 Task: Reply to email with the signature Edwin Parker with the subject Request for a promotion from softage.1@softage.net with the message I would like to schedule a meeting to discuss the projects risk mitigation plan. Undo the message and rewrite the message as Could you please provide an estimate for the project? Send the email
Action: Mouse moved to (434, 552)
Screenshot: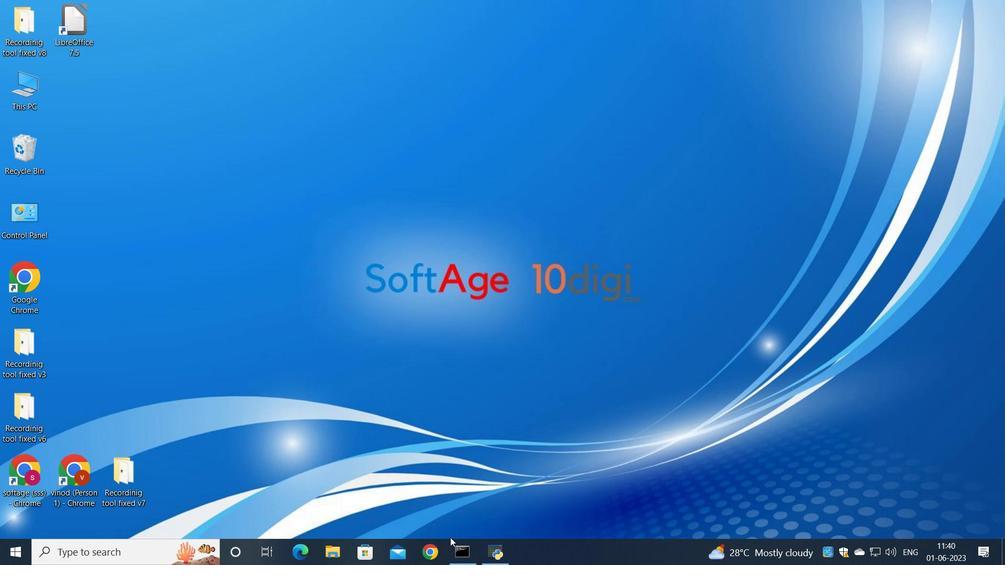 
Action: Mouse pressed left at (434, 552)
Screenshot: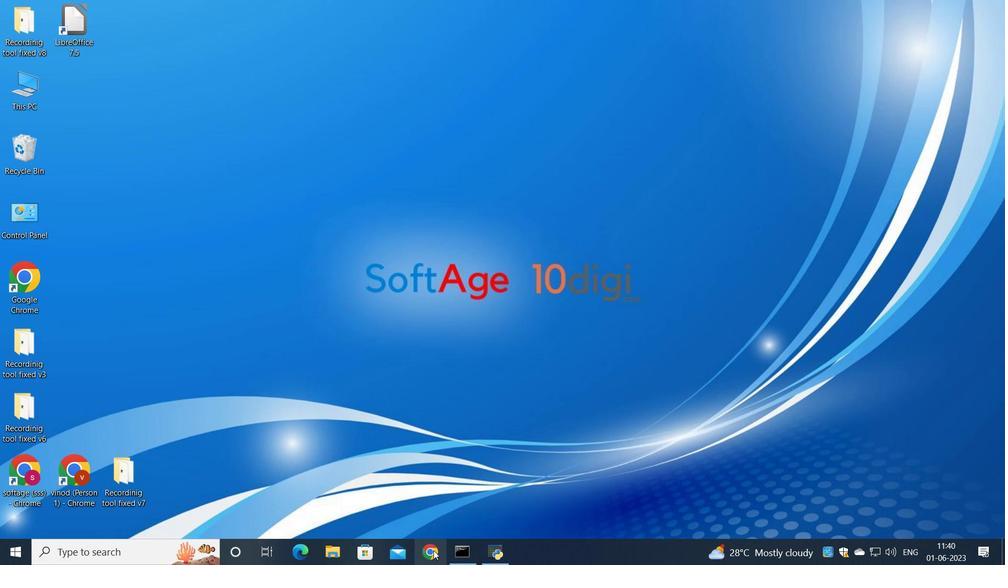 
Action: Mouse moved to (454, 345)
Screenshot: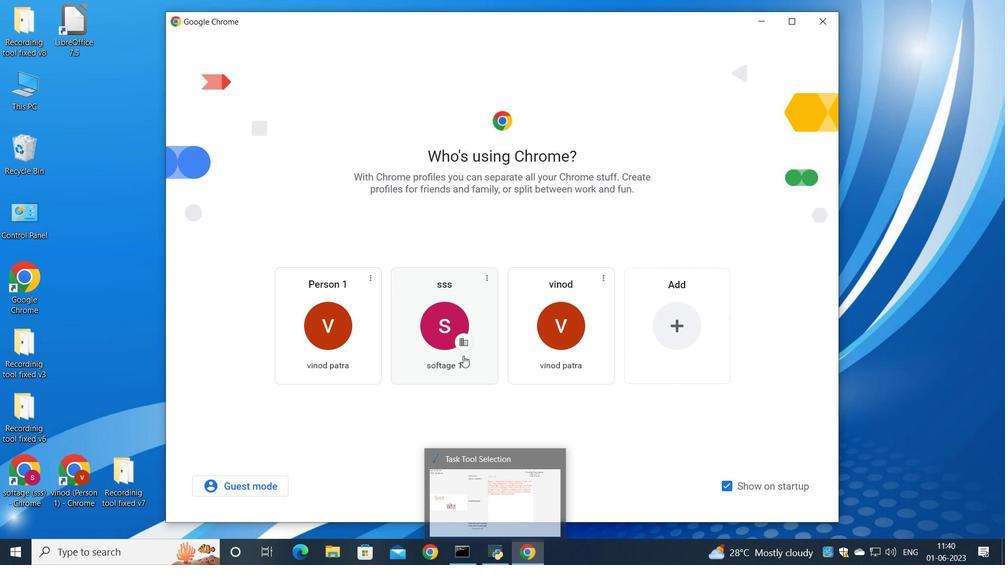 
Action: Mouse pressed left at (454, 345)
Screenshot: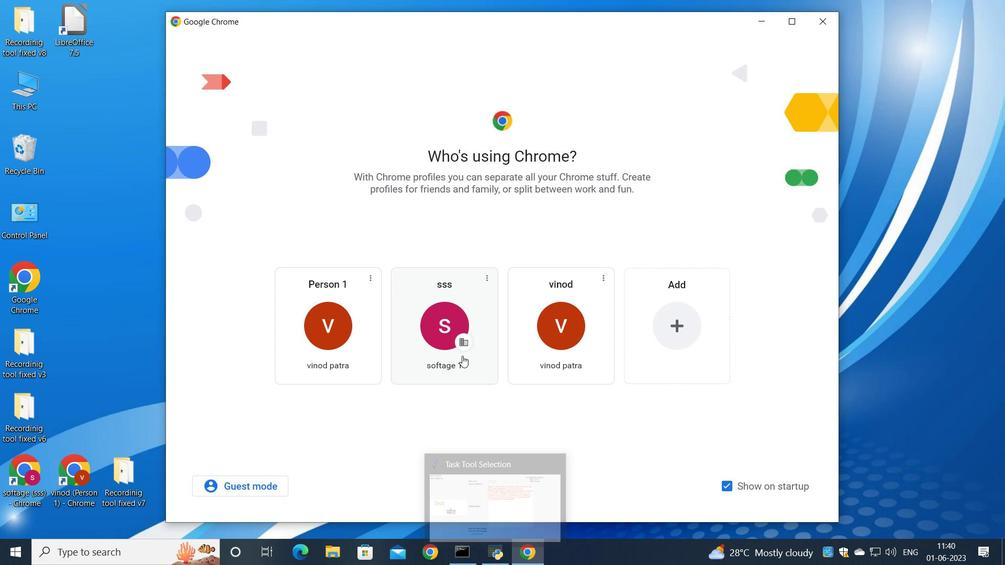 
Action: Mouse moved to (879, 87)
Screenshot: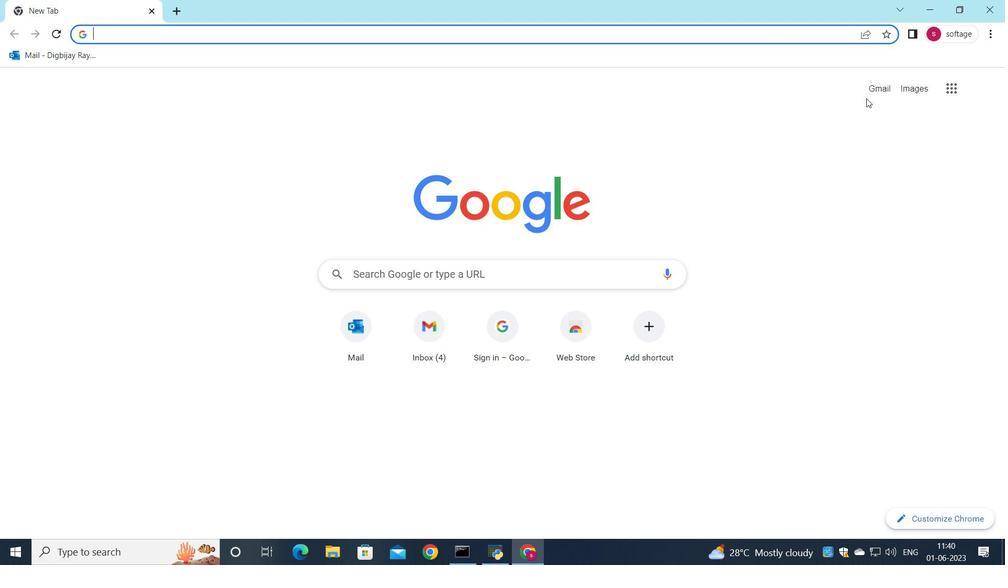 
Action: Mouse pressed left at (879, 87)
Screenshot: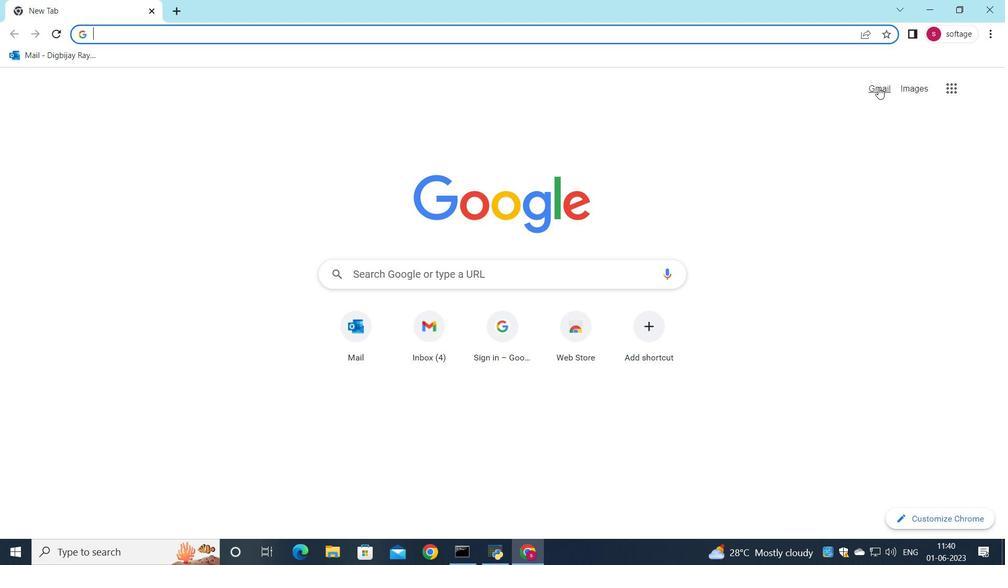 
Action: Mouse moved to (856, 91)
Screenshot: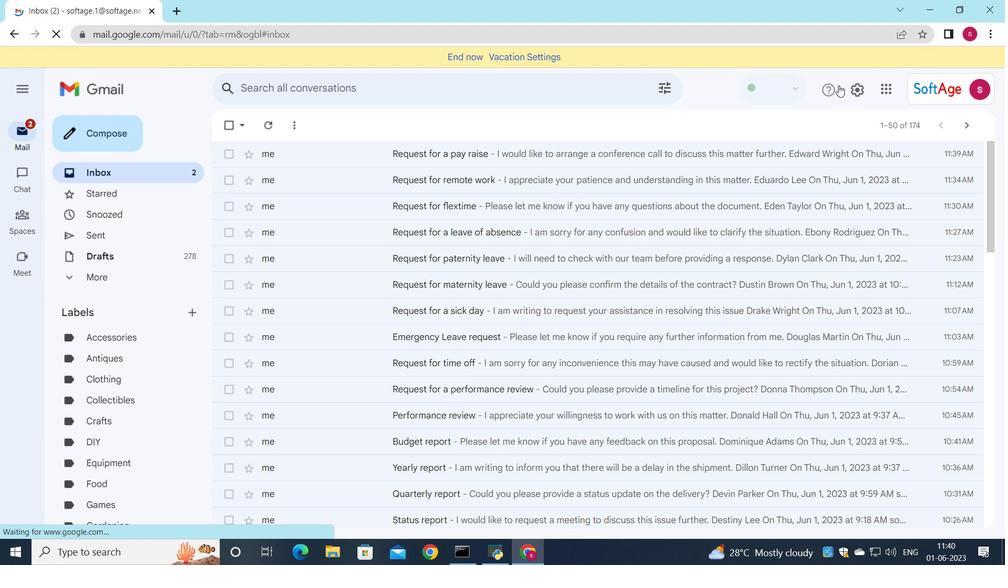 
Action: Mouse pressed left at (856, 91)
Screenshot: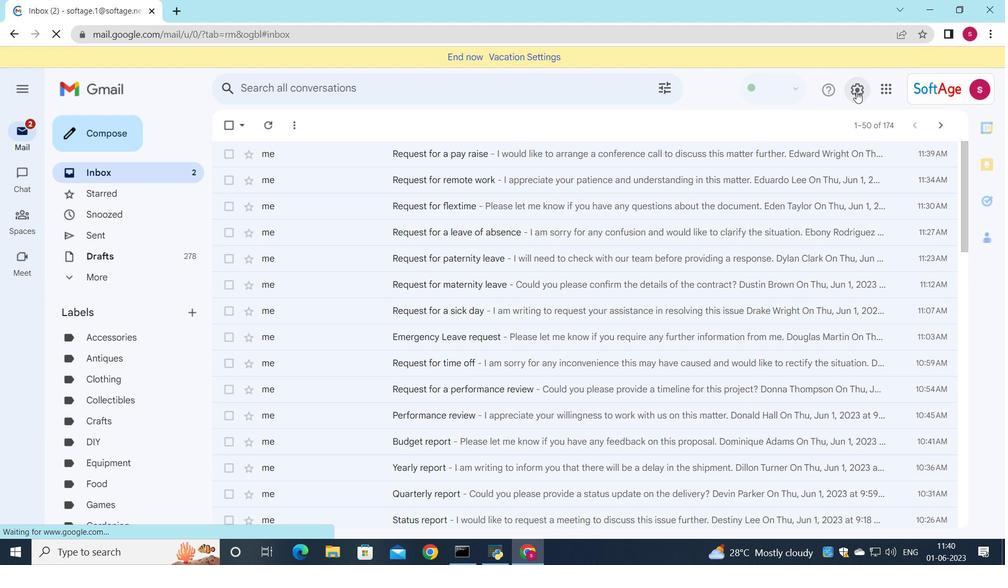 
Action: Mouse moved to (869, 147)
Screenshot: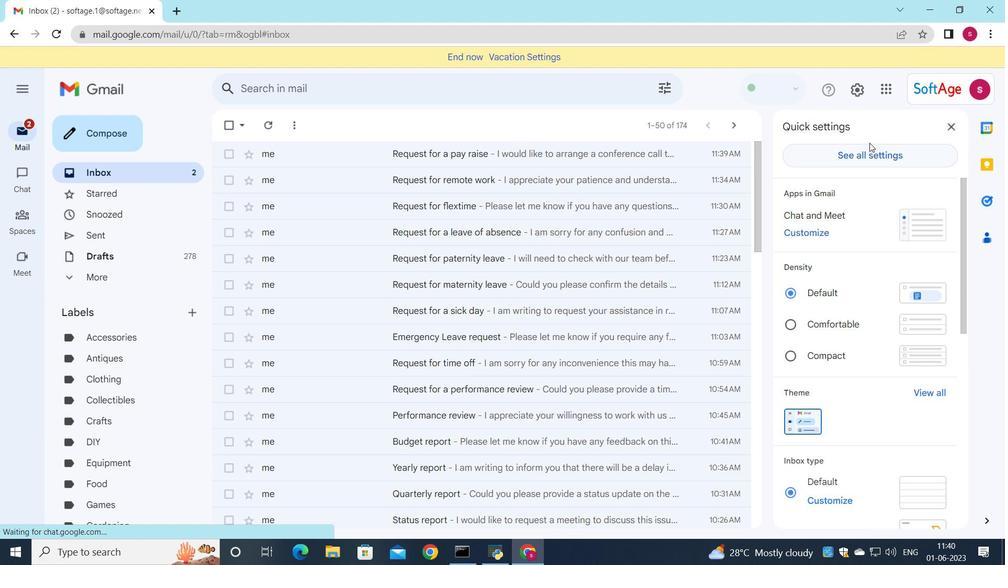 
Action: Mouse pressed left at (869, 147)
Screenshot: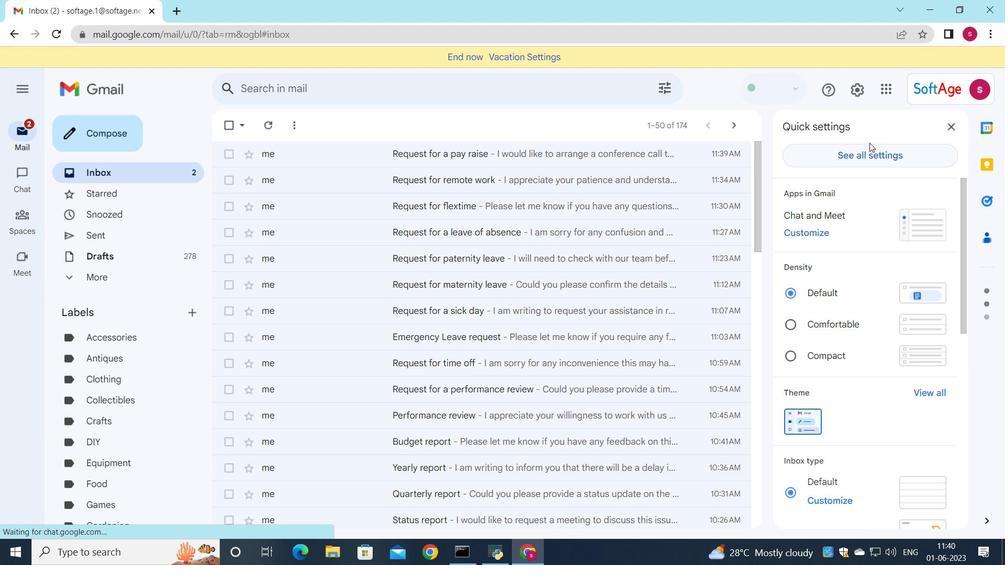 
Action: Mouse moved to (574, 188)
Screenshot: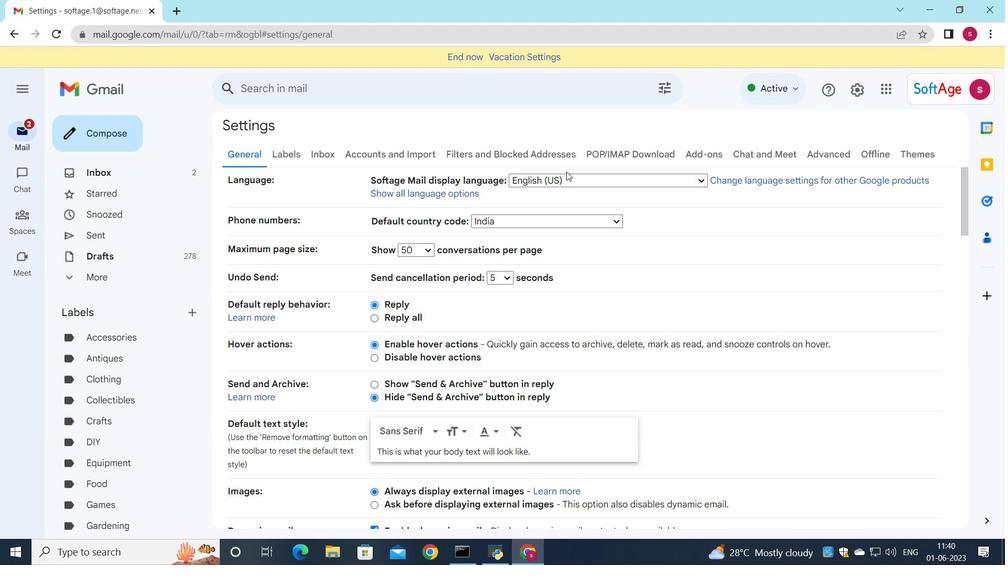 
Action: Mouse scrolled (574, 188) with delta (0, 0)
Screenshot: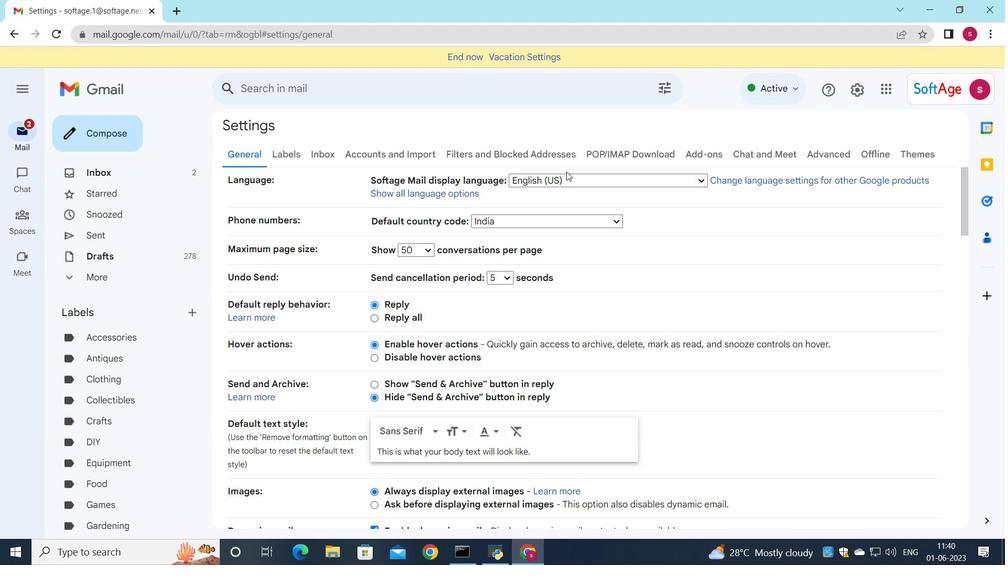 
Action: Mouse moved to (578, 203)
Screenshot: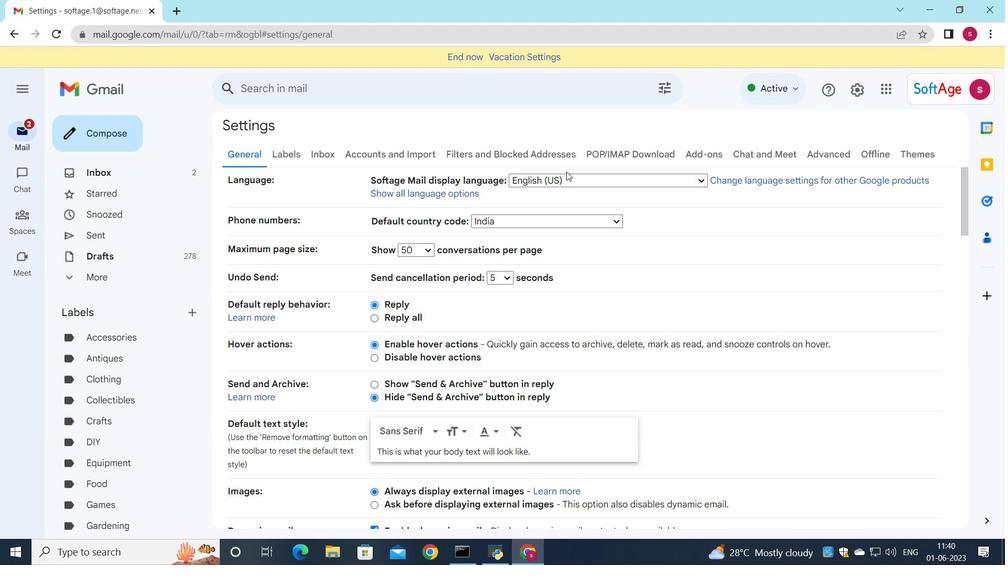 
Action: Mouse scrolled (578, 203) with delta (0, 0)
Screenshot: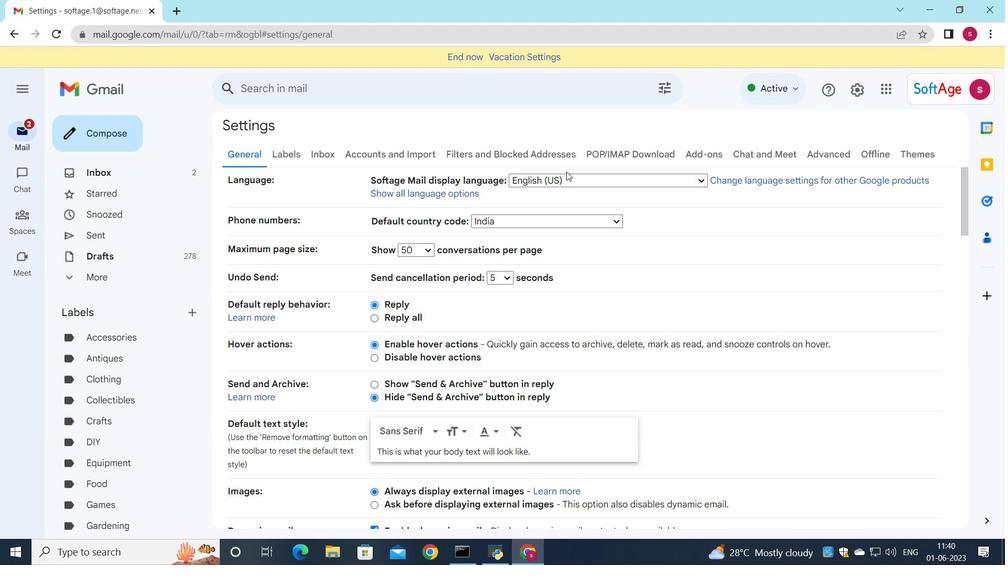 
Action: Mouse moved to (579, 208)
Screenshot: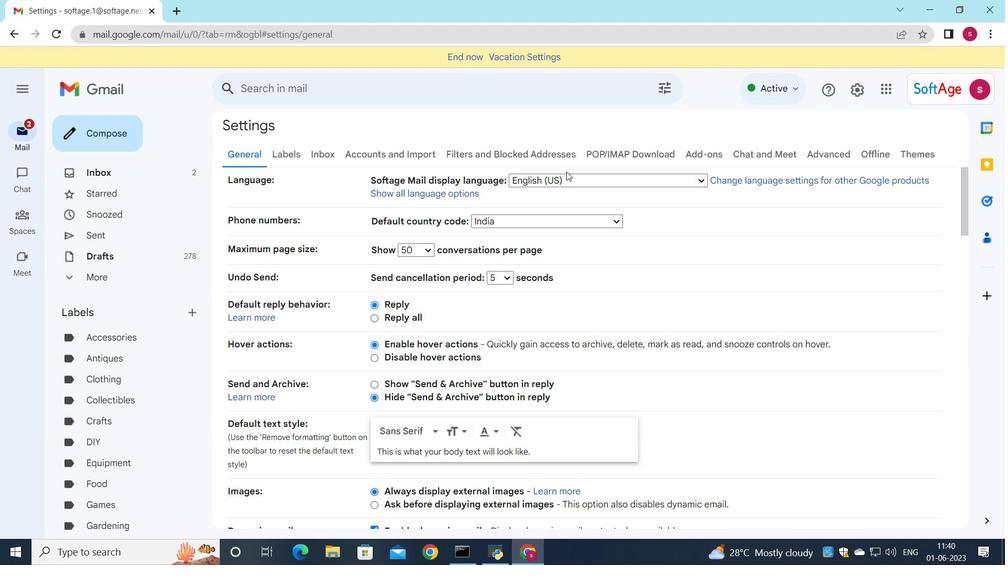 
Action: Mouse scrolled (579, 207) with delta (0, 0)
Screenshot: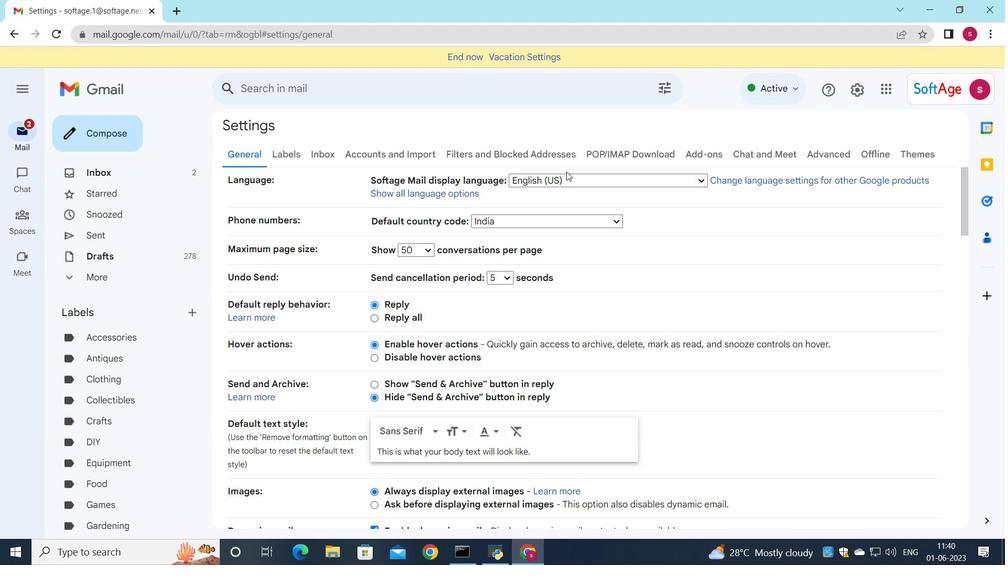 
Action: Mouse moved to (708, 330)
Screenshot: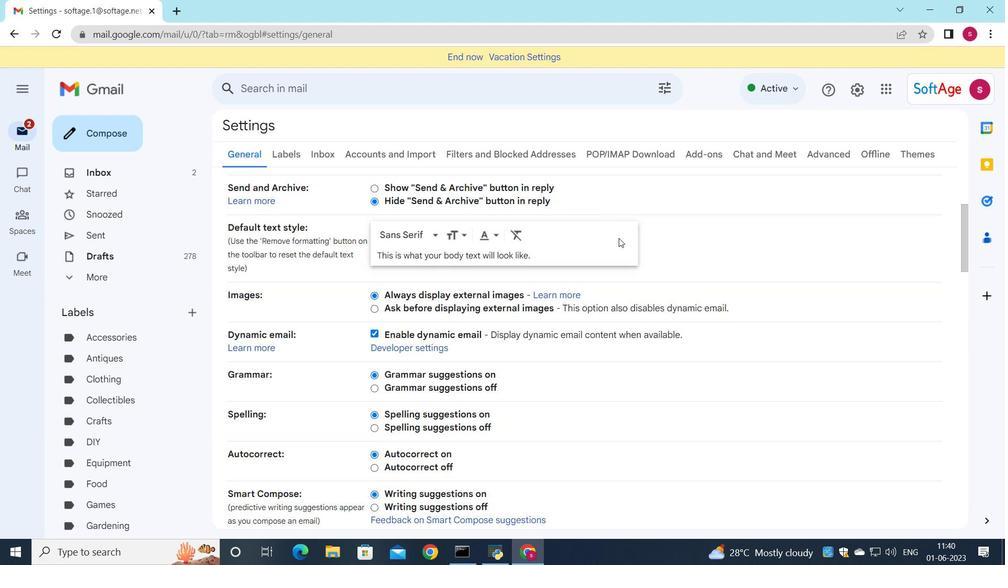 
Action: Mouse scrolled (706, 324) with delta (0, 0)
Screenshot: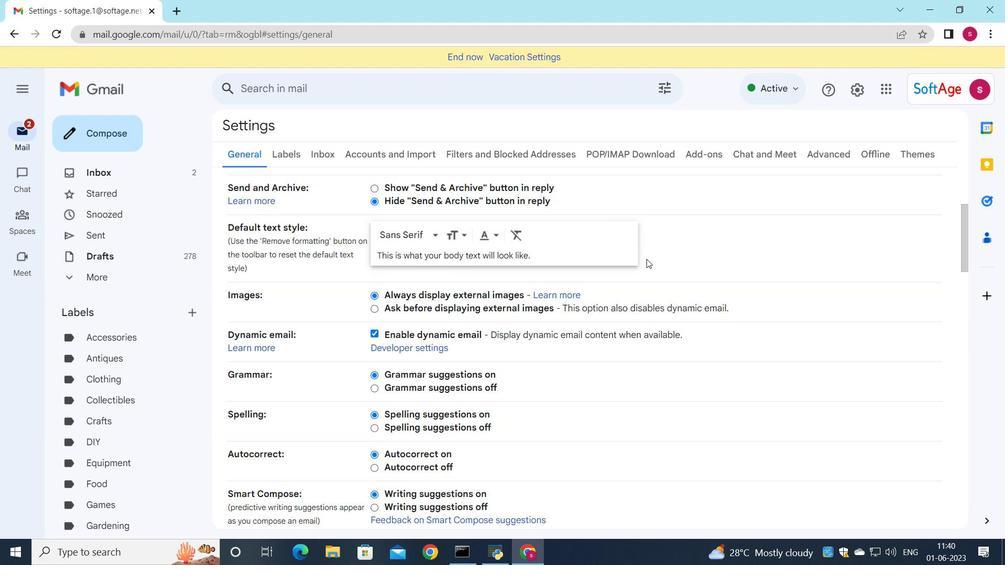 
Action: Mouse moved to (709, 332)
Screenshot: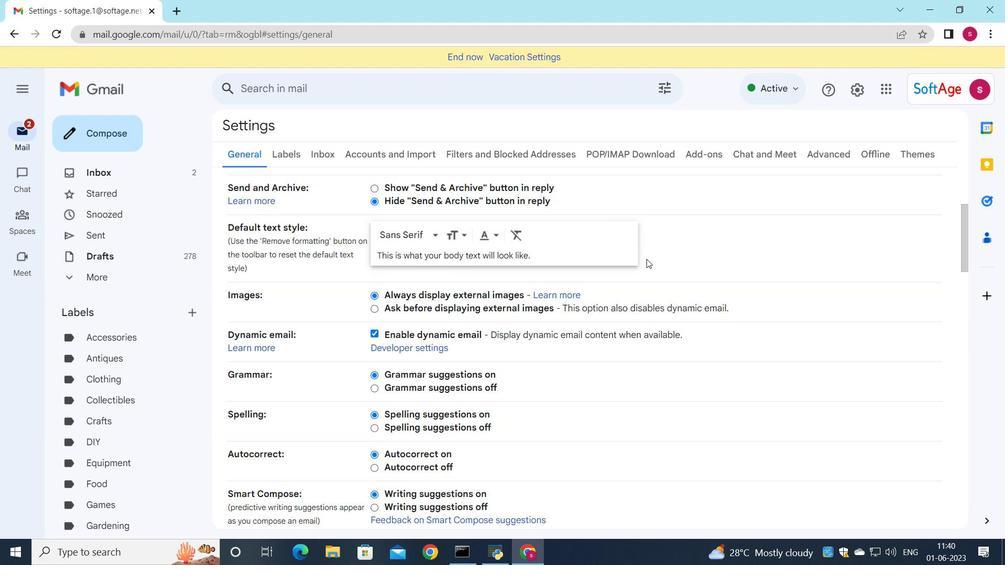 
Action: Mouse scrolled (709, 331) with delta (0, 0)
Screenshot: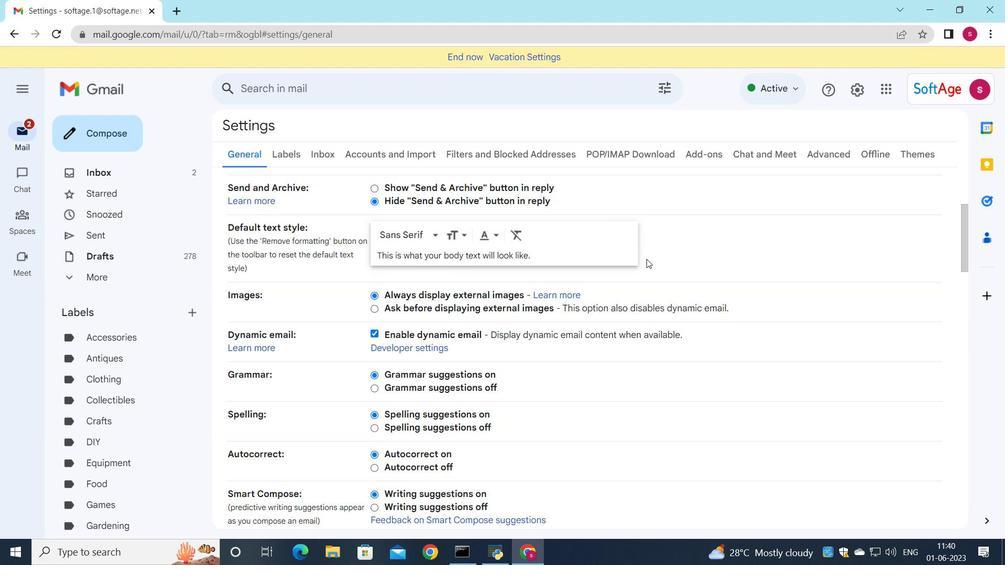 
Action: Mouse moved to (711, 335)
Screenshot: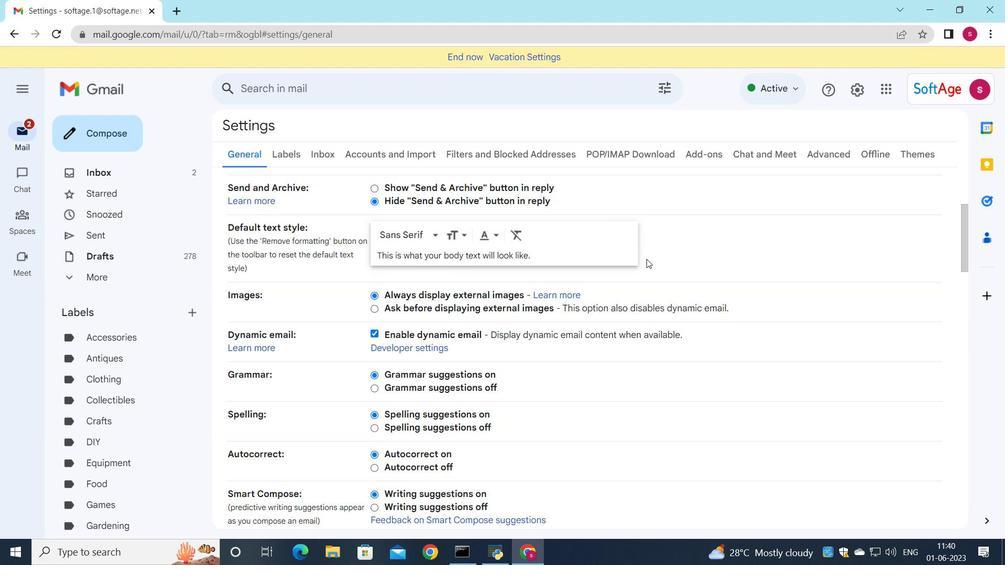 
Action: Mouse scrolled (711, 334) with delta (0, 0)
Screenshot: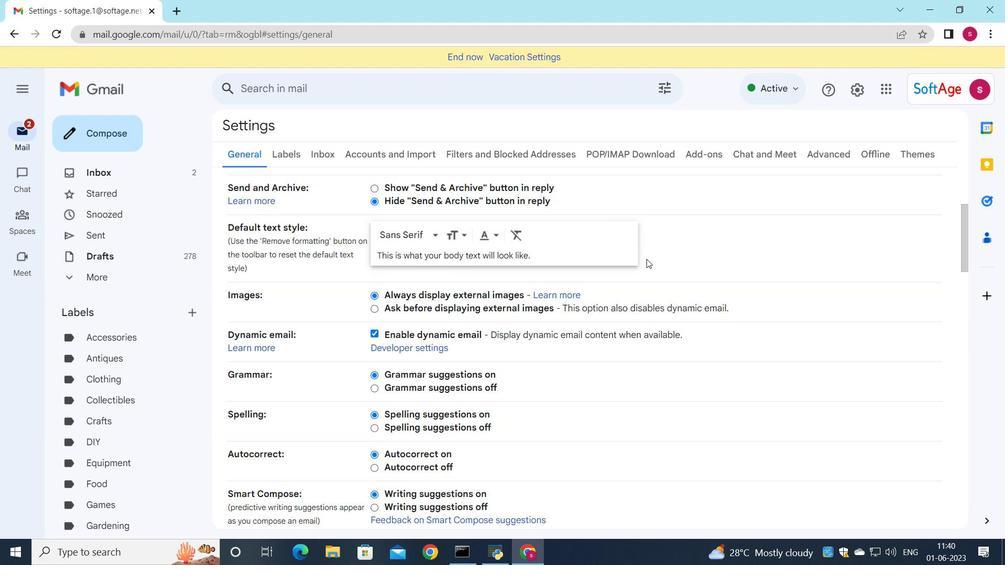 
Action: Mouse moved to (712, 336)
Screenshot: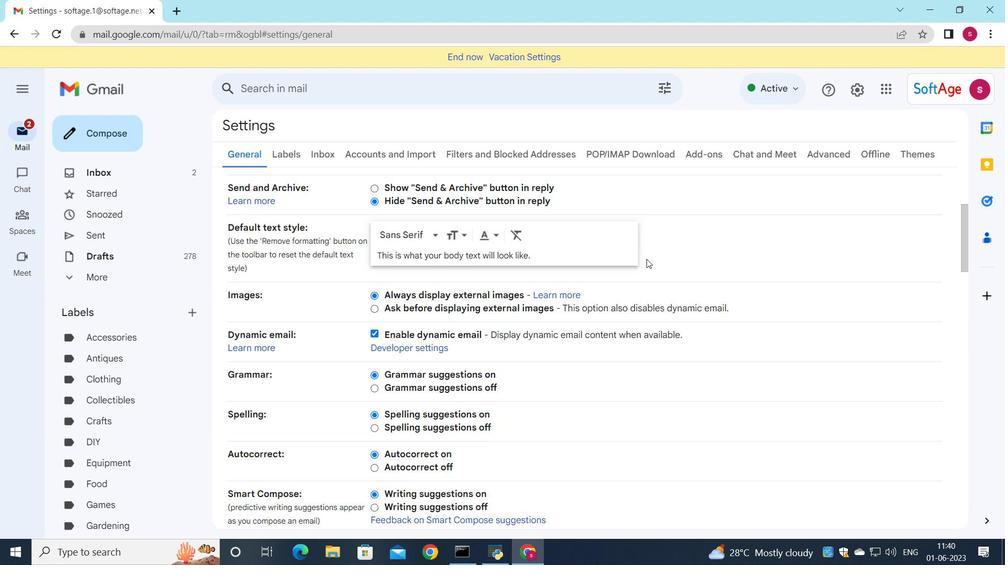 
Action: Mouse scrolled (712, 336) with delta (0, 0)
Screenshot: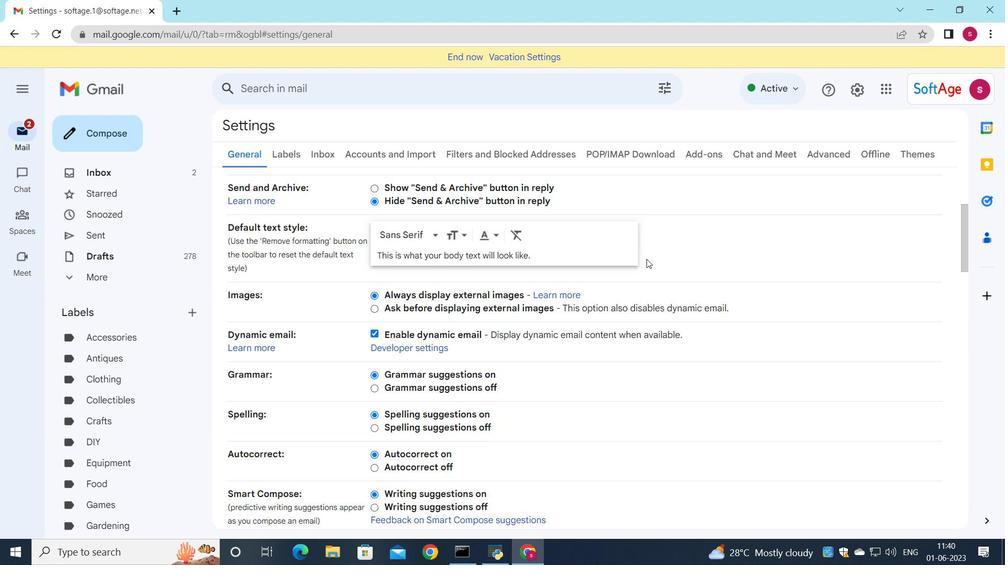 
Action: Mouse moved to (705, 335)
Screenshot: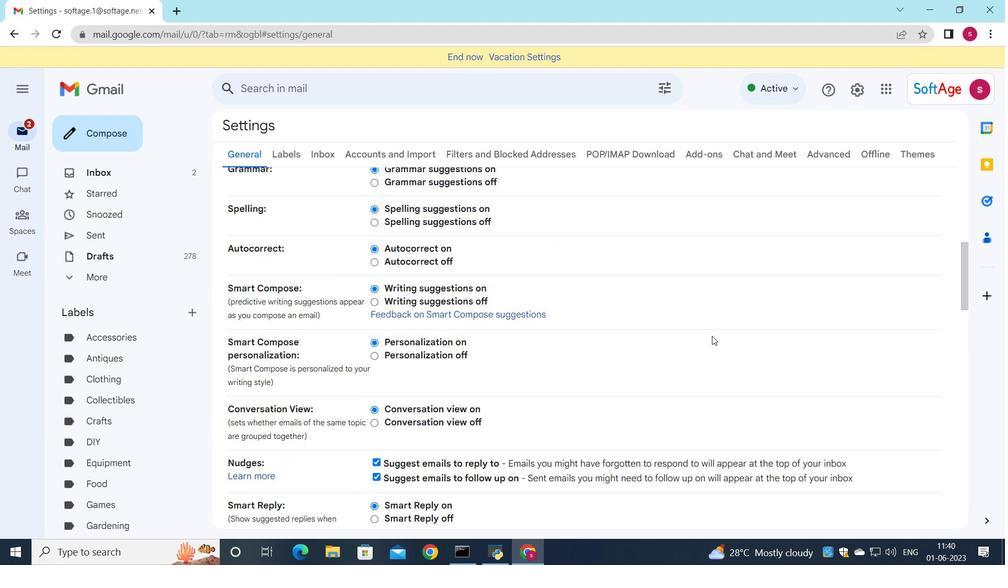 
Action: Mouse scrolled (705, 334) with delta (0, 0)
Screenshot: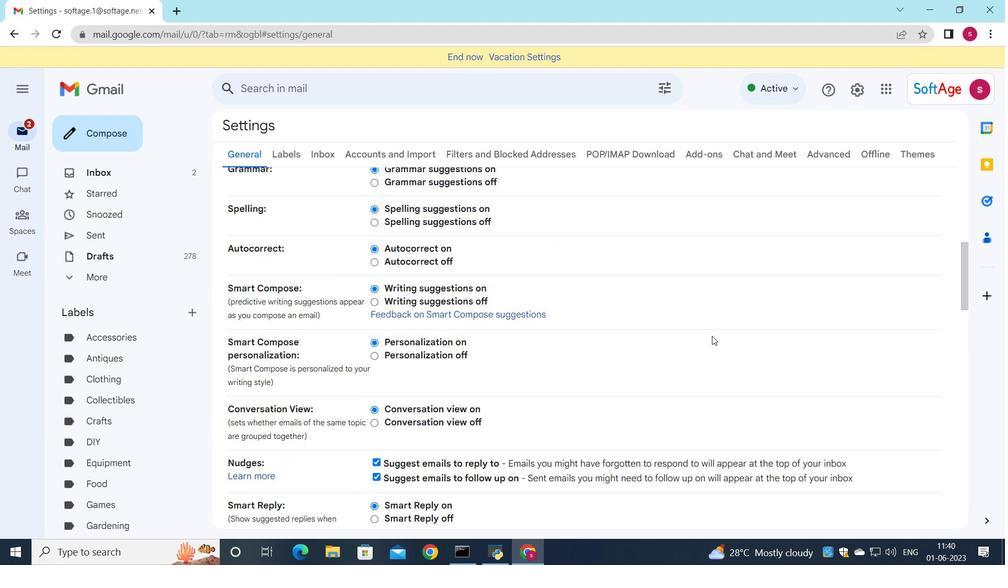 
Action: Mouse moved to (687, 336)
Screenshot: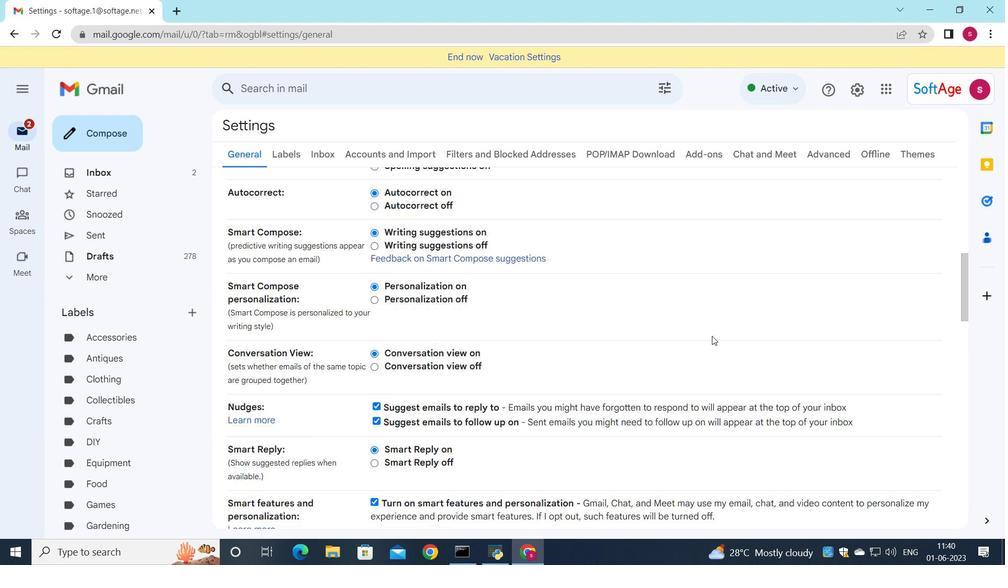 
Action: Mouse scrolled (687, 336) with delta (0, 0)
Screenshot: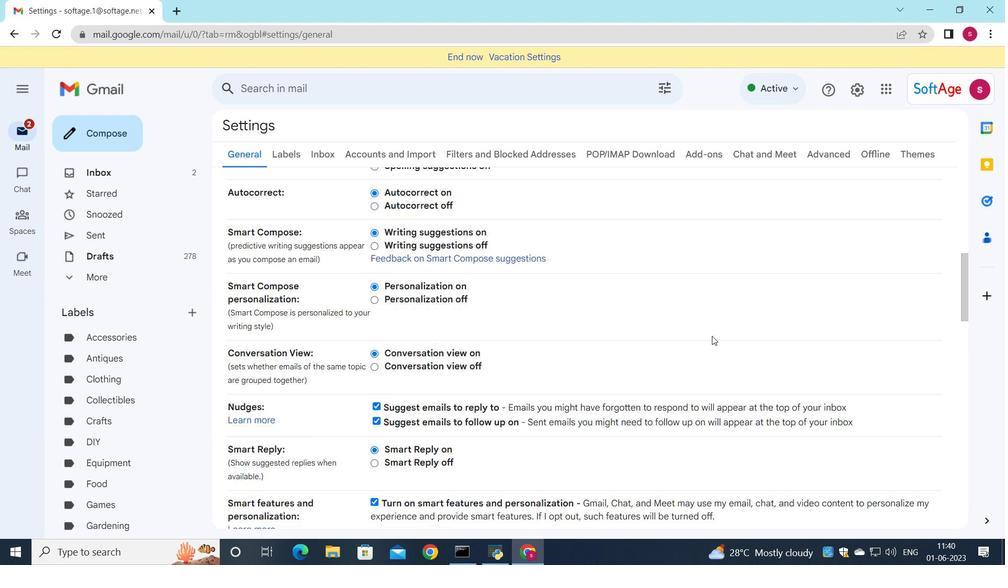 
Action: Mouse moved to (674, 336)
Screenshot: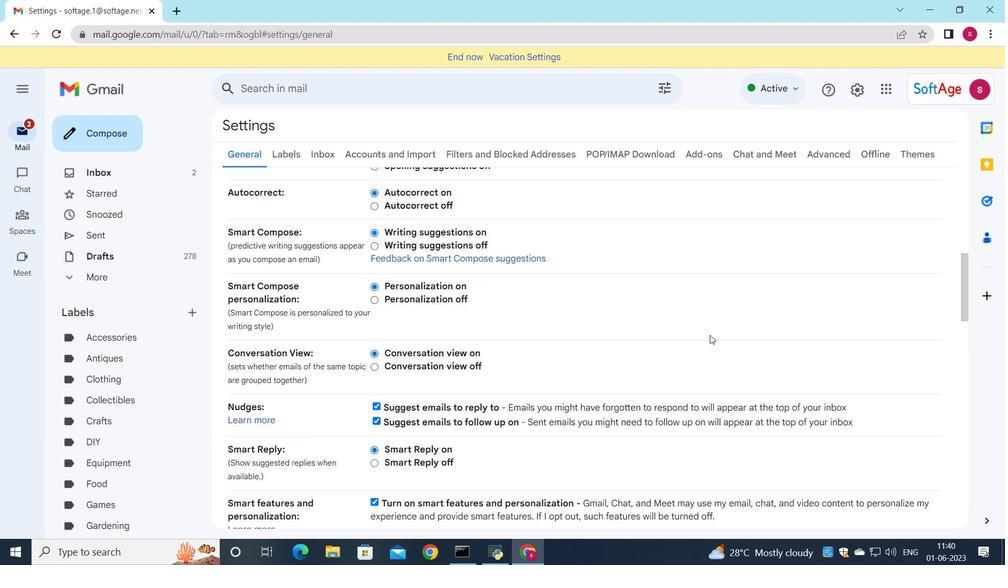 
Action: Mouse scrolled (674, 336) with delta (0, 0)
Screenshot: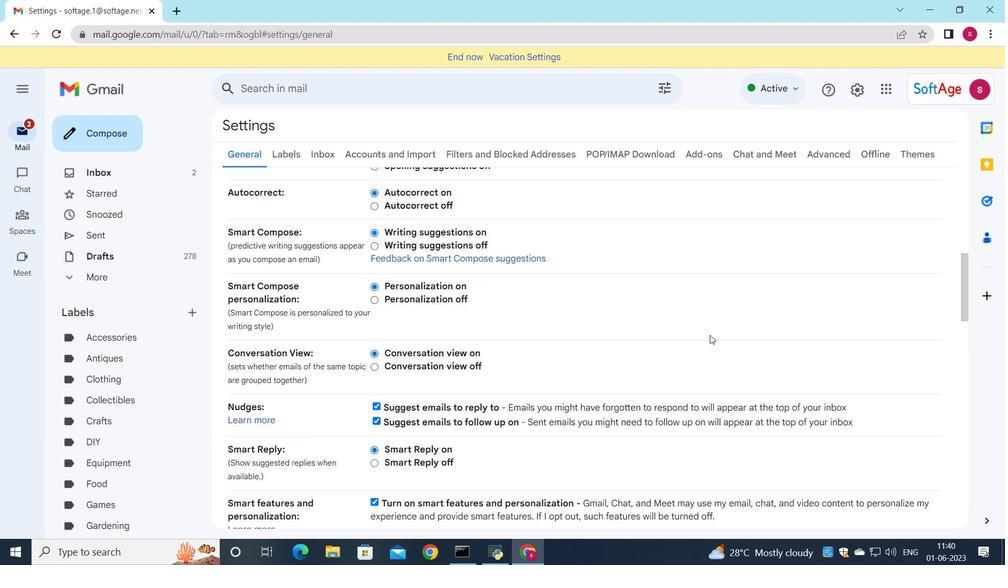 
Action: Mouse moved to (655, 336)
Screenshot: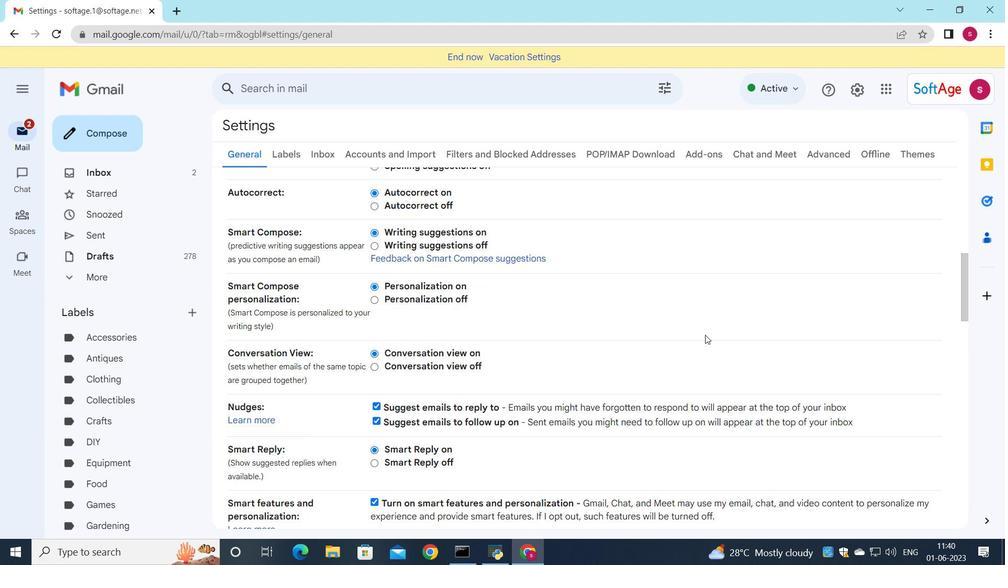 
Action: Mouse scrolled (655, 336) with delta (0, 0)
Screenshot: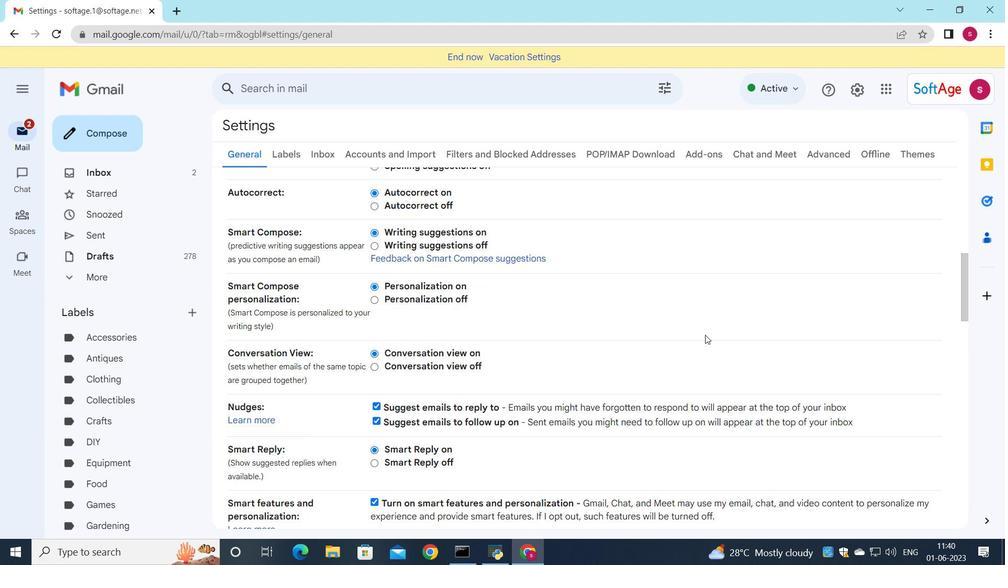 
Action: Mouse moved to (623, 428)
Screenshot: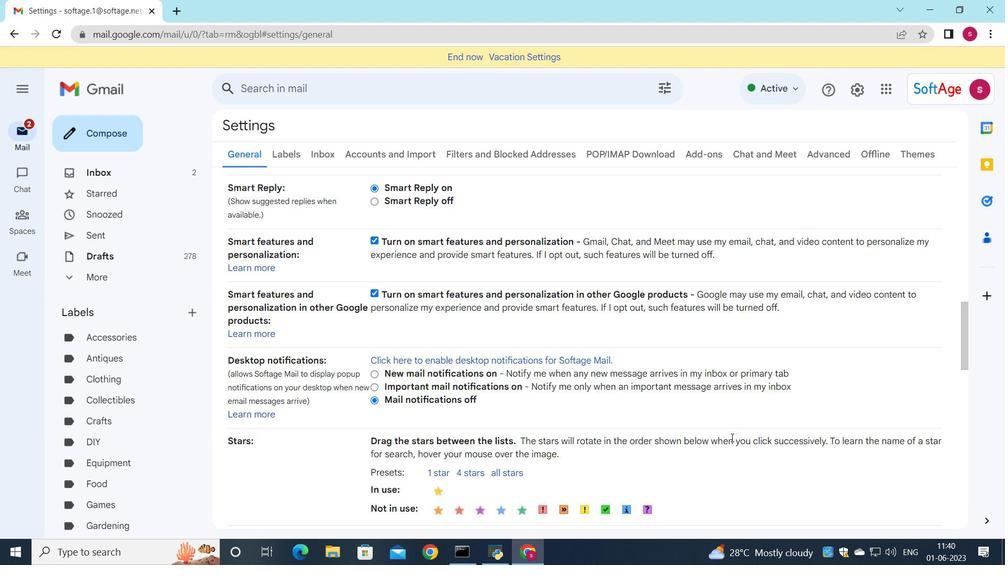 
Action: Mouse scrolled (730, 437) with delta (0, 0)
Screenshot: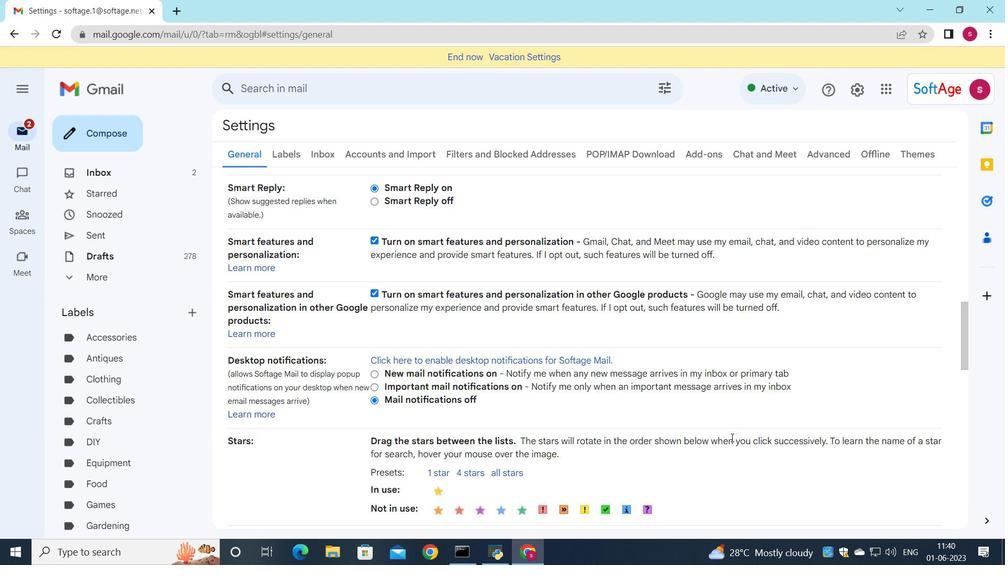
Action: Mouse moved to (619, 427)
Screenshot: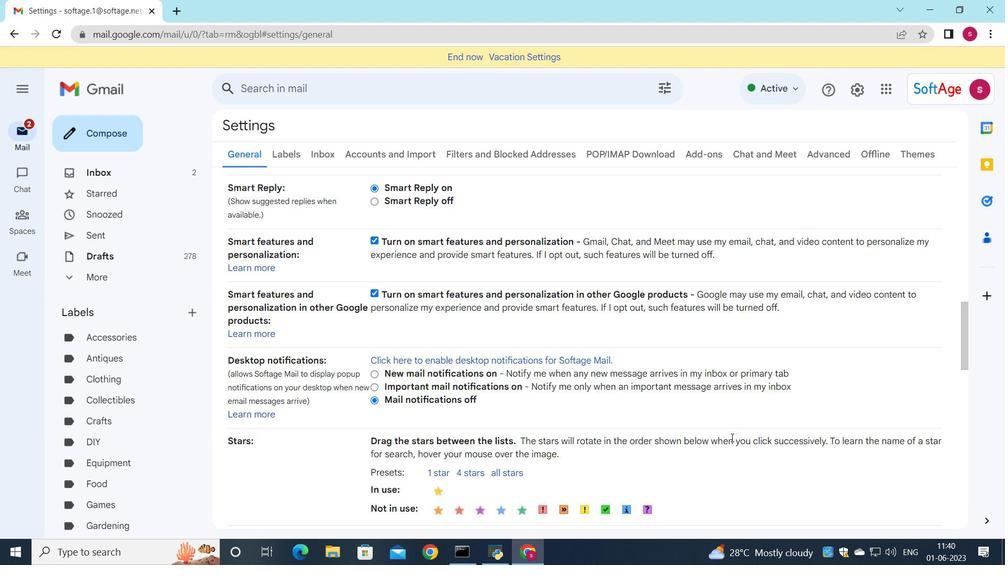 
Action: Mouse scrolled (727, 438) with delta (0, 0)
Screenshot: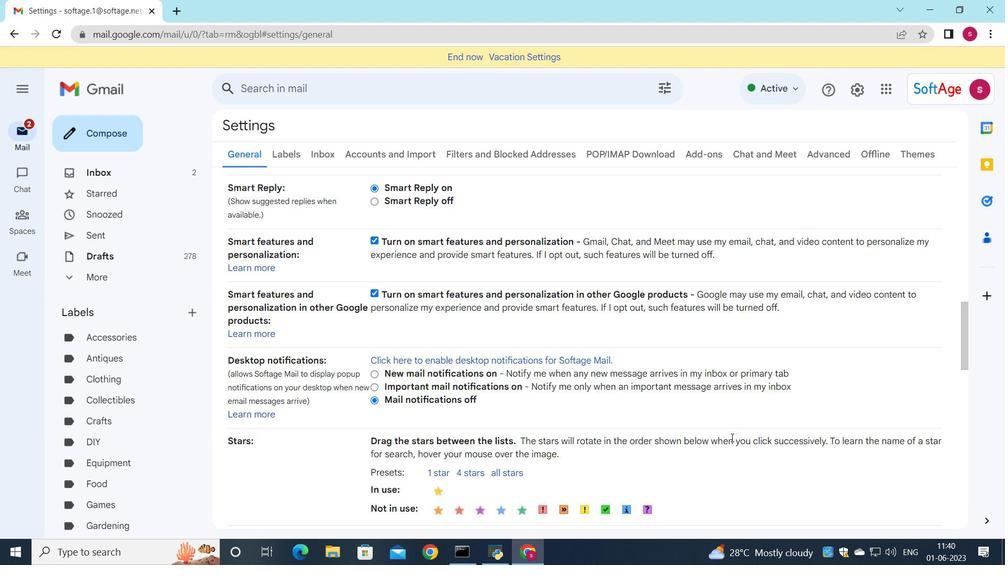 
Action: Mouse moved to (616, 426)
Screenshot: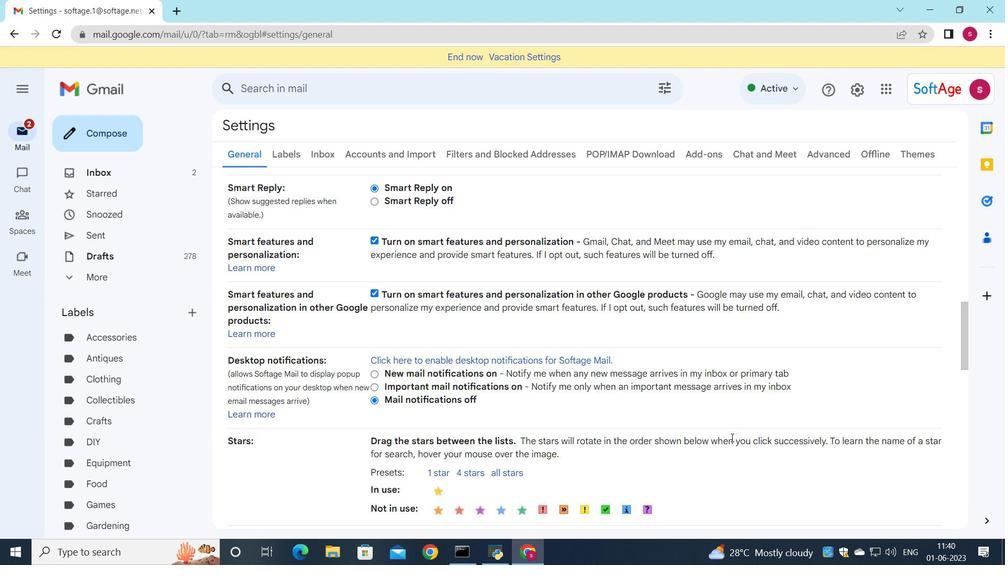 
Action: Mouse scrolled (722, 439) with delta (0, 0)
Screenshot: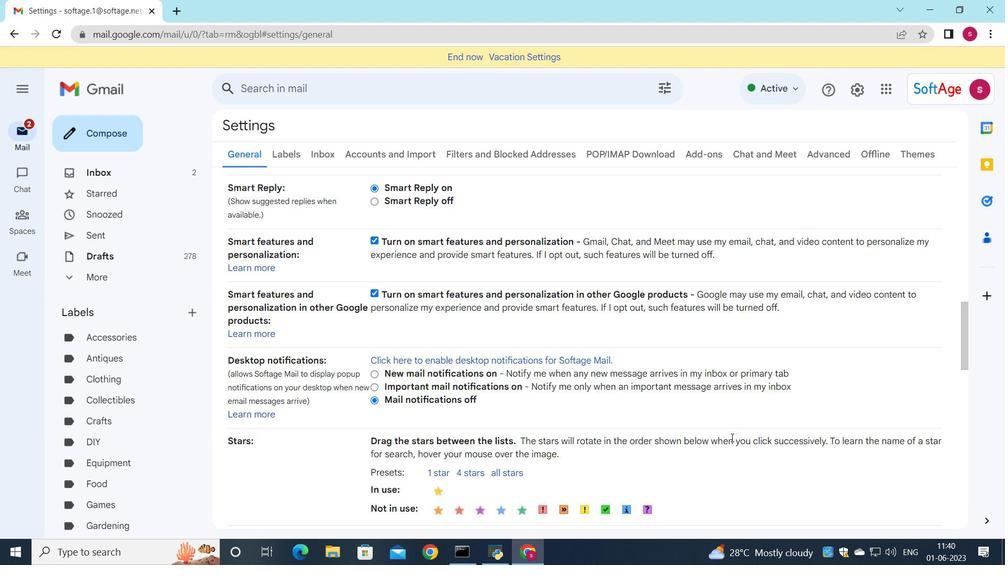 
Action: Mouse moved to (612, 420)
Screenshot: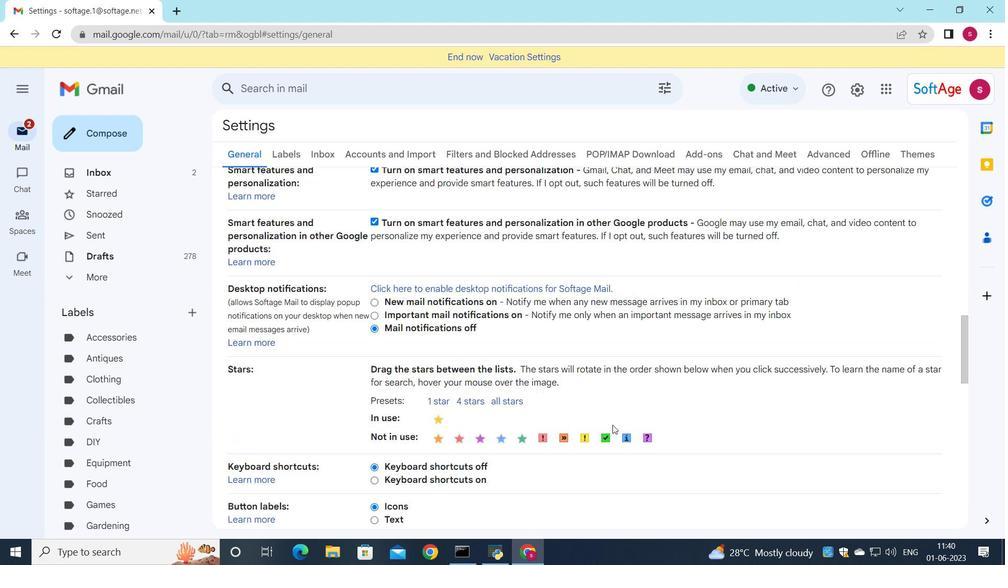 
Action: Mouse scrolled (612, 419) with delta (0, 0)
Screenshot: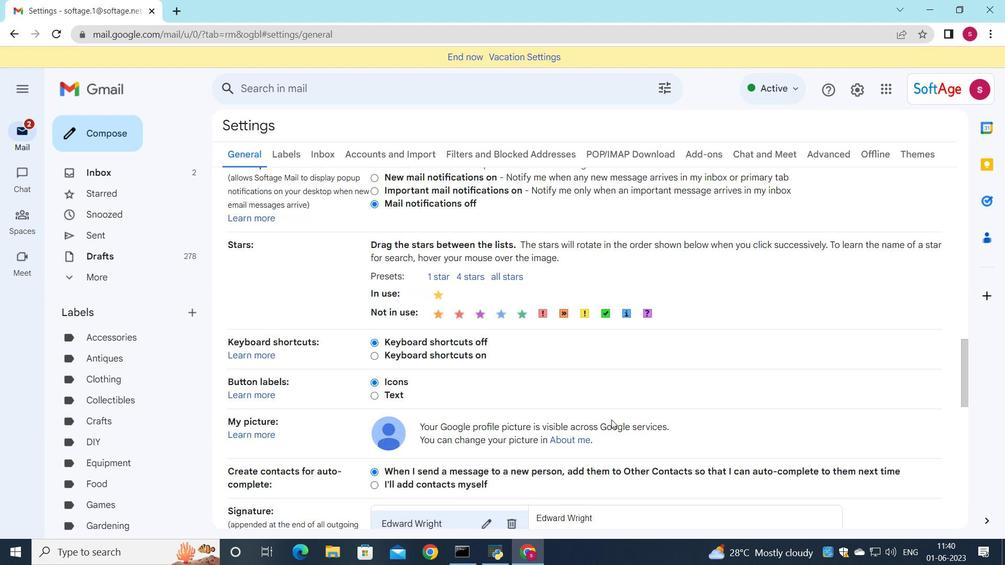 
Action: Mouse scrolled (612, 419) with delta (0, 0)
Screenshot: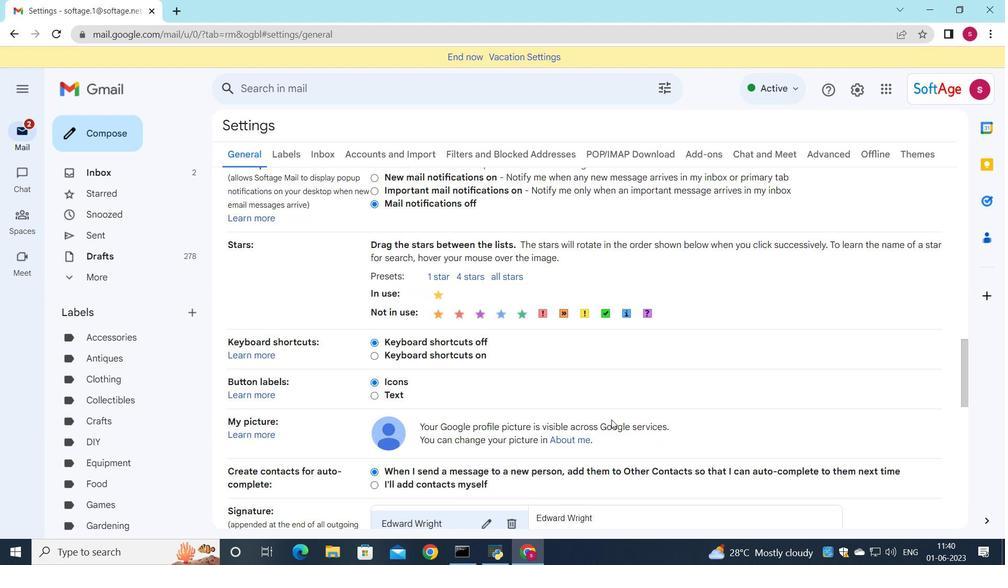 
Action: Mouse scrolled (612, 419) with delta (0, 0)
Screenshot: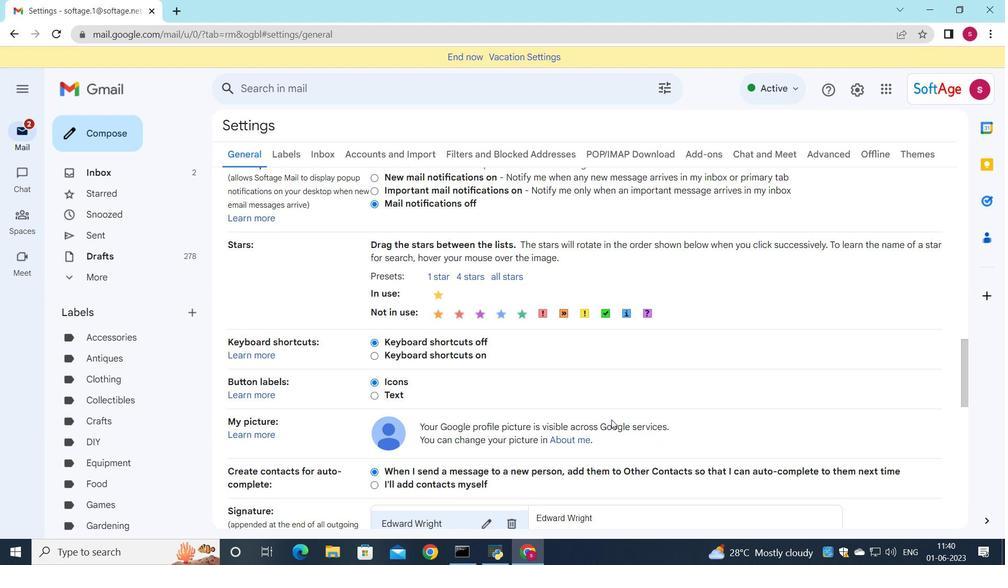 
Action: Mouse moved to (512, 328)
Screenshot: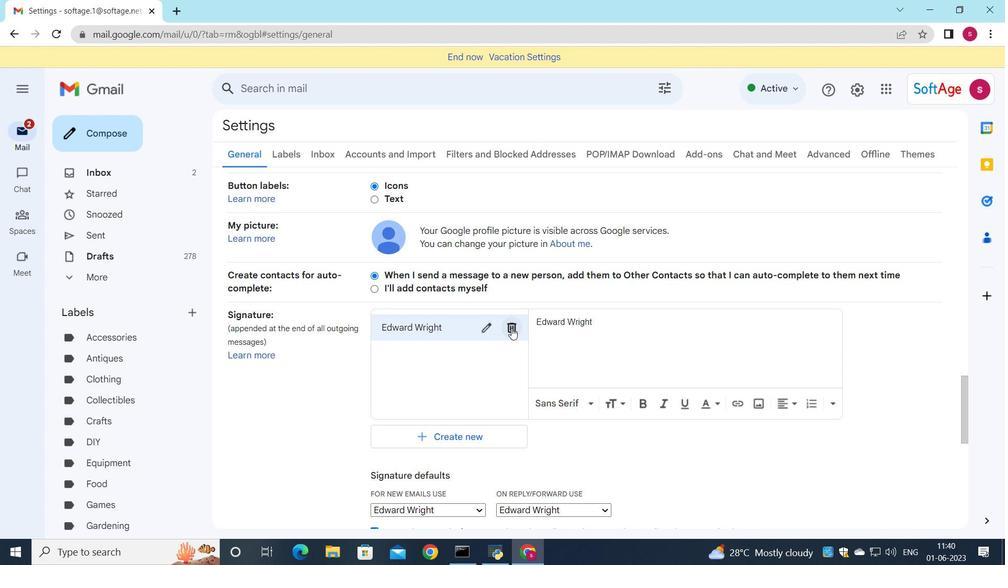 
Action: Mouse pressed left at (512, 328)
Screenshot: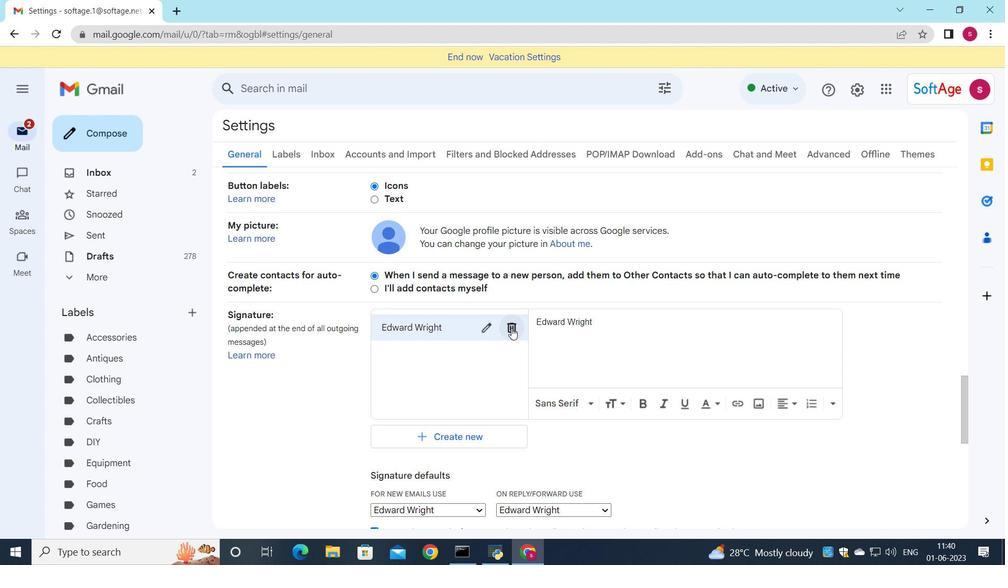 
Action: Mouse moved to (627, 326)
Screenshot: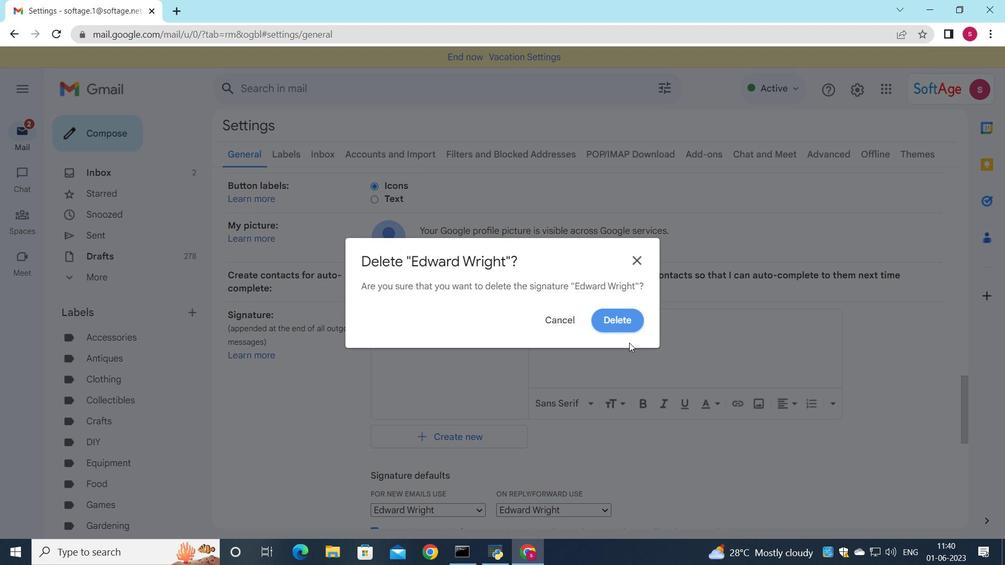 
Action: Mouse pressed left at (627, 326)
Screenshot: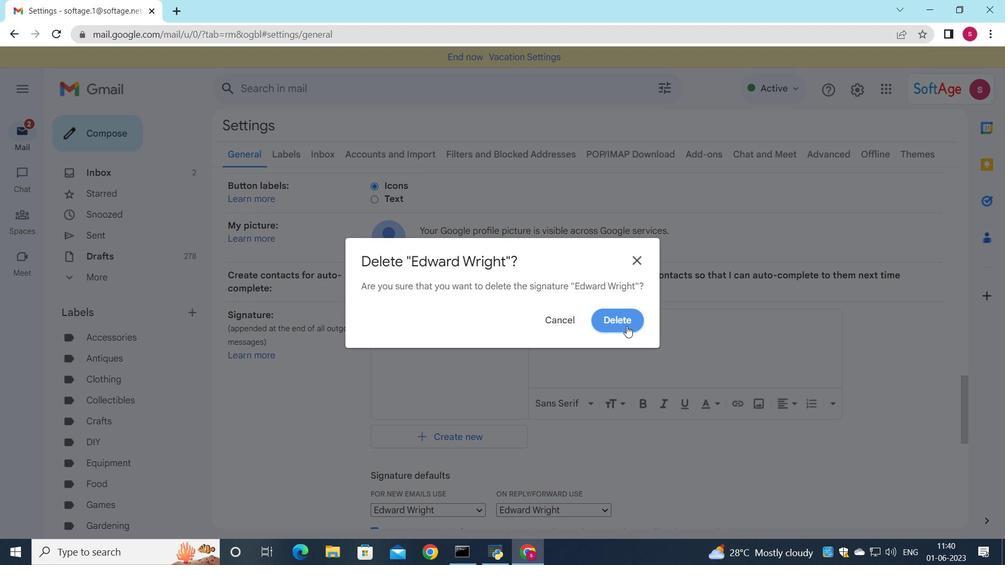 
Action: Mouse moved to (617, 321)
Screenshot: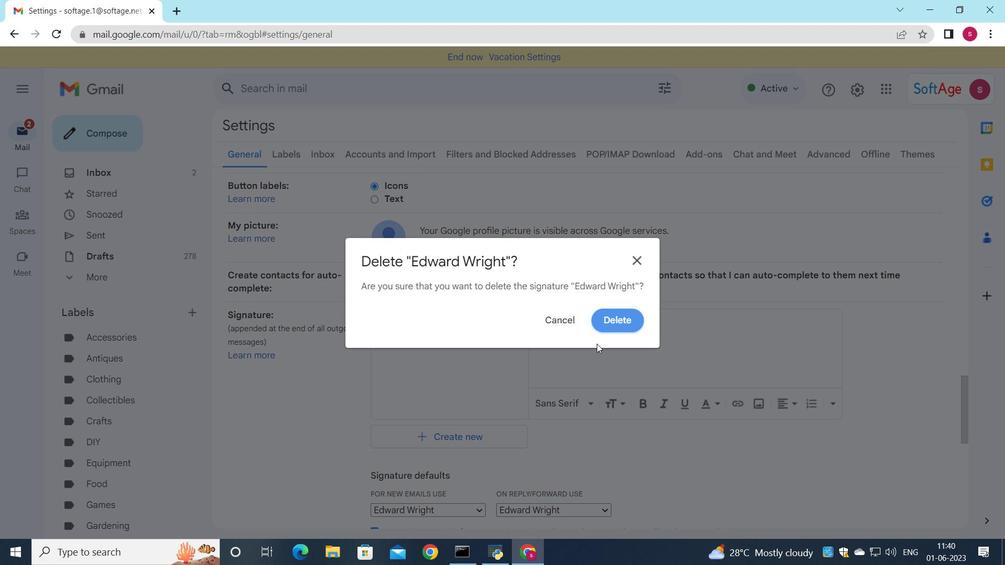 
Action: Mouse pressed left at (617, 321)
Screenshot: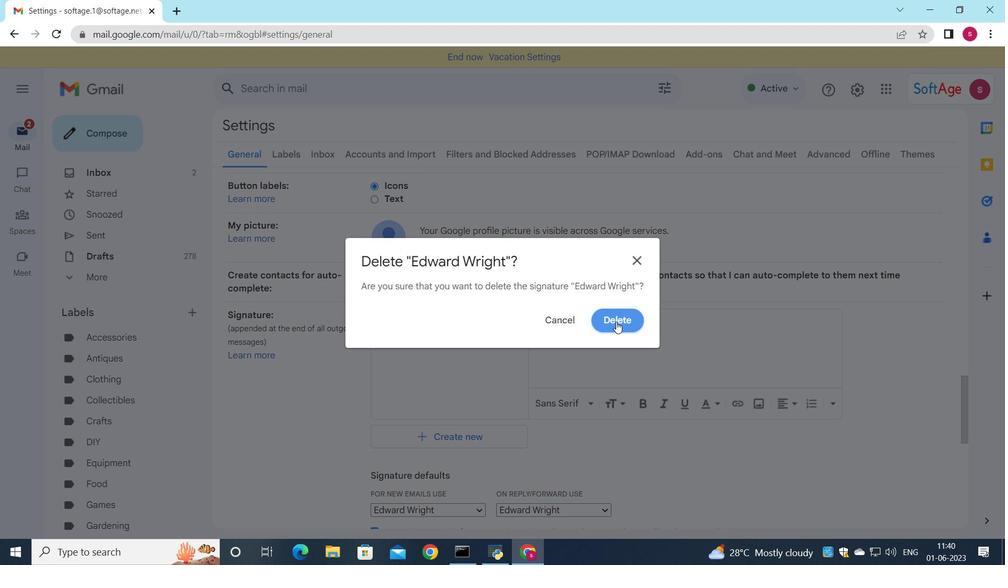
Action: Mouse moved to (415, 341)
Screenshot: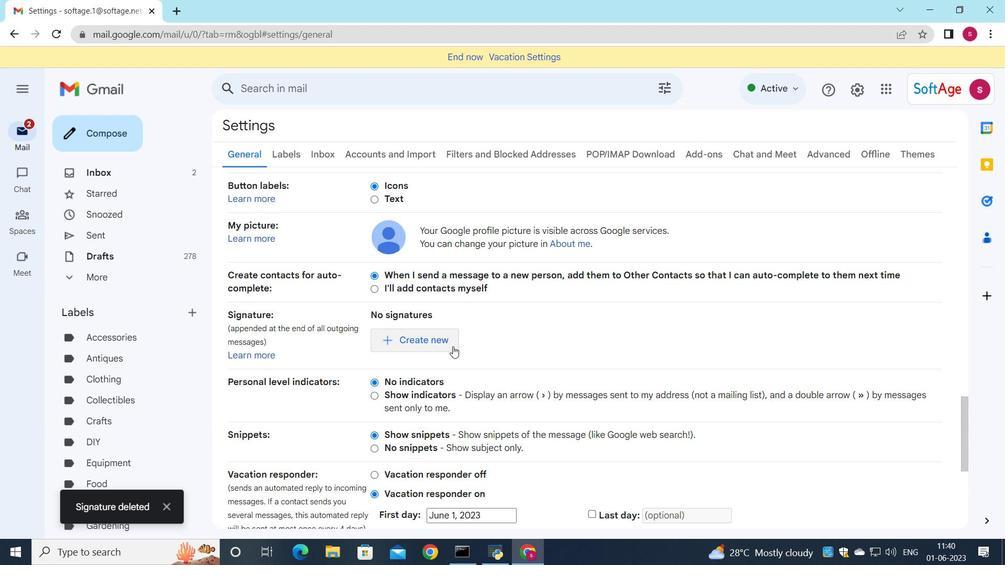 
Action: Mouse pressed left at (415, 341)
Screenshot: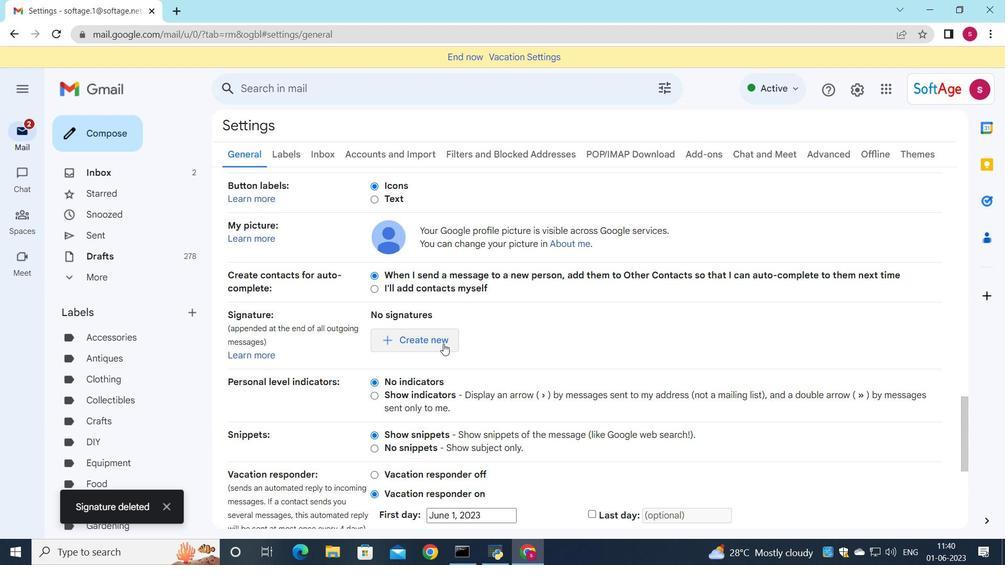 
Action: Mouse moved to (629, 350)
Screenshot: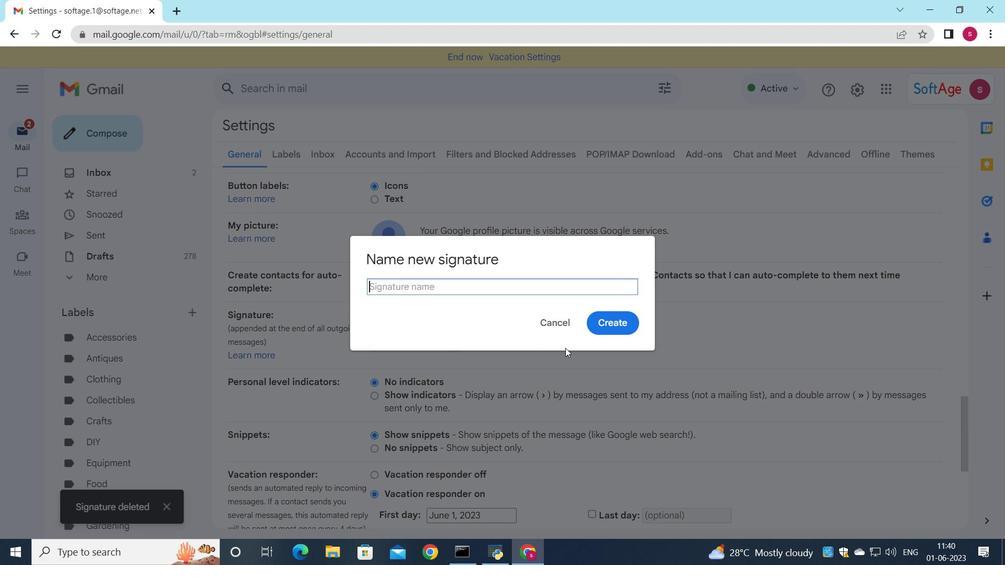 
Action: Key pressed <Key.shift>edwin<Key.space><Key.shift>parker
Screenshot: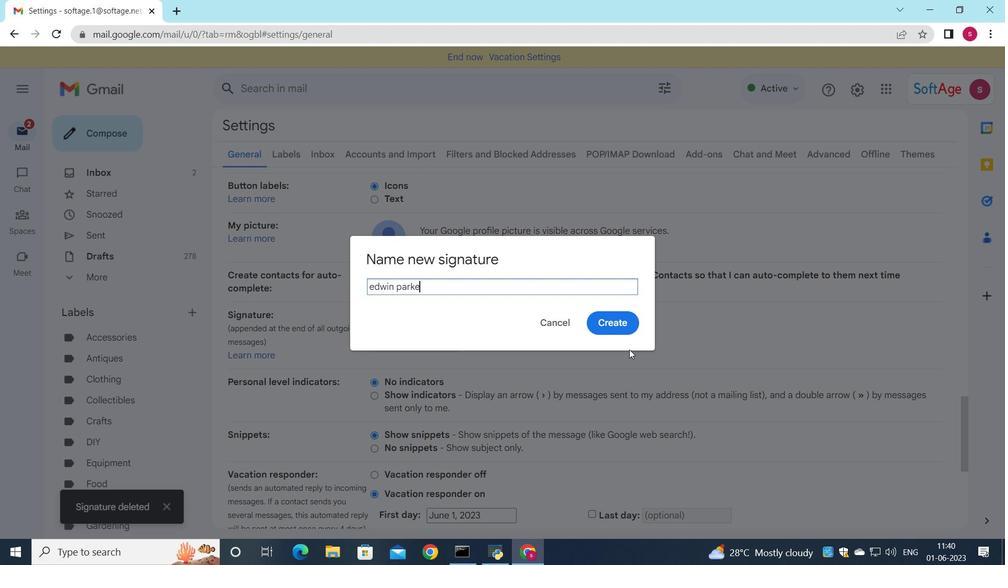 
Action: Mouse moved to (491, 316)
Screenshot: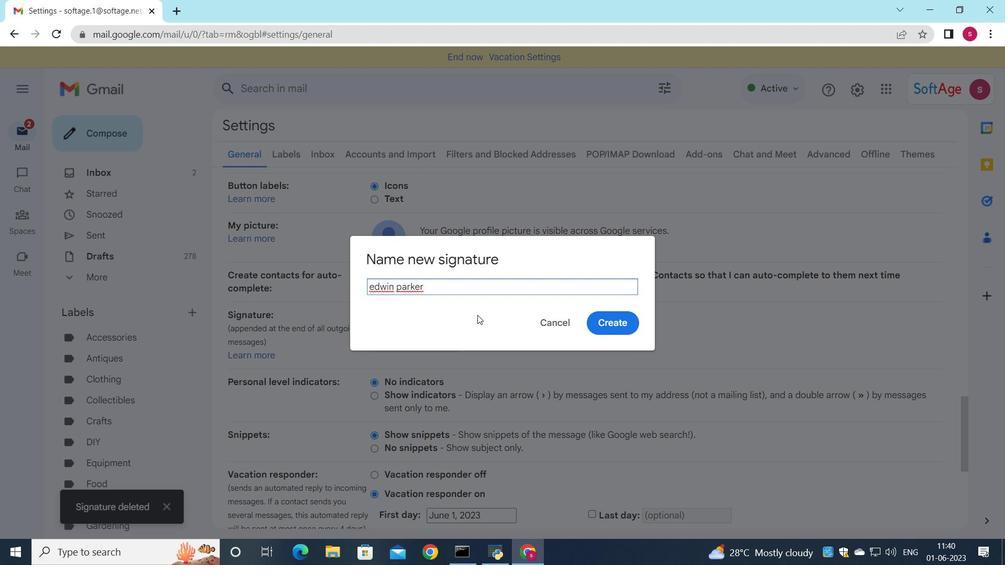 
Action: Key pressed <Key.backspace><Key.backspace><Key.backspace><Key.backspace><Key.backspace><Key.backspace><Key.backspace><Key.backspace><Key.backspace><Key.backspace><Key.backspace><Key.backspace><Key.backspace><Key.backspace><Key.backspace><Key.backspace><Key.backspace><Key.backspace><Key.backspace><Key.backspace><Key.backspace><Key.backspace><Key.backspace><Key.backspace><Key.backspace><Key.shift>Edwin<Key.shift>Parker
Screenshot: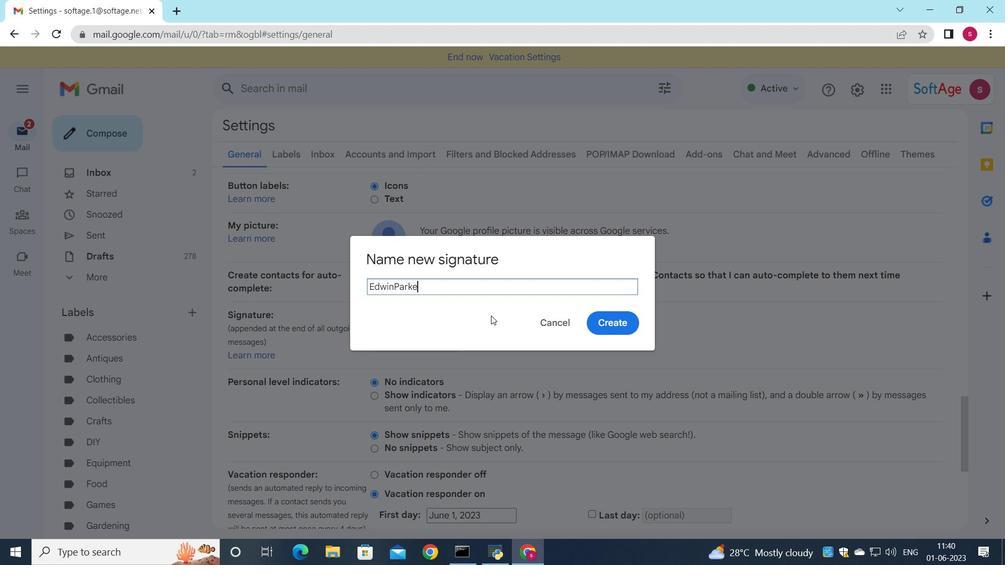 
Action: Mouse moved to (391, 286)
Screenshot: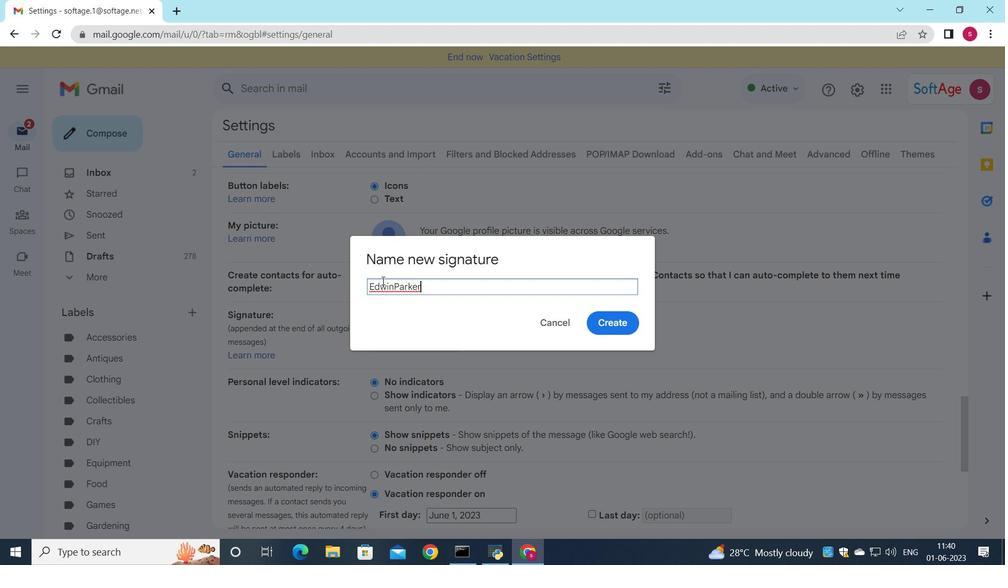 
Action: Mouse pressed left at (391, 286)
Screenshot: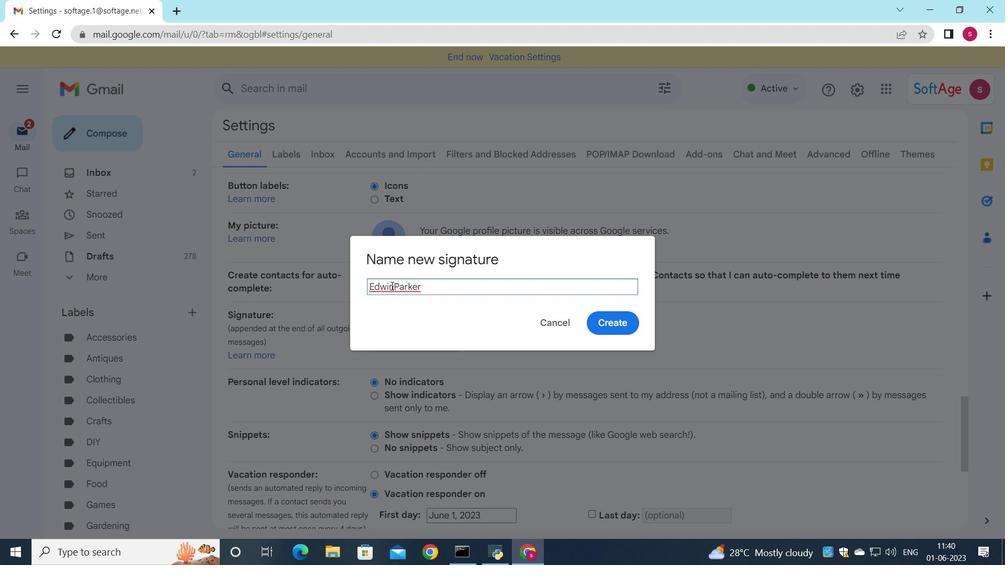
Action: Mouse moved to (393, 287)
Screenshot: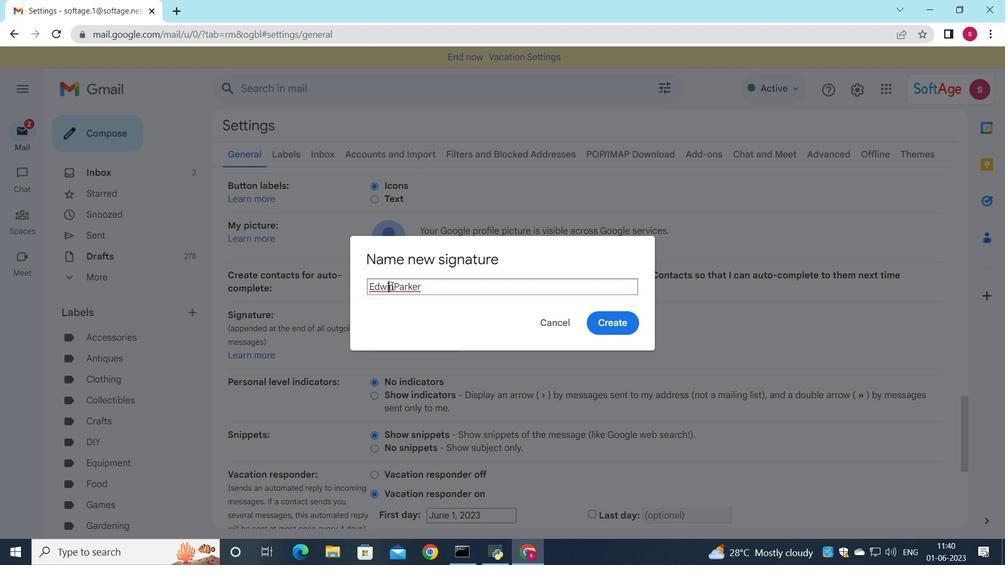 
Action: Mouse pressed left at (393, 287)
Screenshot: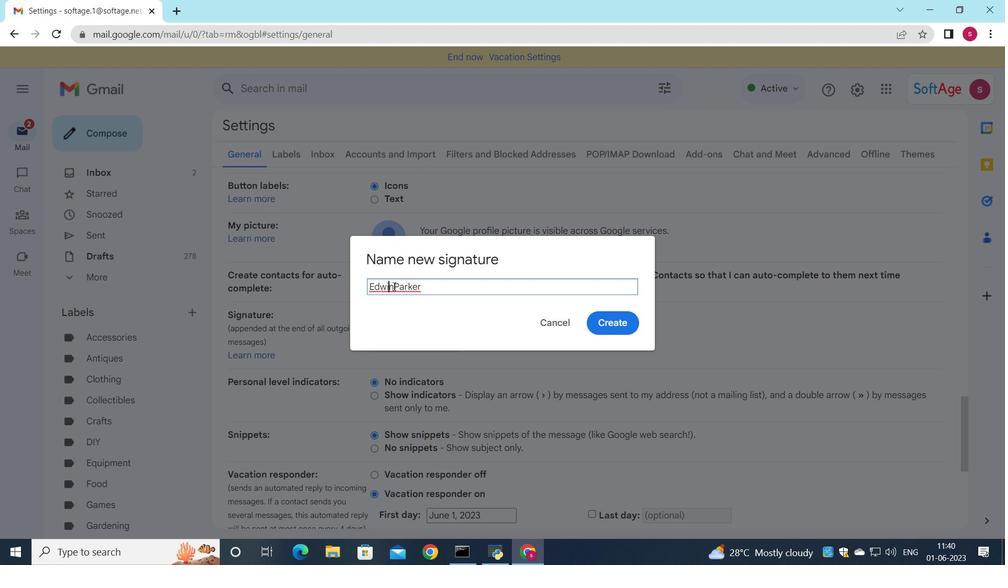 
Action: Key pressed <Key.space>
Screenshot: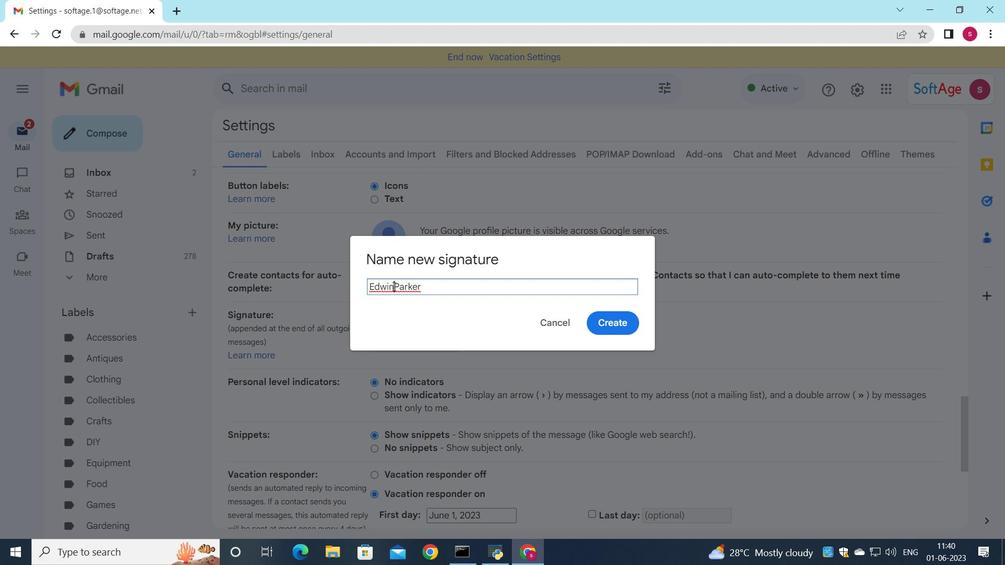 
Action: Mouse moved to (617, 325)
Screenshot: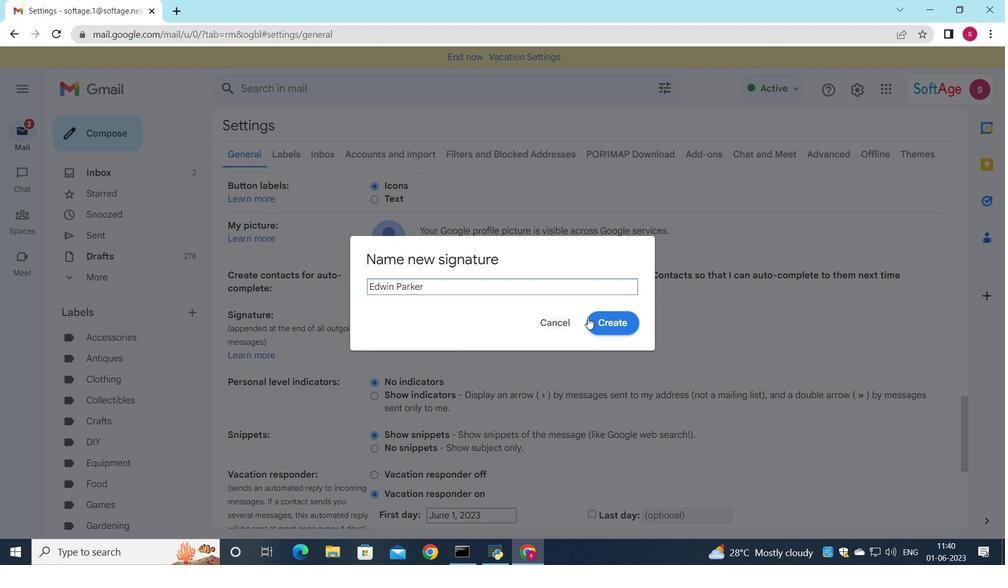 
Action: Mouse pressed left at (617, 325)
Screenshot: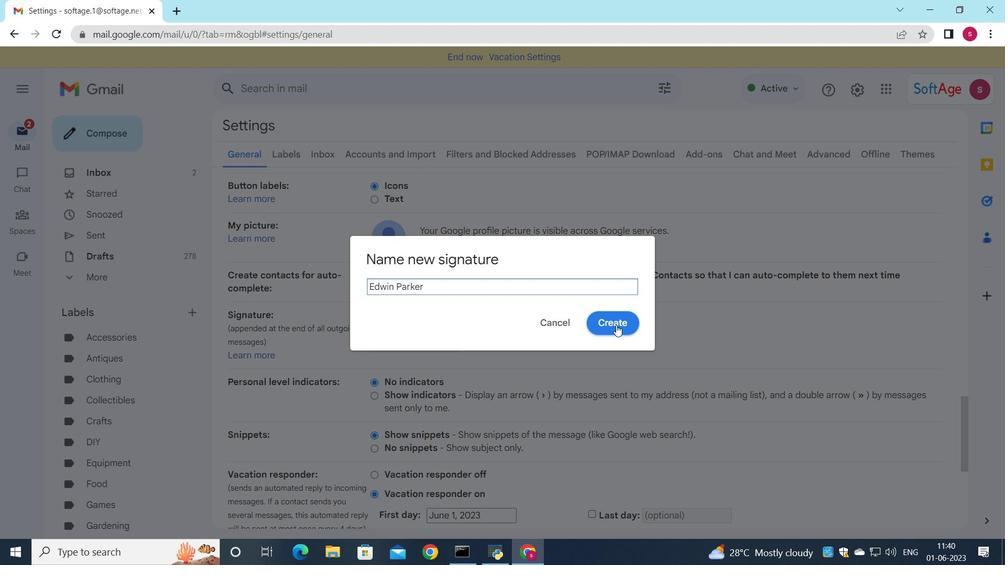 
Action: Mouse moved to (599, 327)
Screenshot: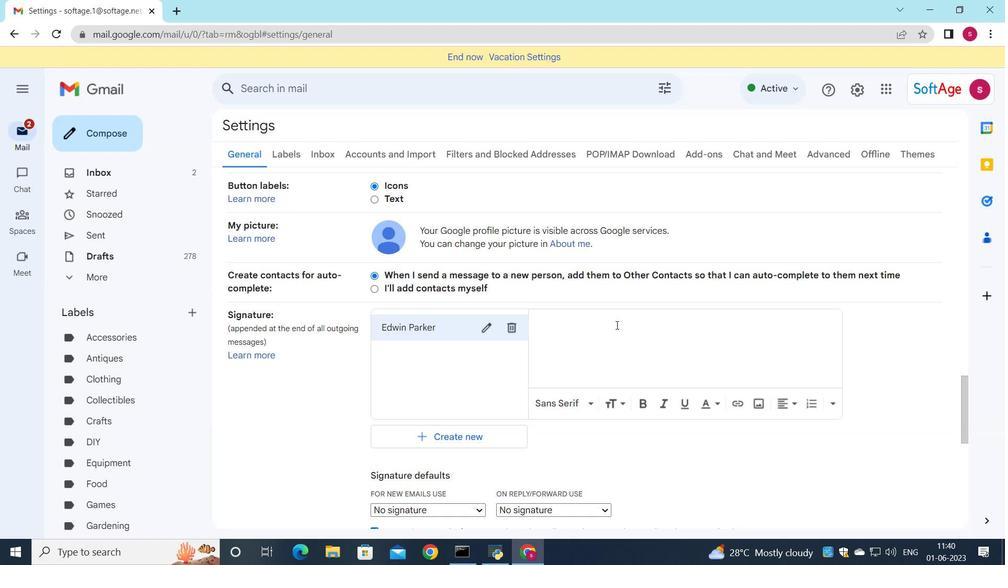 
Action: Mouse pressed left at (599, 327)
Screenshot: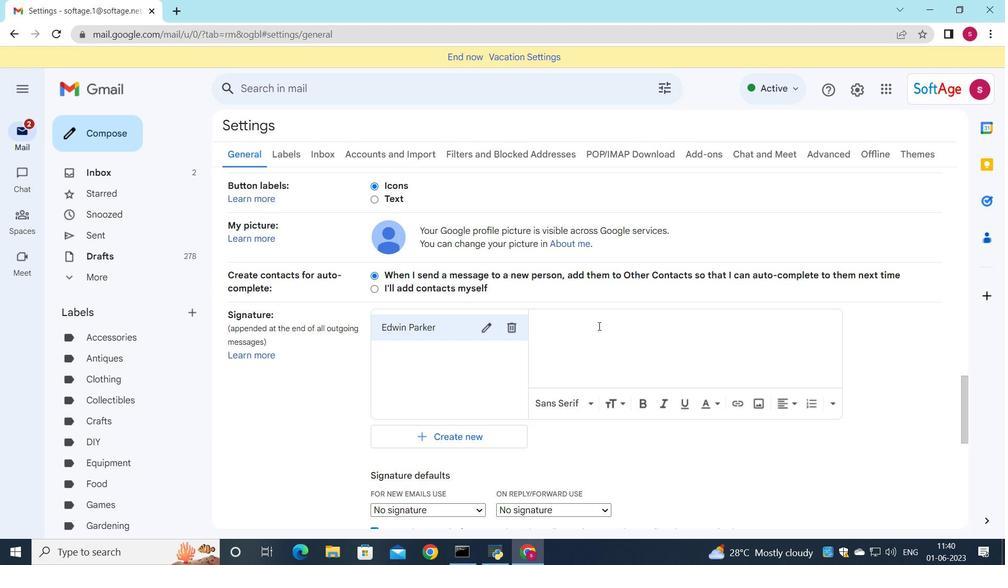 
Action: Key pressed <Key.shift>Edwin<Key.space><Key.shift>Parj<Key.backspace>ker
Screenshot: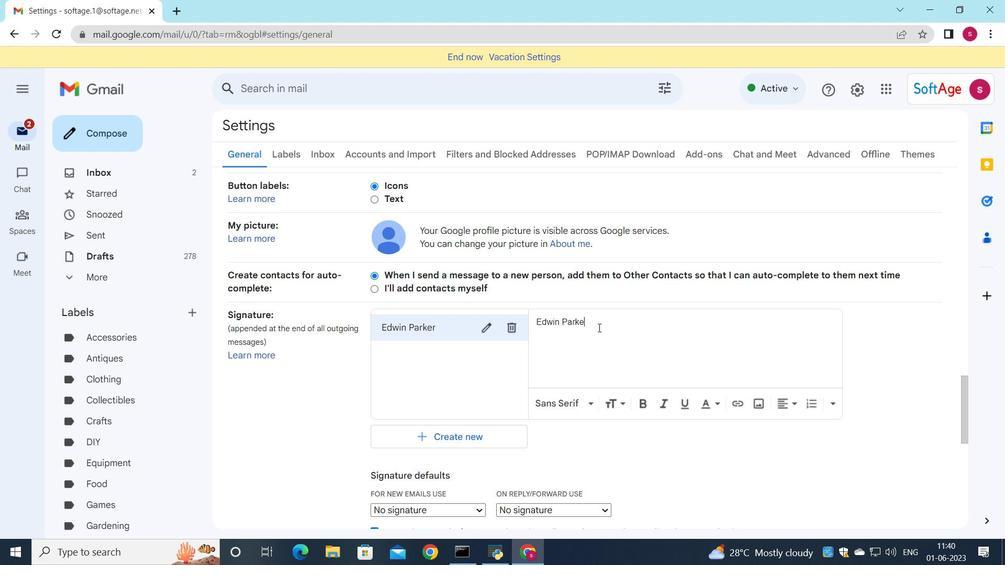 
Action: Mouse moved to (599, 330)
Screenshot: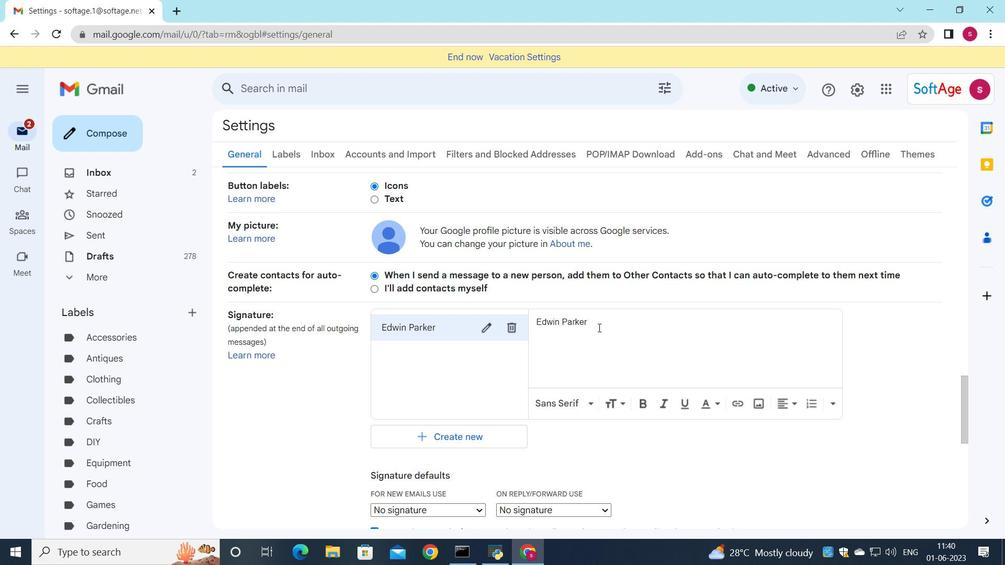 
Action: Mouse scrolled (599, 329) with delta (0, 0)
Screenshot: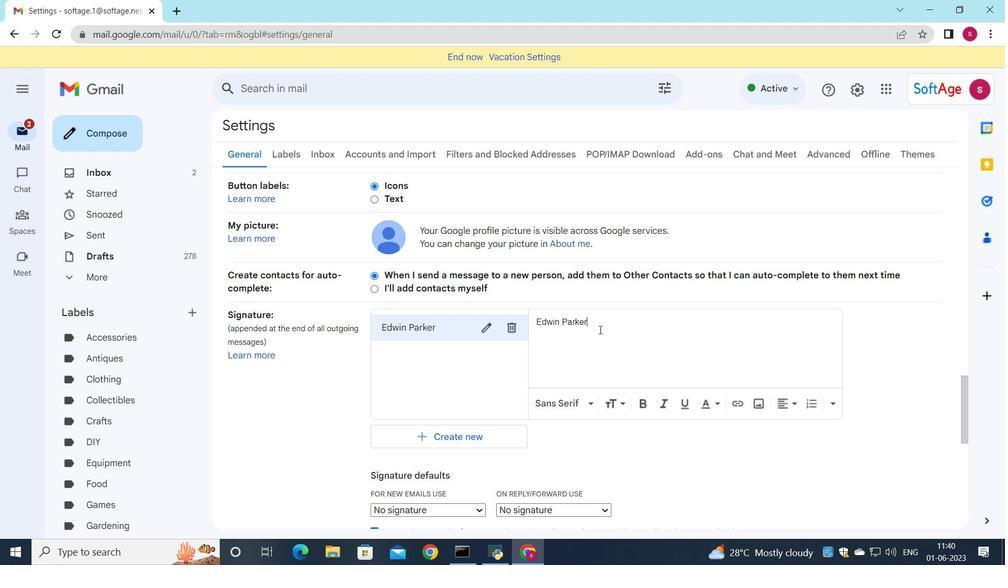 
Action: Mouse moved to (457, 438)
Screenshot: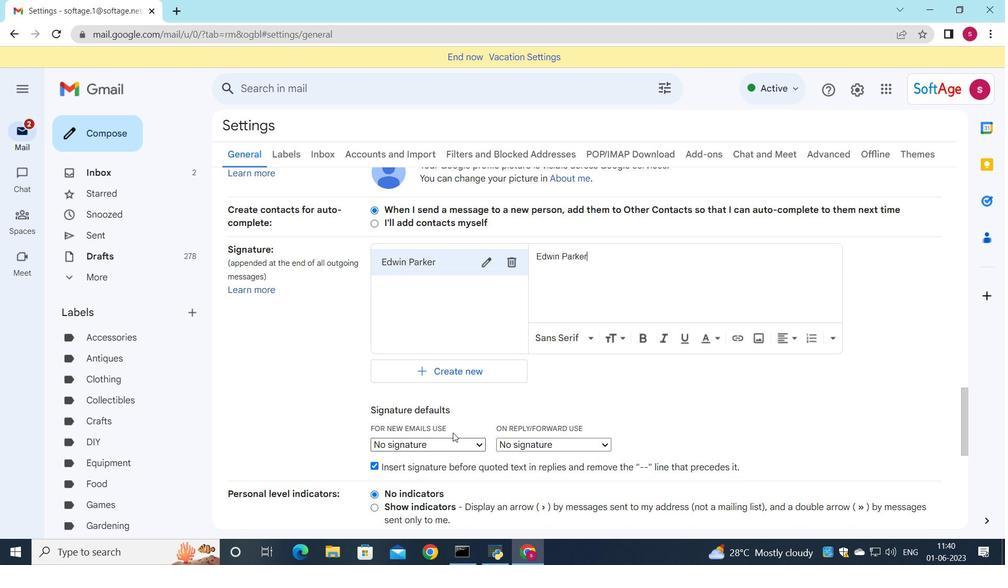 
Action: Mouse pressed left at (457, 438)
Screenshot: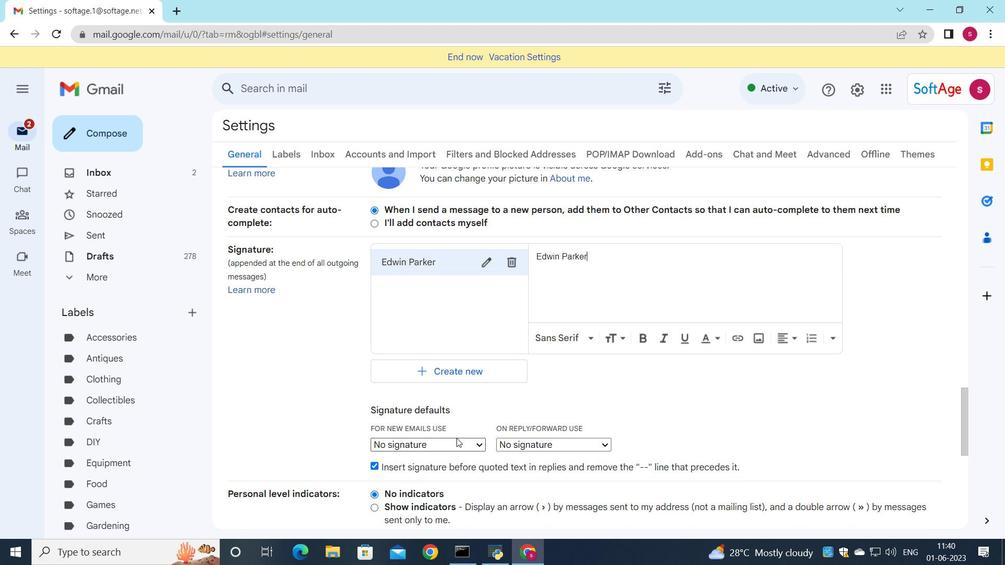 
Action: Mouse moved to (438, 475)
Screenshot: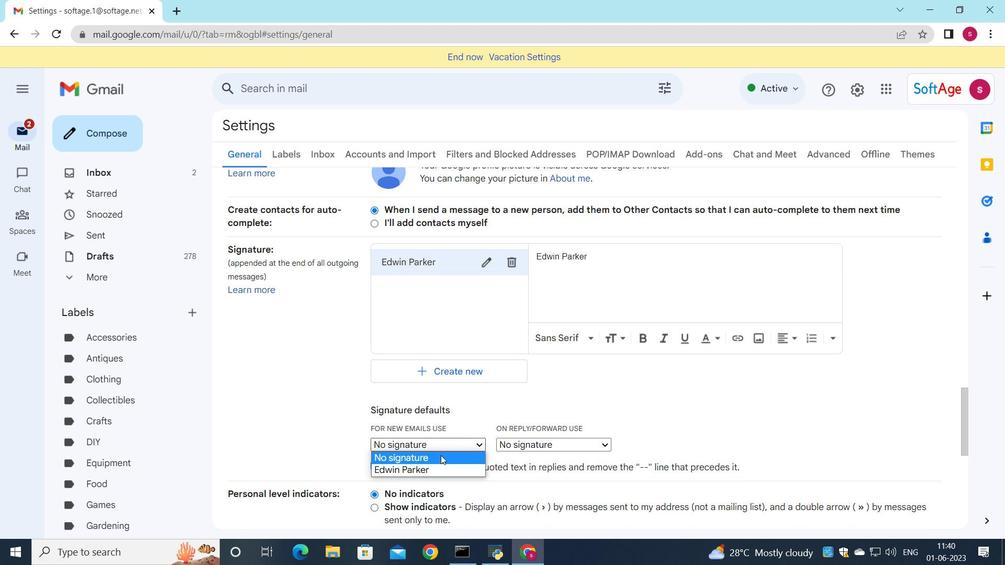 
Action: Mouse pressed left at (438, 475)
Screenshot: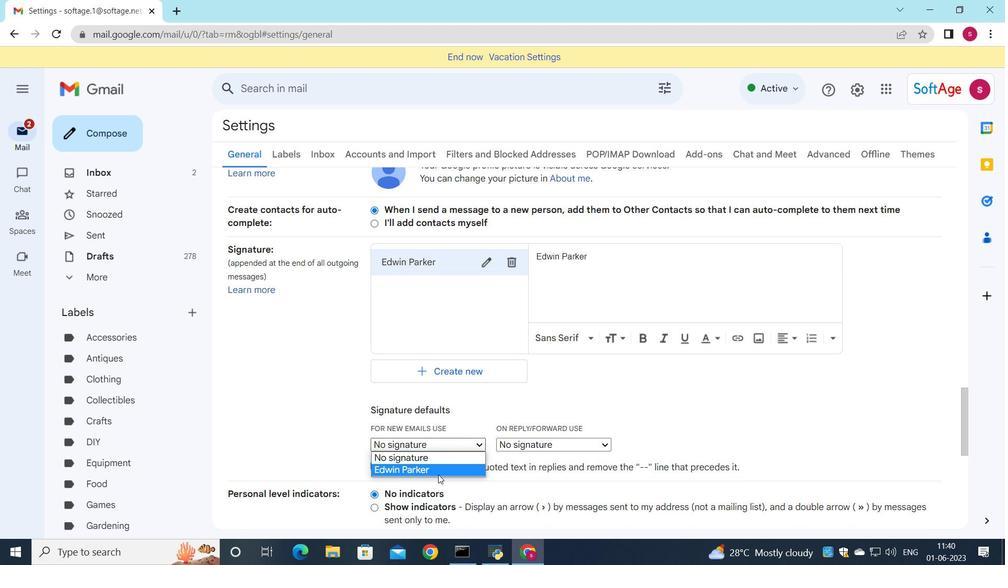
Action: Mouse moved to (496, 443)
Screenshot: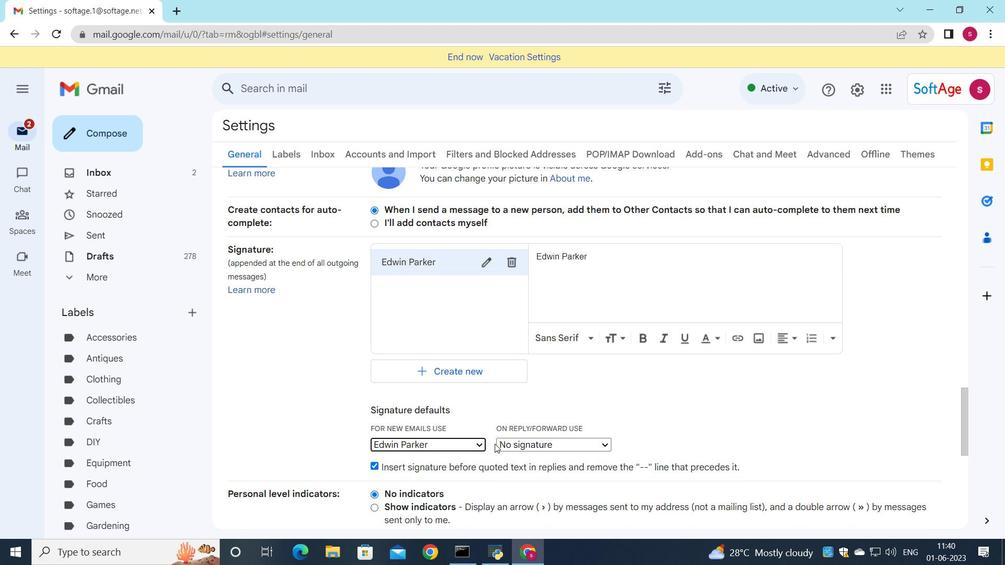 
Action: Mouse pressed left at (496, 443)
Screenshot: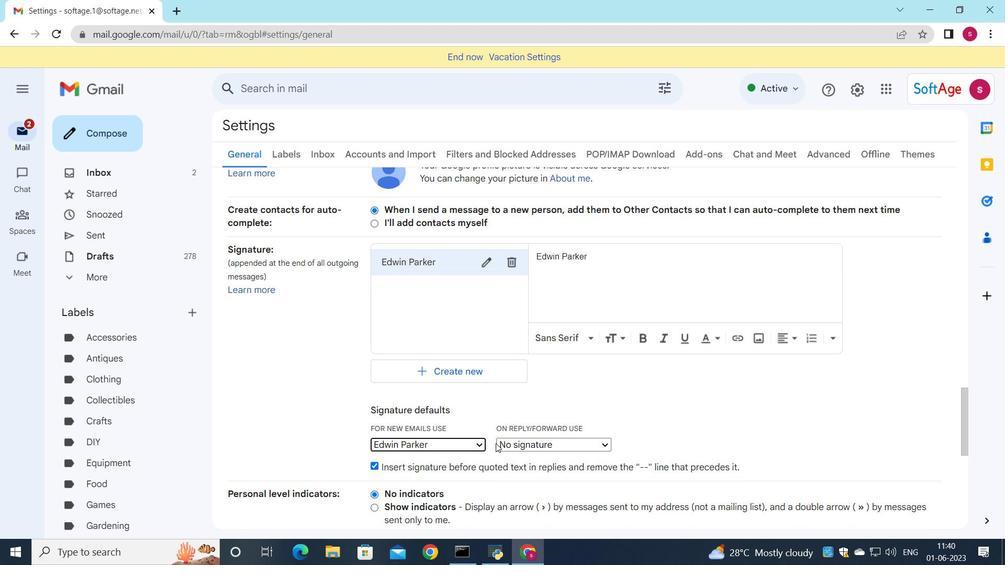 
Action: Mouse moved to (525, 443)
Screenshot: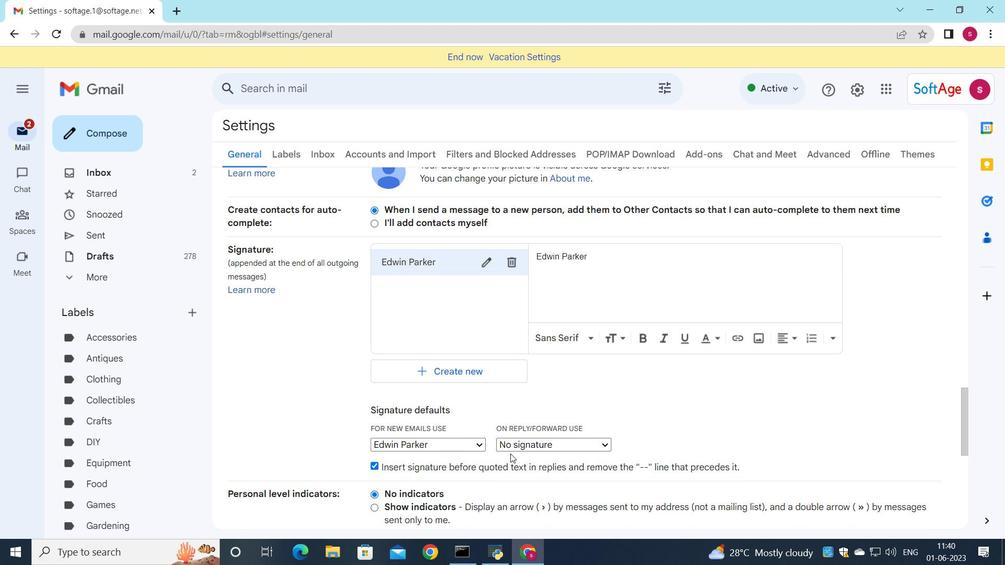 
Action: Mouse pressed left at (525, 443)
Screenshot: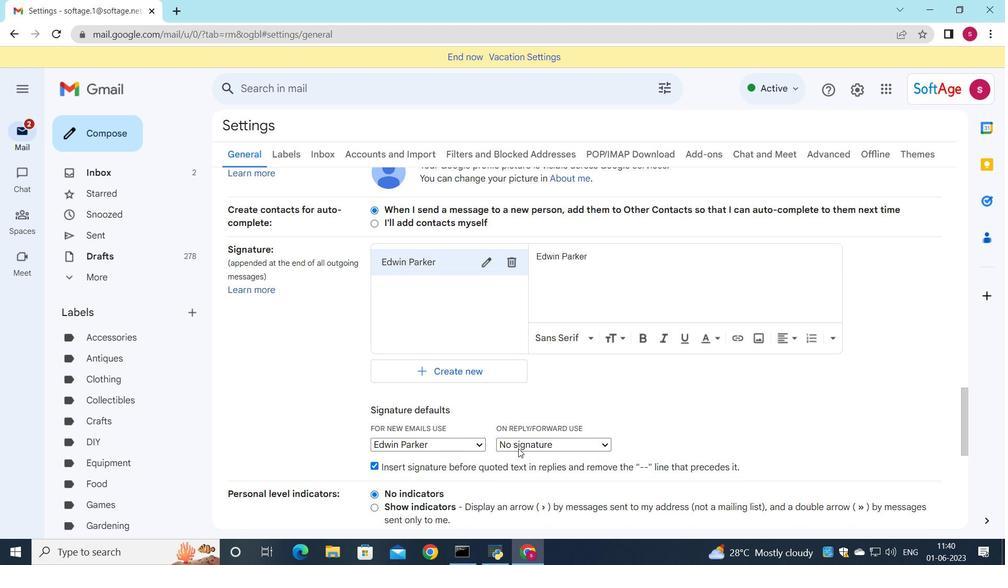 
Action: Mouse moved to (518, 477)
Screenshot: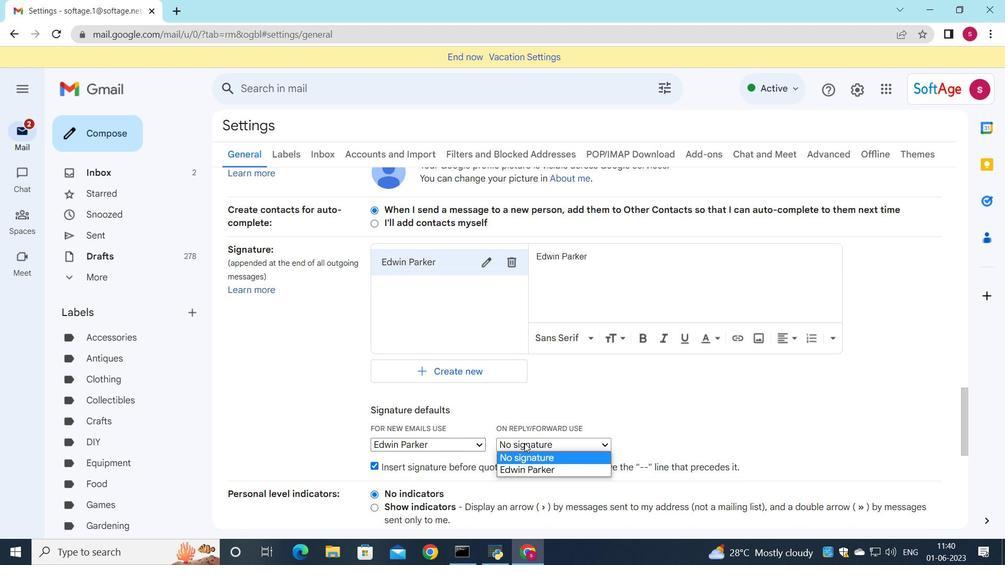 
Action: Mouse pressed left at (518, 477)
Screenshot: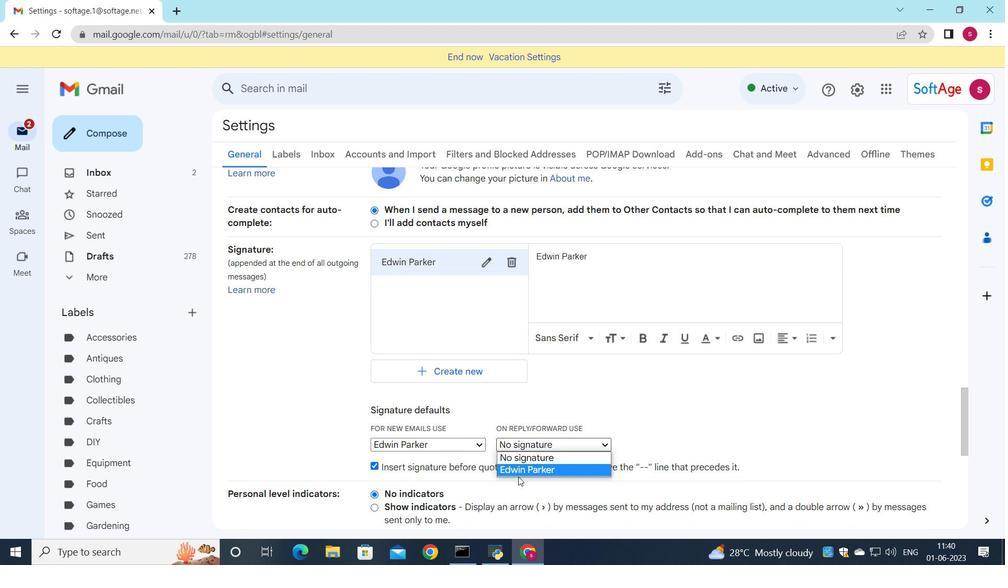 
Action: Mouse moved to (522, 470)
Screenshot: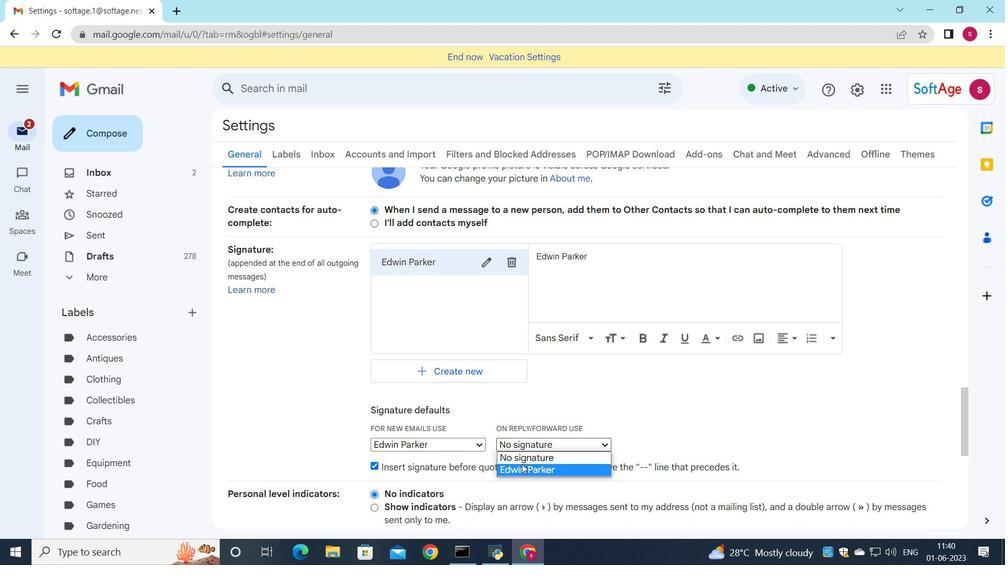 
Action: Mouse pressed left at (522, 470)
Screenshot: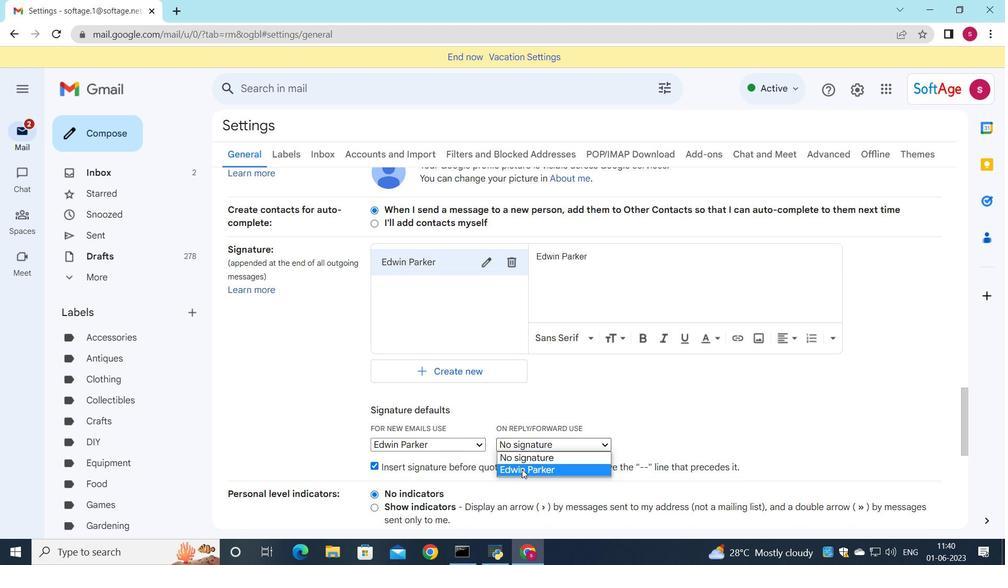 
Action: Mouse moved to (482, 389)
Screenshot: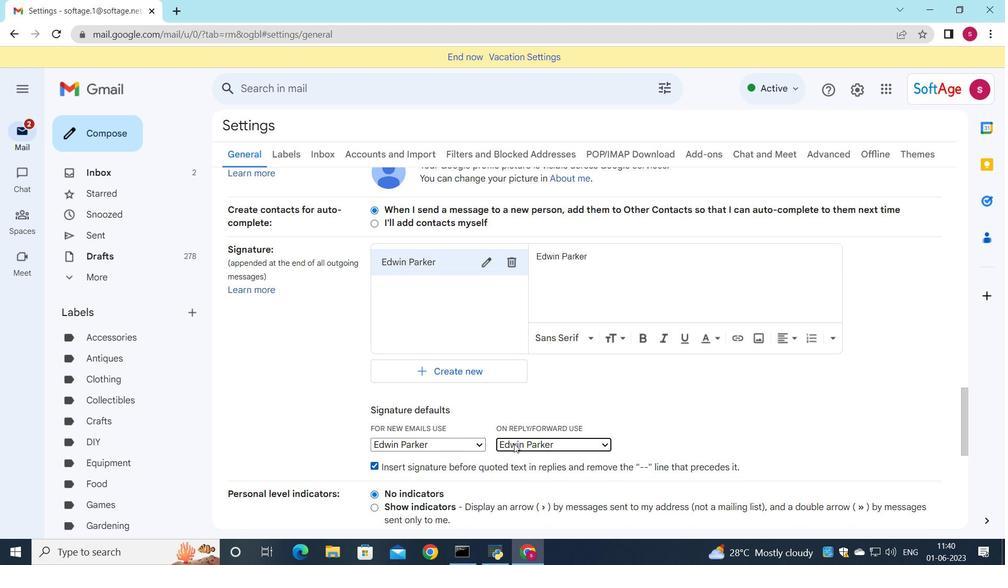 
Action: Mouse scrolled (482, 389) with delta (0, 0)
Screenshot: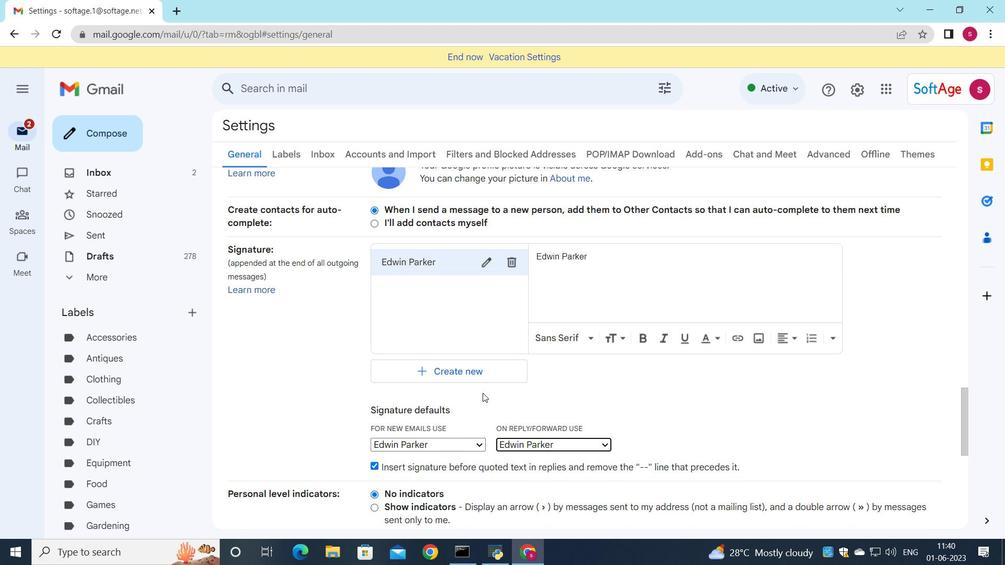 
Action: Mouse scrolled (482, 389) with delta (0, 0)
Screenshot: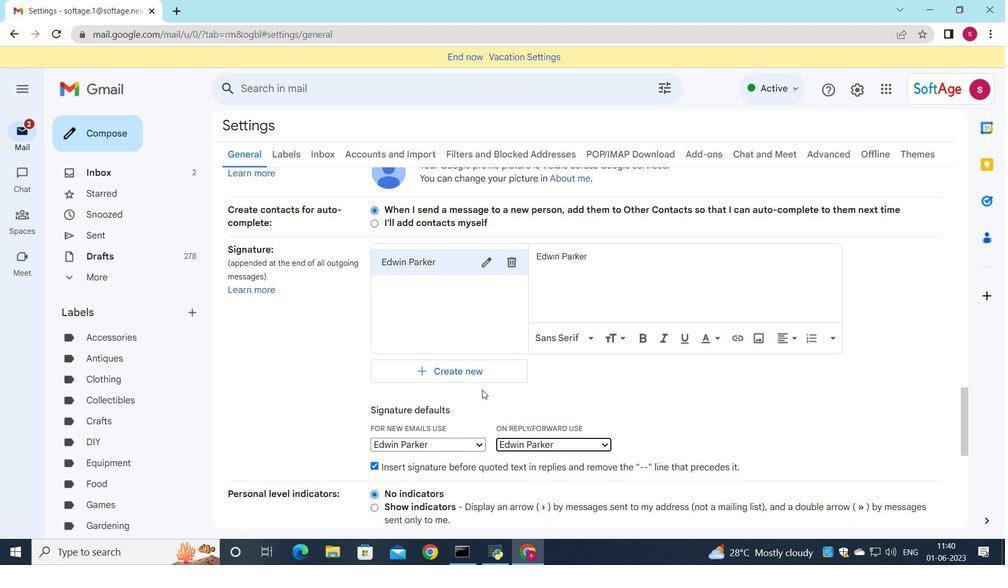 
Action: Mouse scrolled (482, 389) with delta (0, 0)
Screenshot: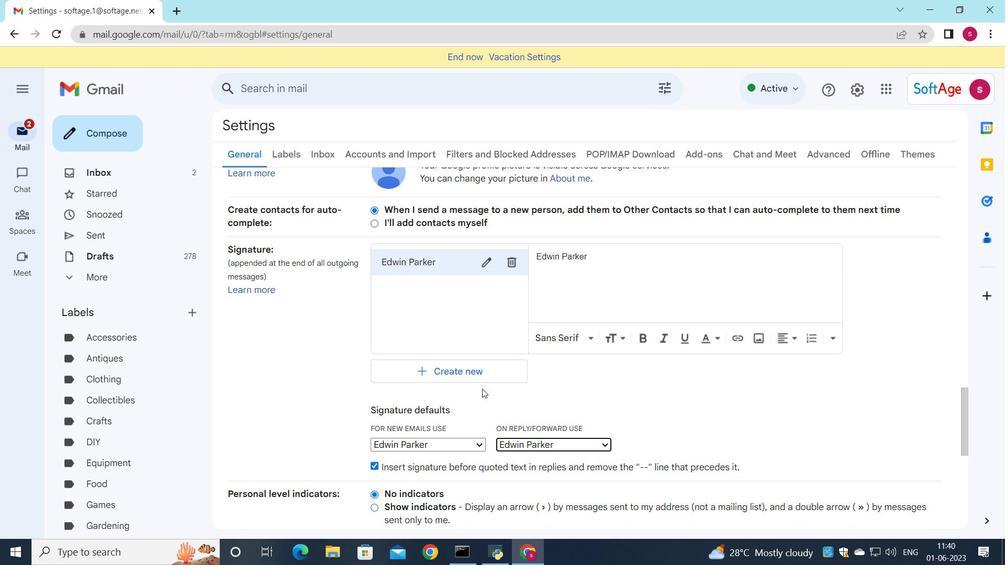 
Action: Mouse scrolled (482, 389) with delta (0, 0)
Screenshot: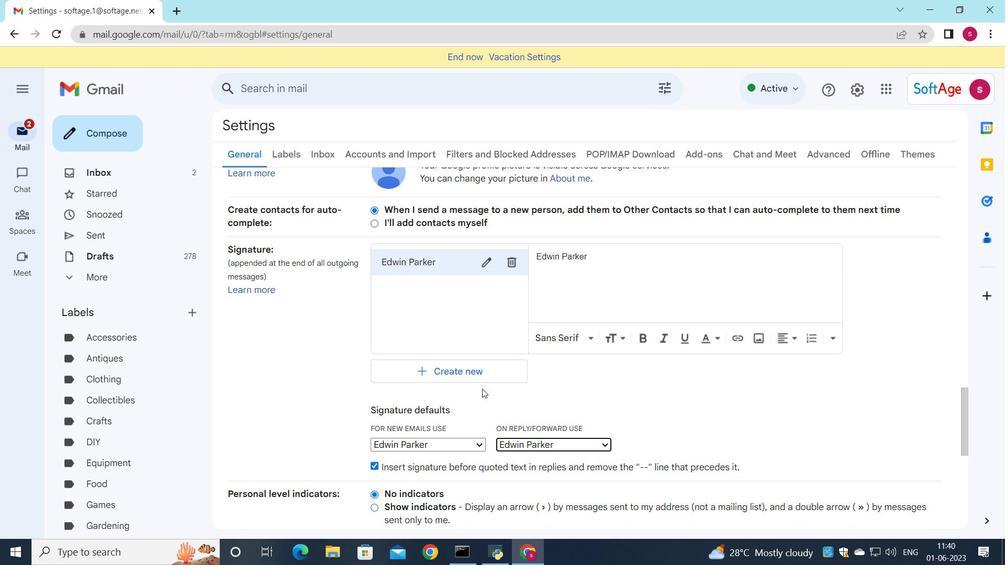 
Action: Mouse moved to (481, 393)
Screenshot: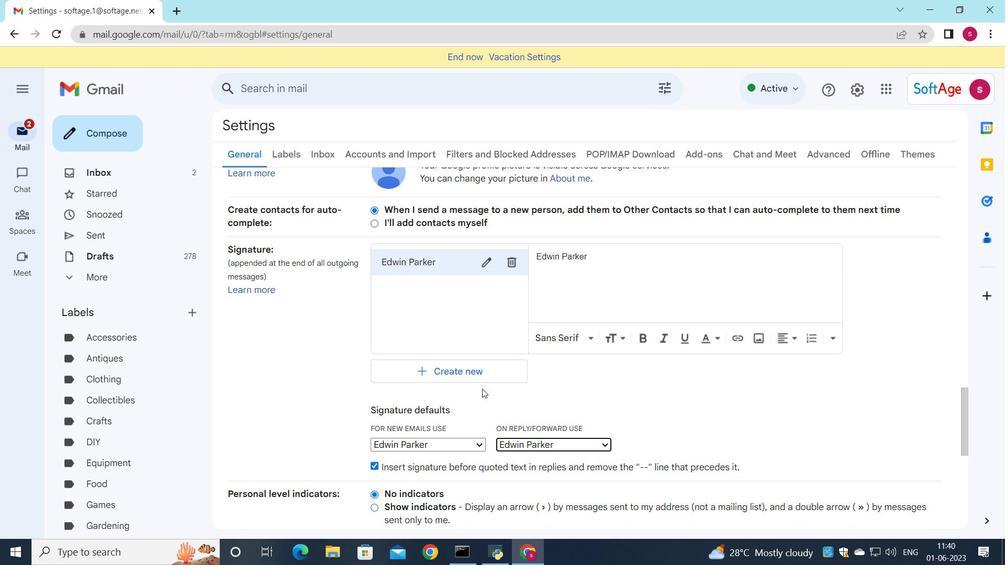 
Action: Mouse scrolled (481, 393) with delta (0, 0)
Screenshot: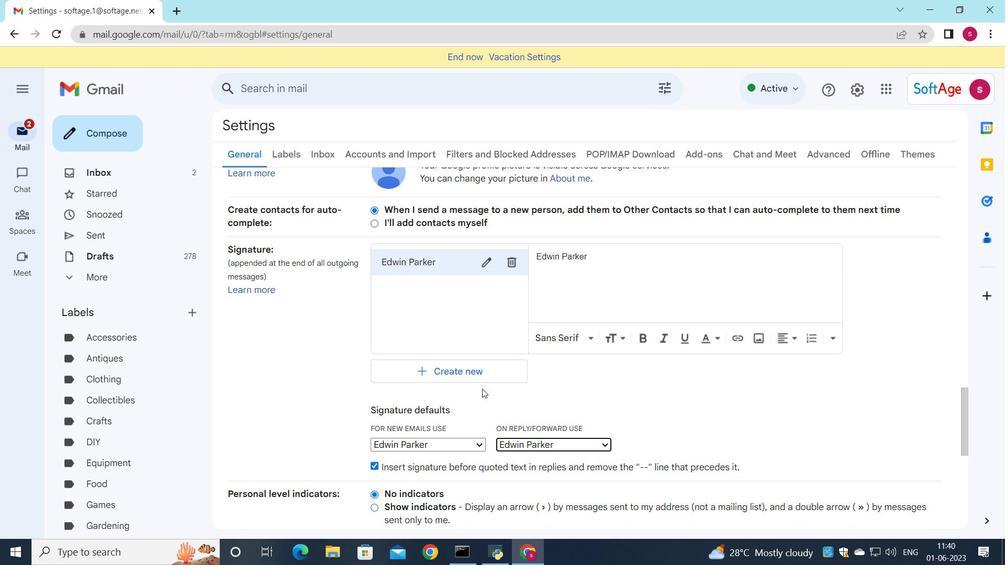 
Action: Mouse moved to (481, 398)
Screenshot: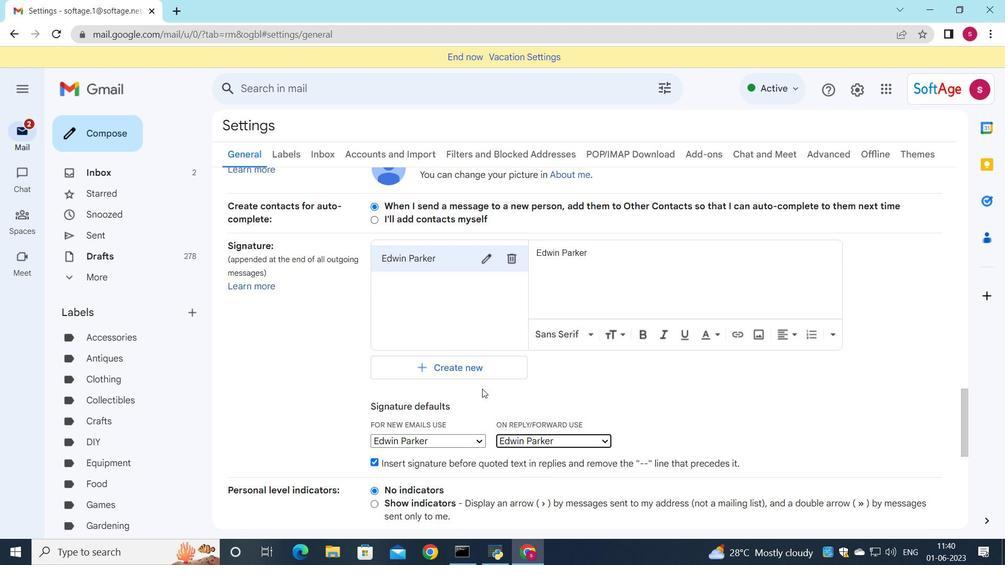 
Action: Mouse scrolled (481, 397) with delta (0, 0)
Screenshot: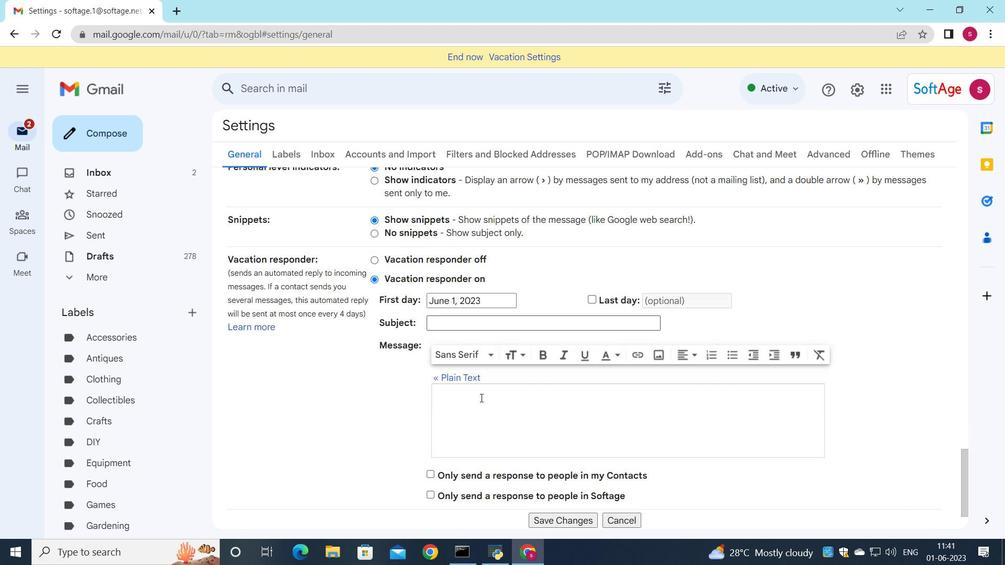 
Action: Mouse scrolled (481, 397) with delta (0, 0)
Screenshot: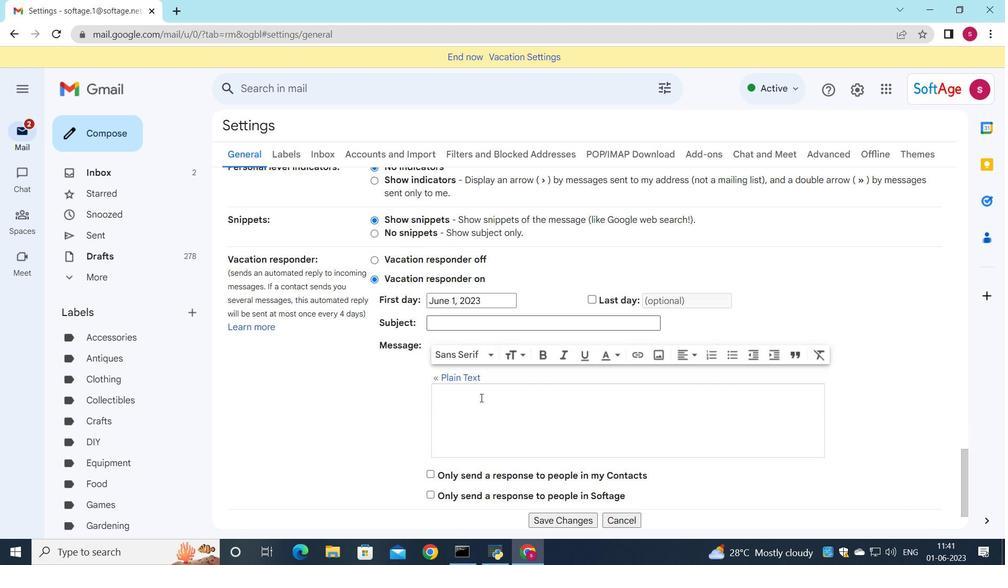 
Action: Mouse scrolled (481, 397) with delta (0, 0)
Screenshot: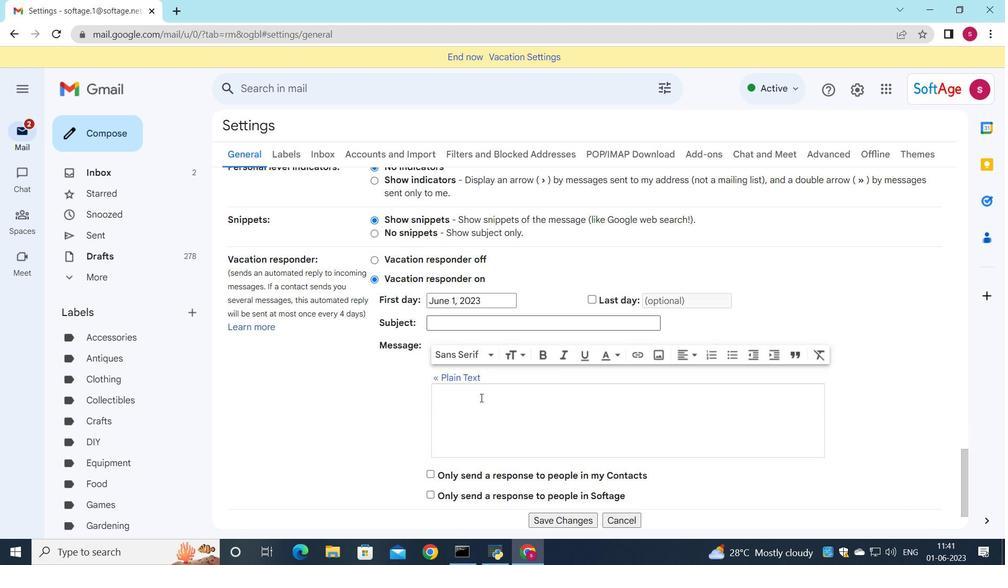
Action: Mouse scrolled (481, 397) with delta (0, 0)
Screenshot: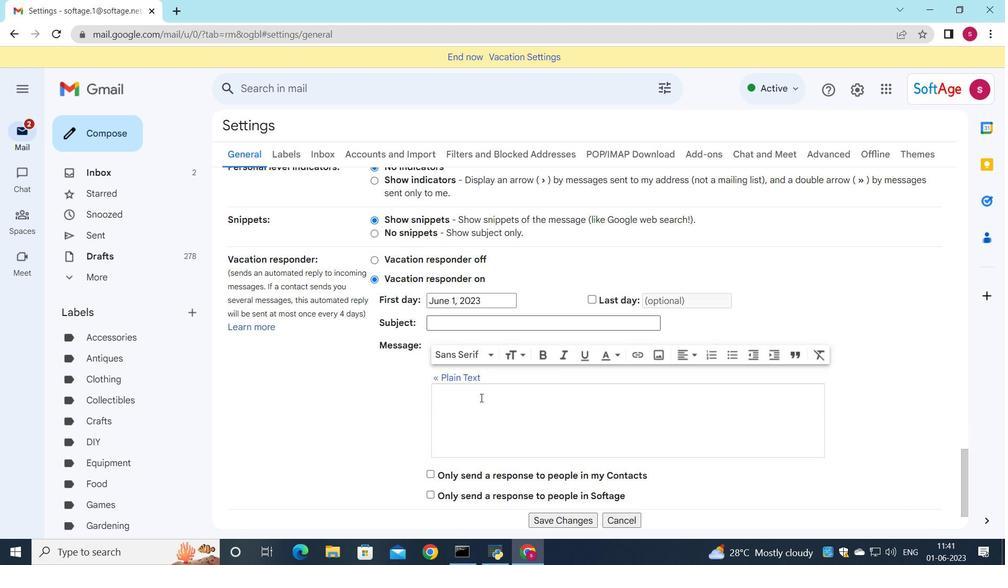 
Action: Mouse moved to (483, 402)
Screenshot: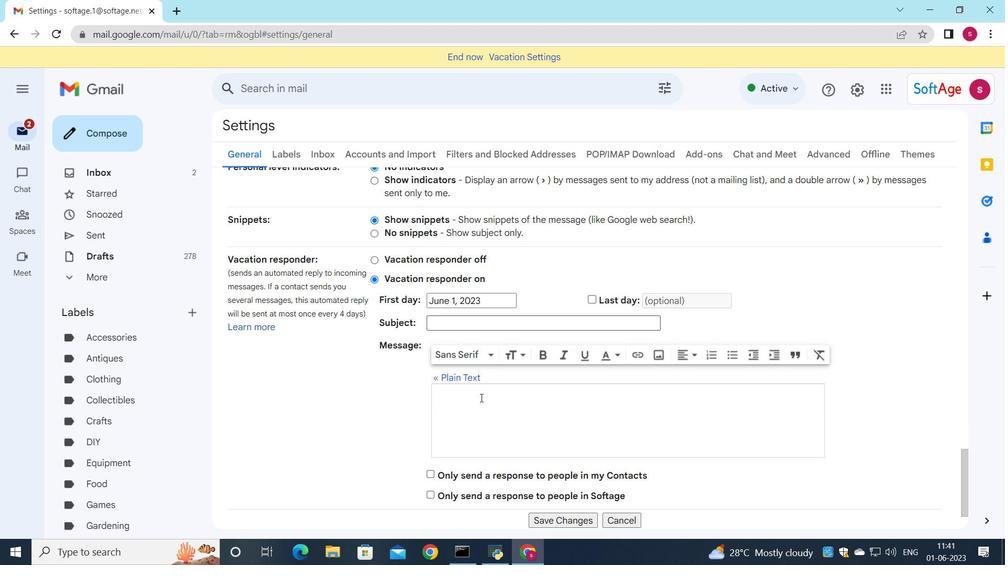 
Action: Mouse scrolled (483, 401) with delta (0, 0)
Screenshot: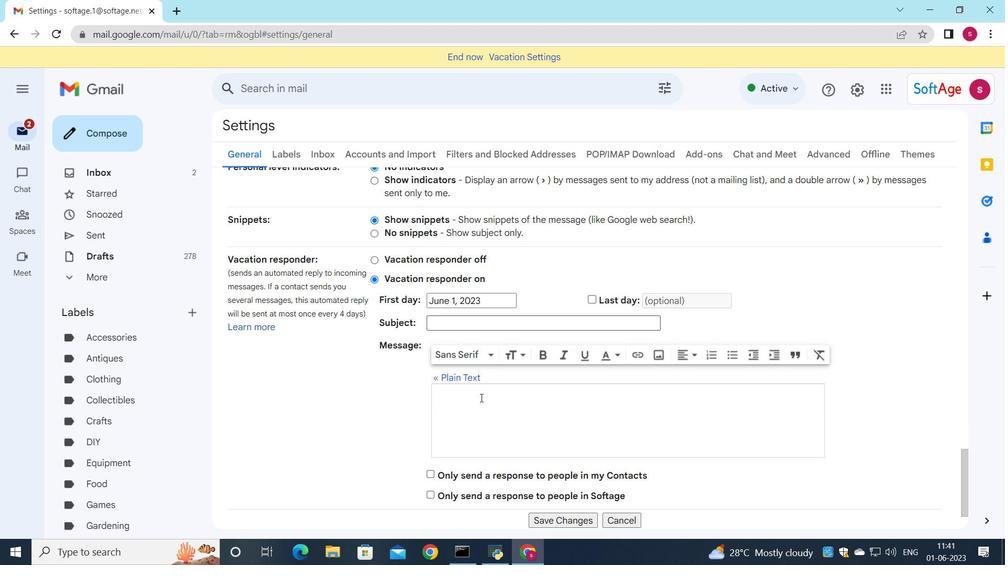 
Action: Mouse moved to (577, 463)
Screenshot: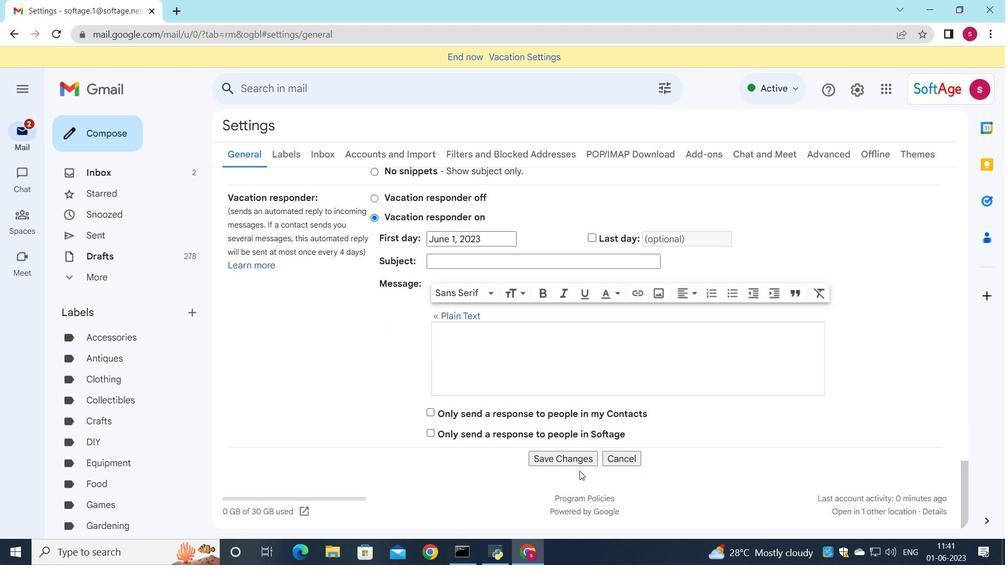 
Action: Mouse pressed left at (577, 463)
Screenshot: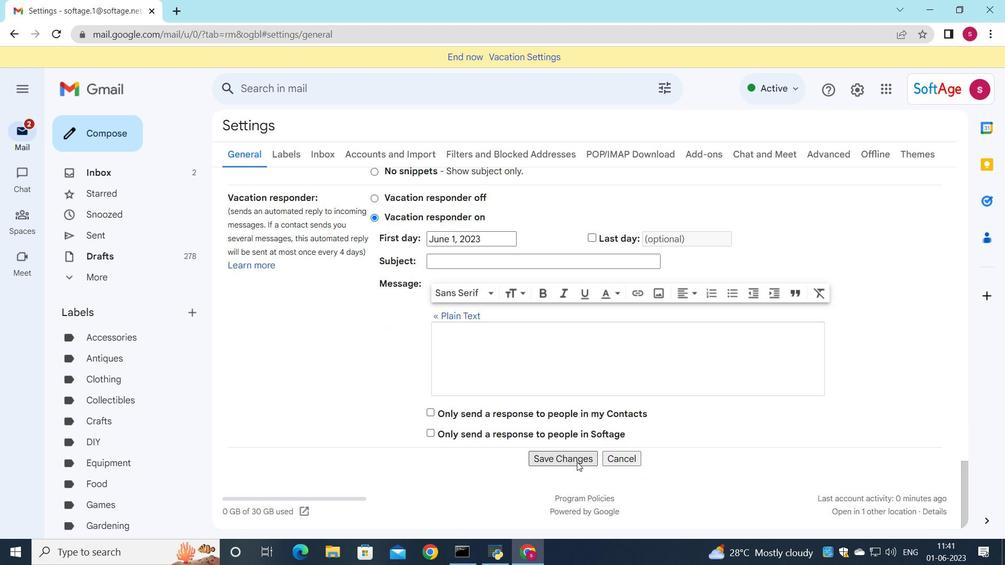 
Action: Mouse moved to (476, 335)
Screenshot: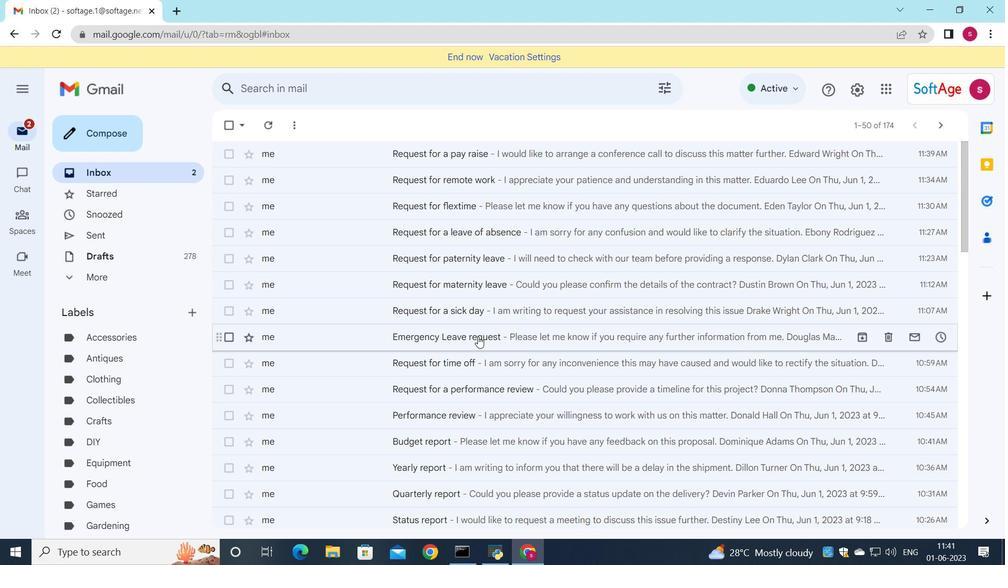 
Action: Mouse pressed left at (476, 335)
Screenshot: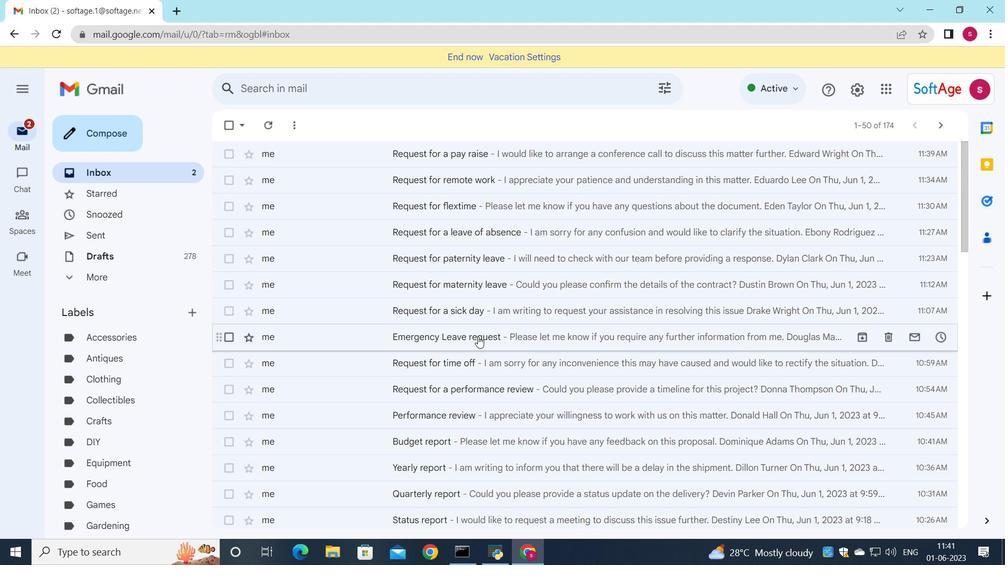 
Action: Mouse moved to (295, 473)
Screenshot: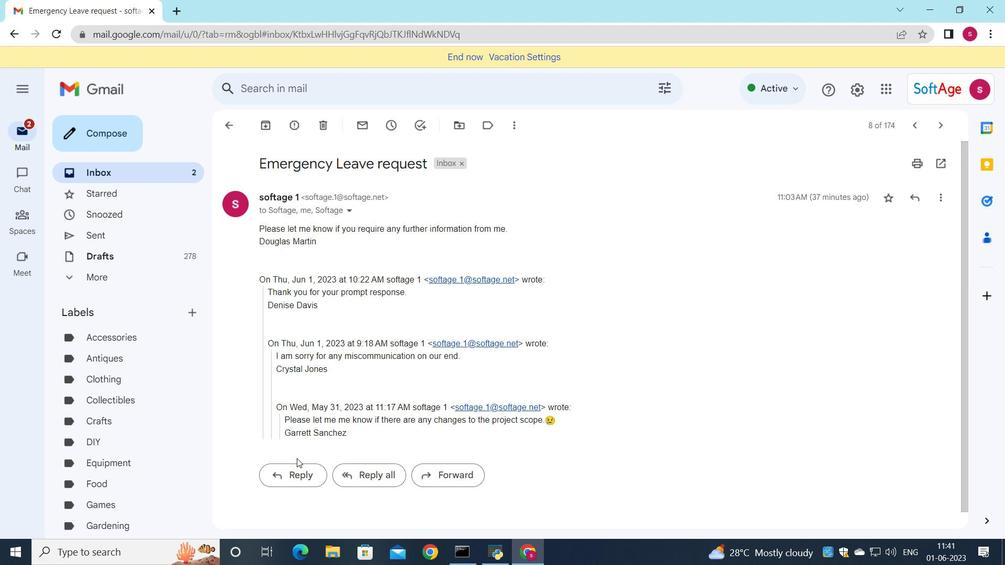 
Action: Mouse pressed left at (295, 473)
Screenshot: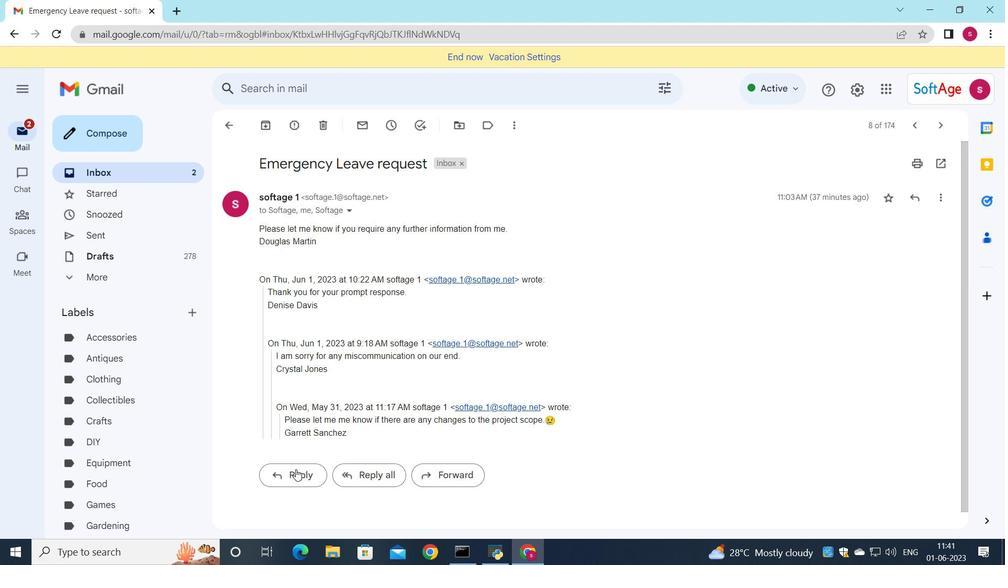 
Action: Mouse moved to (282, 361)
Screenshot: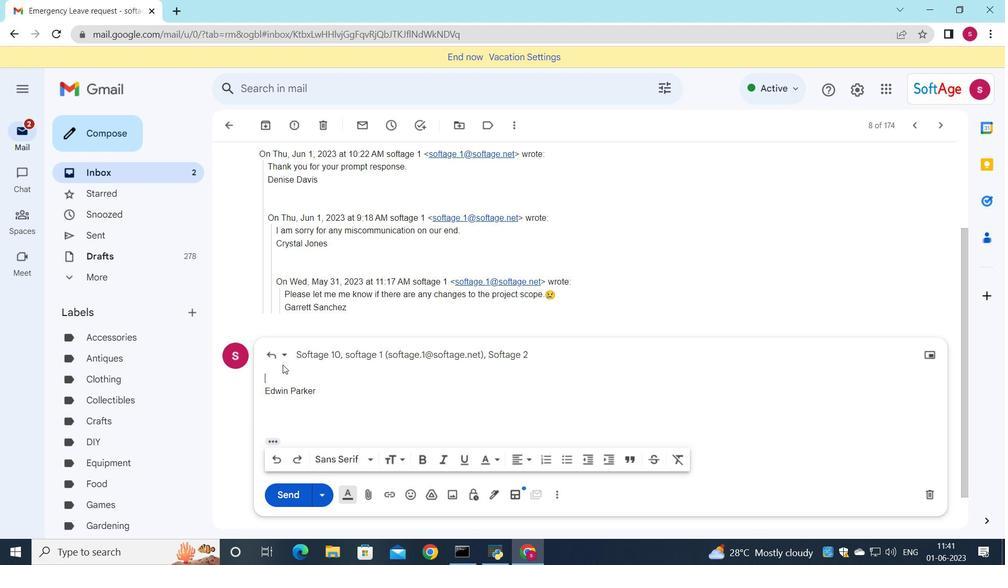 
Action: Mouse pressed left at (282, 361)
Screenshot: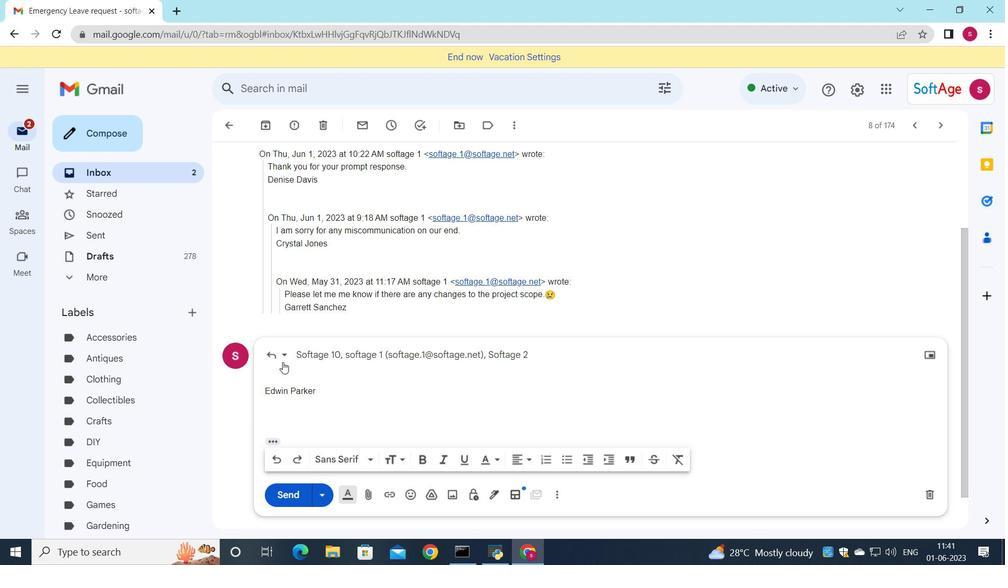 
Action: Mouse moved to (334, 457)
Screenshot: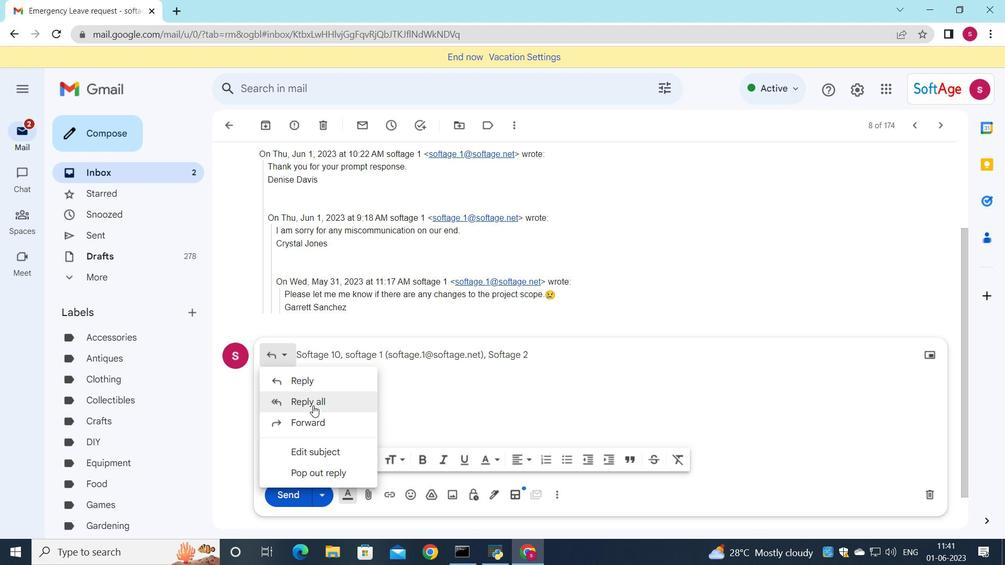
Action: Mouse pressed left at (334, 457)
Screenshot: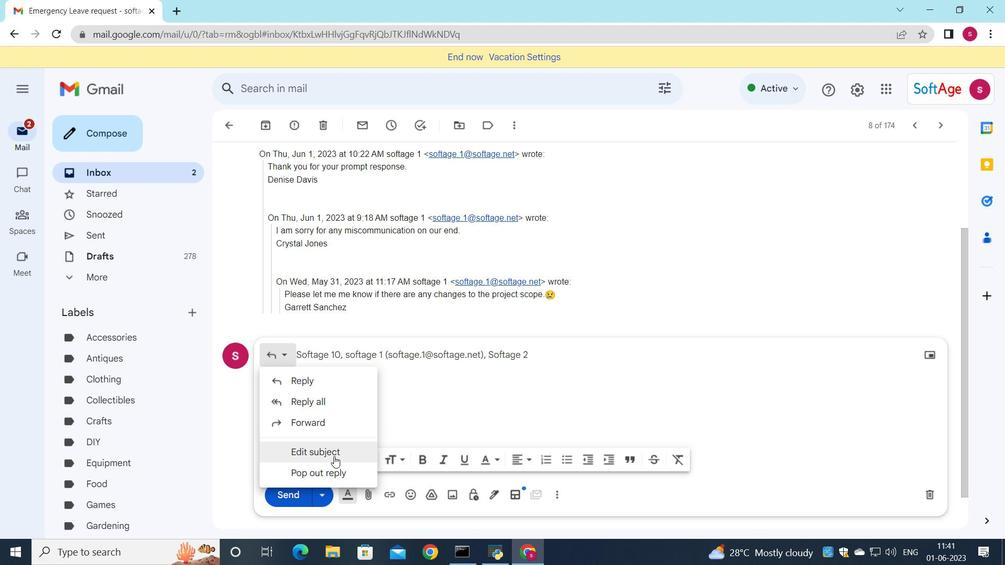 
Action: Mouse moved to (694, 248)
Screenshot: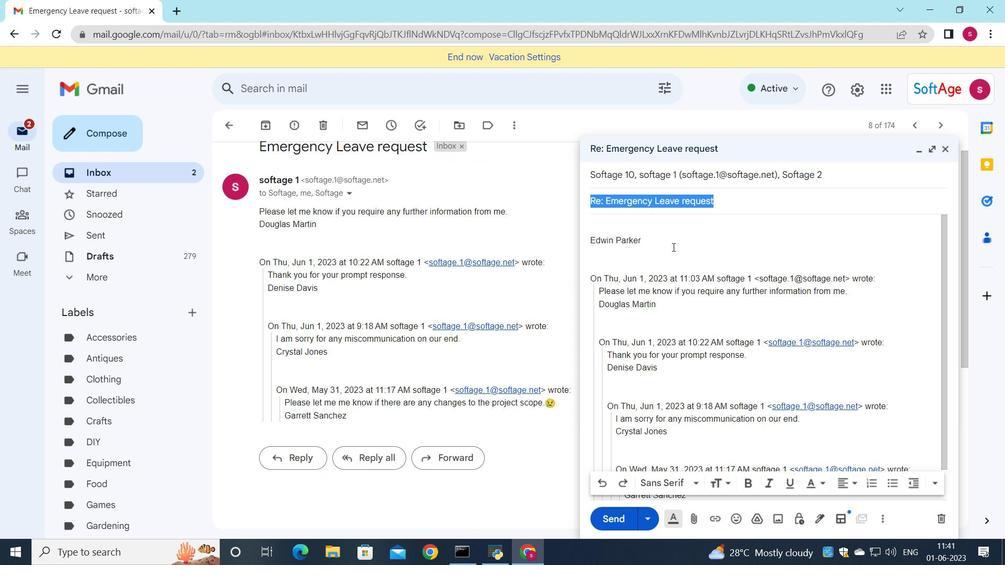 
Action: Key pressed <Key.shift>Request<Key.space>for<Key.space>a<Key.space>promotion
Screenshot: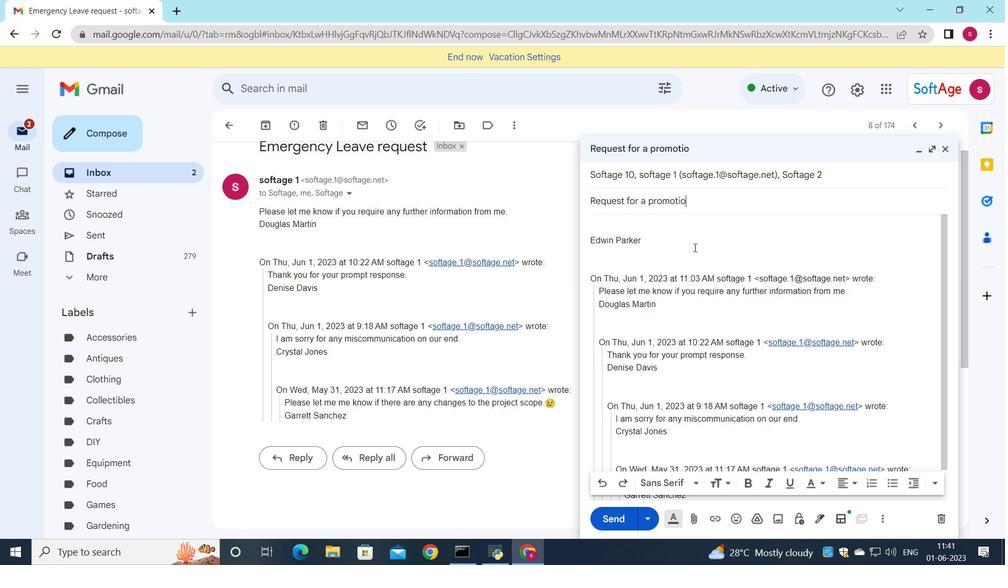 
Action: Mouse moved to (610, 225)
Screenshot: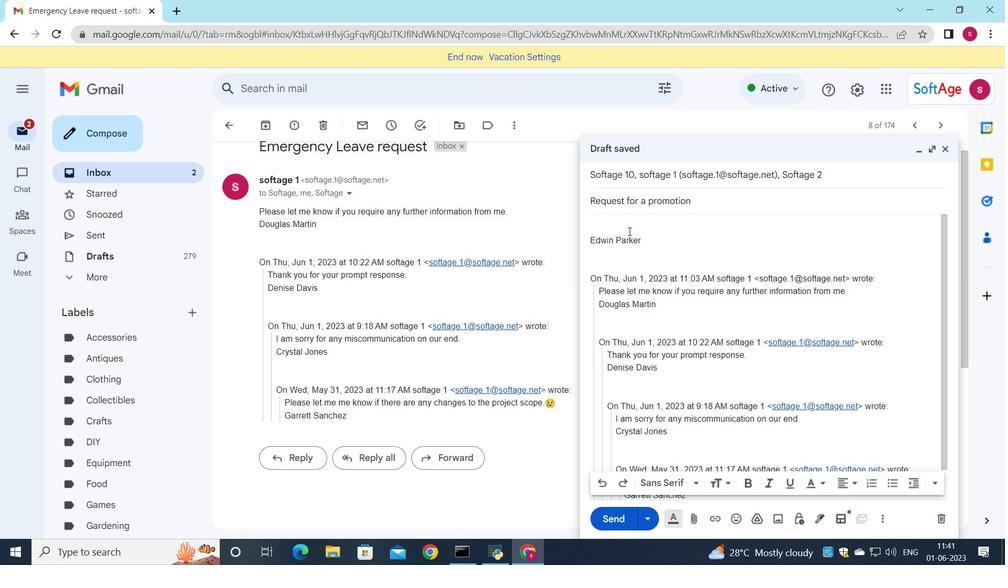 
Action: Mouse pressed left at (610, 225)
Screenshot: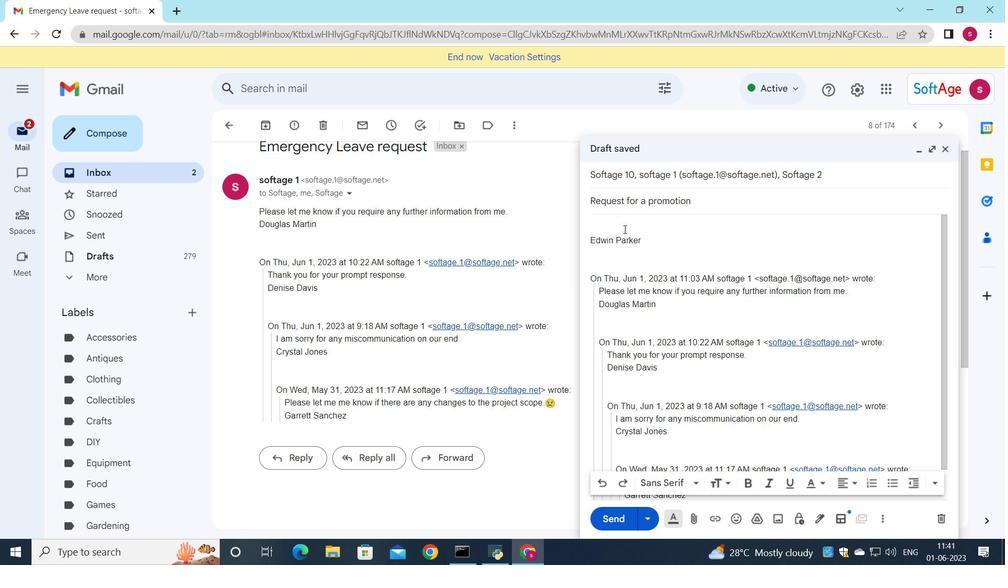 
Action: Key pressed <Key.shift>I<Key.space>would<Key.space>like<Key.space>to<Key.space>schedule<Key.space>a<Key.space>meety<Key.backspace>ing<Key.space>to<Key.space>discuss<Key.space>the<Key.space>projects<Key.space>rid<Key.backspace>sk<Key.space>mitigation<Key.space>plan
Screenshot: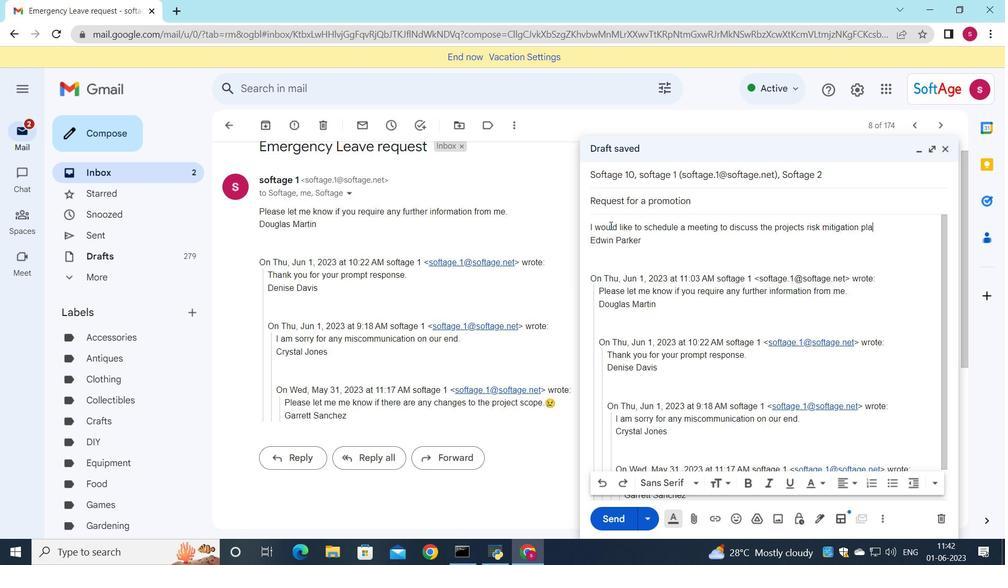 
Action: Mouse moved to (851, 374)
Screenshot: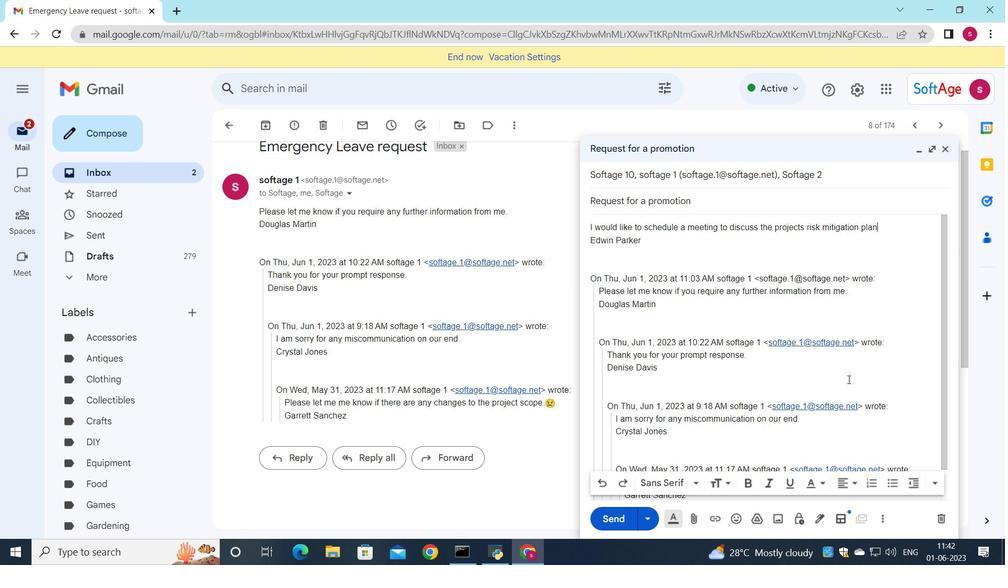 
Action: Key pressed .
Screenshot: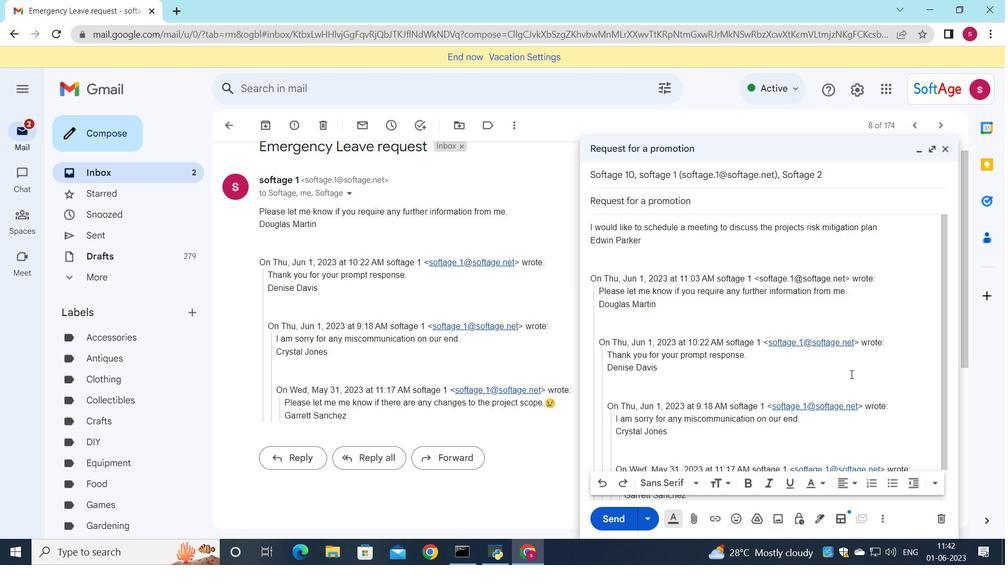 
Action: Mouse moved to (594, 480)
Screenshot: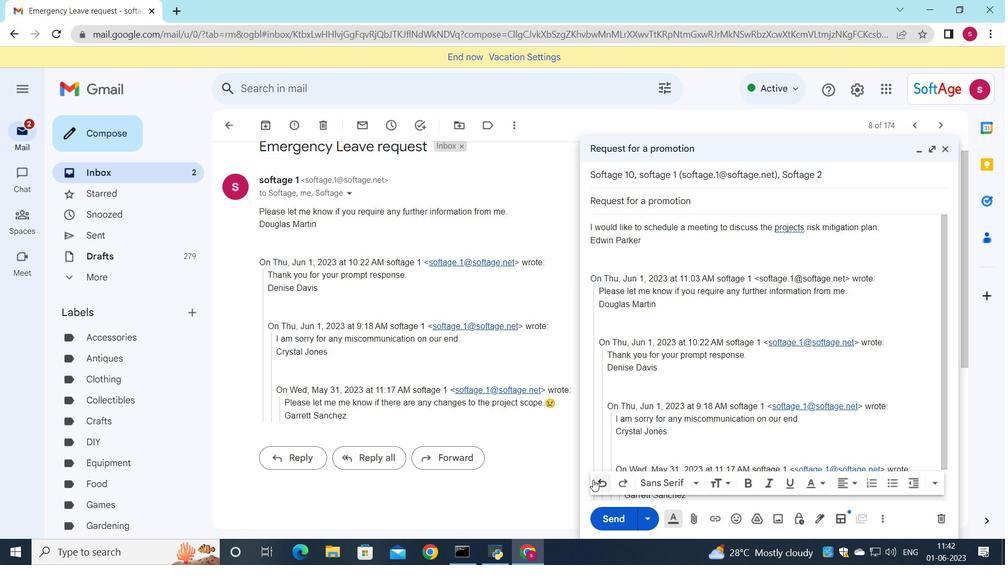 
Action: Mouse pressed left at (594, 480)
Screenshot: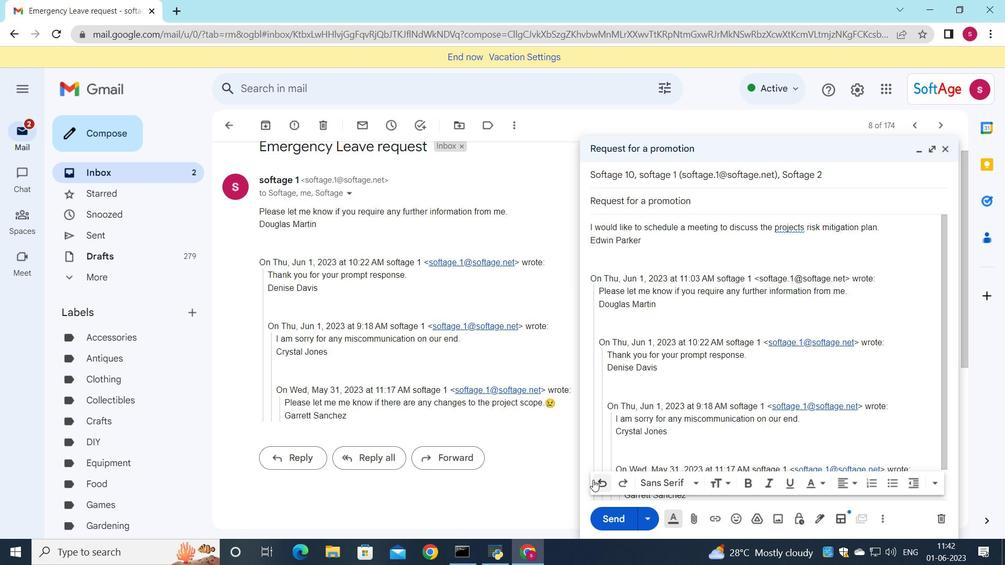 
Action: Mouse pressed left at (594, 480)
Screenshot: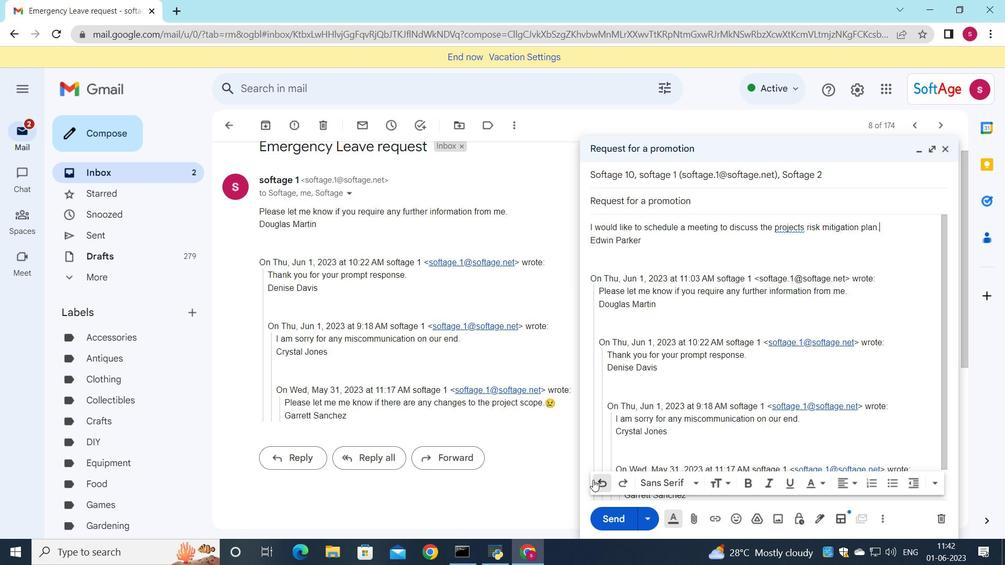 
Action: Mouse pressed left at (594, 480)
Screenshot: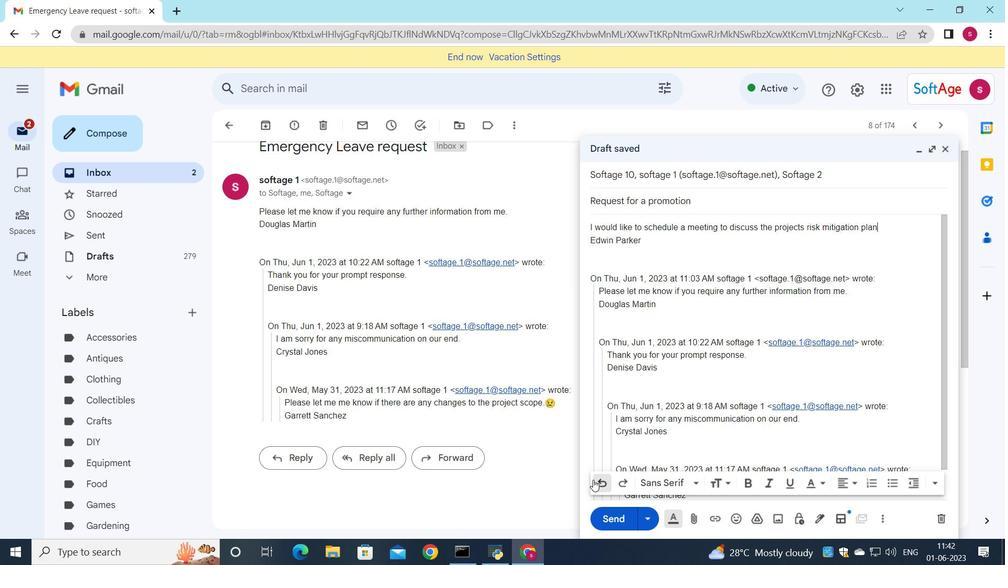 
Action: Mouse pressed left at (594, 480)
Screenshot: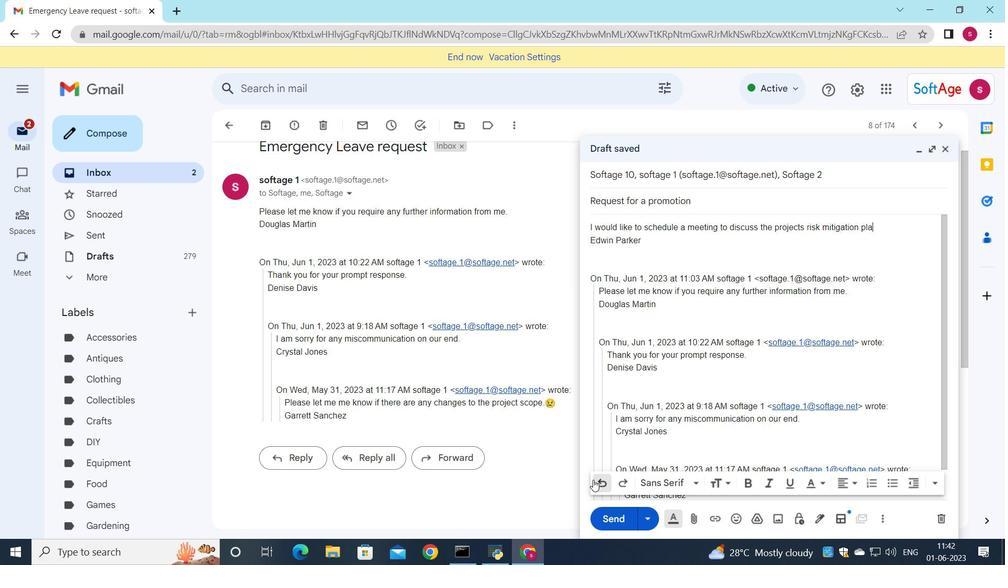 
Action: Mouse pressed left at (594, 480)
Screenshot: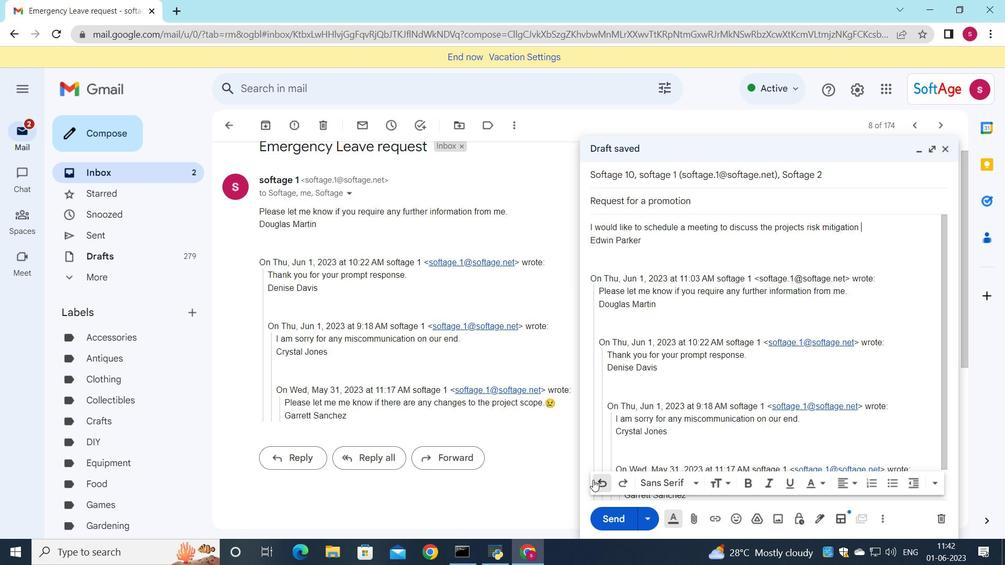 
Action: Mouse moved to (605, 485)
Screenshot: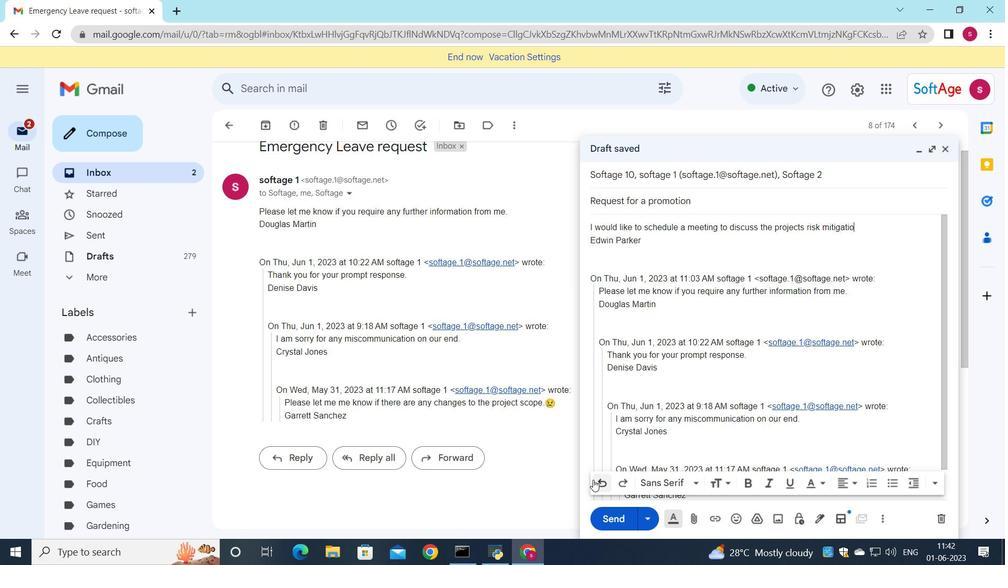 
Action: Mouse pressed left at (605, 485)
Screenshot: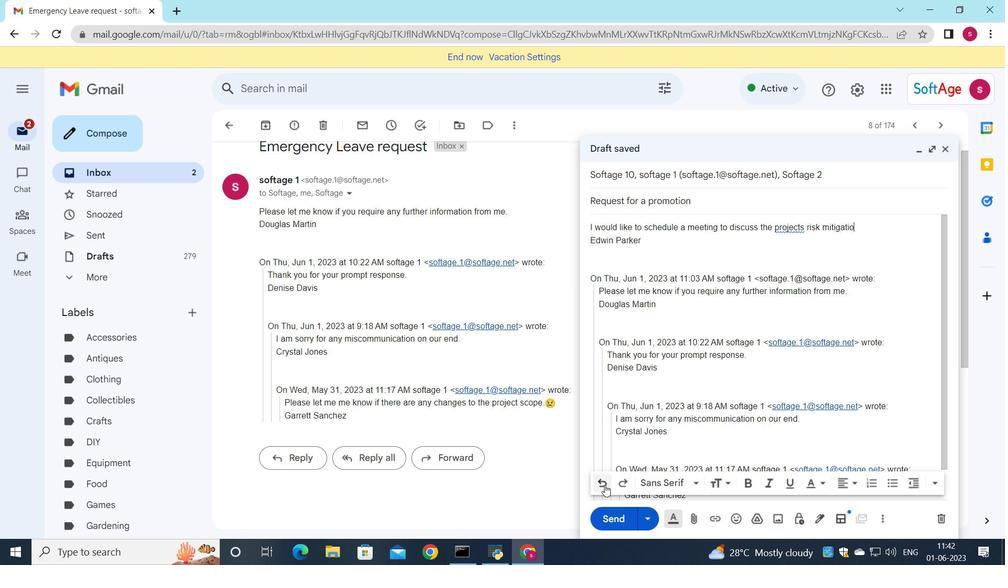 
Action: Mouse pressed left at (605, 485)
Screenshot: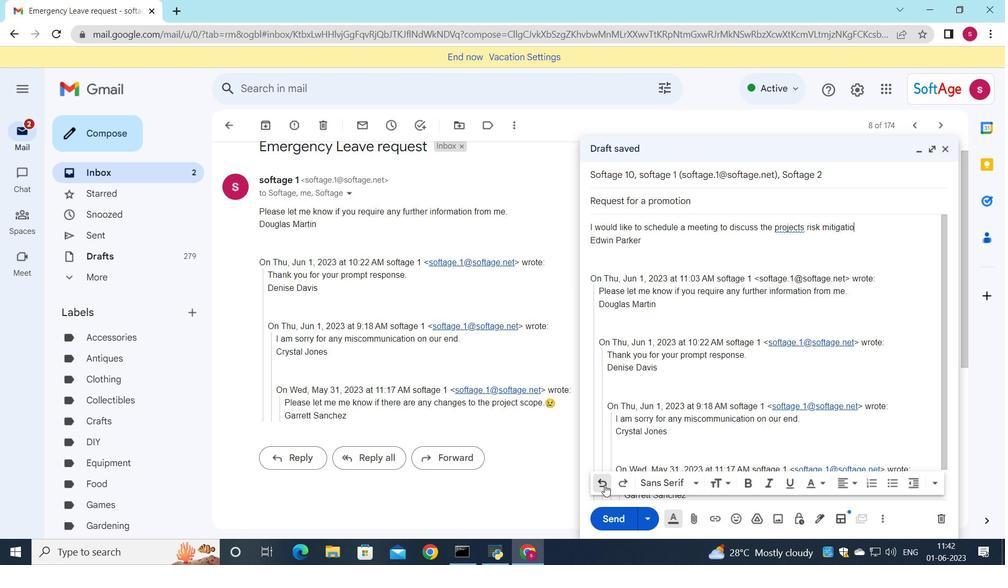 
Action: Mouse pressed left at (605, 485)
Screenshot: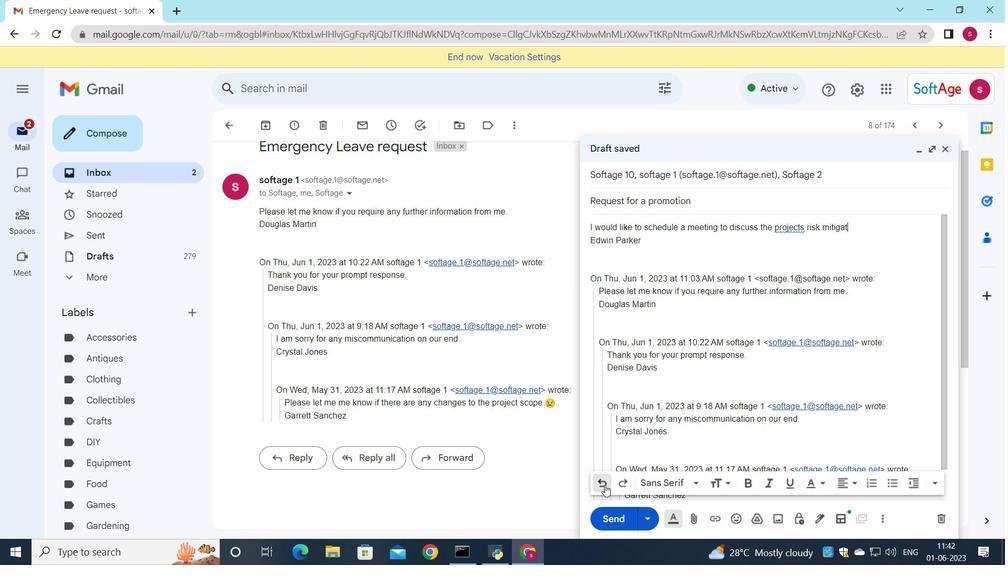 
Action: Mouse pressed left at (605, 485)
Screenshot: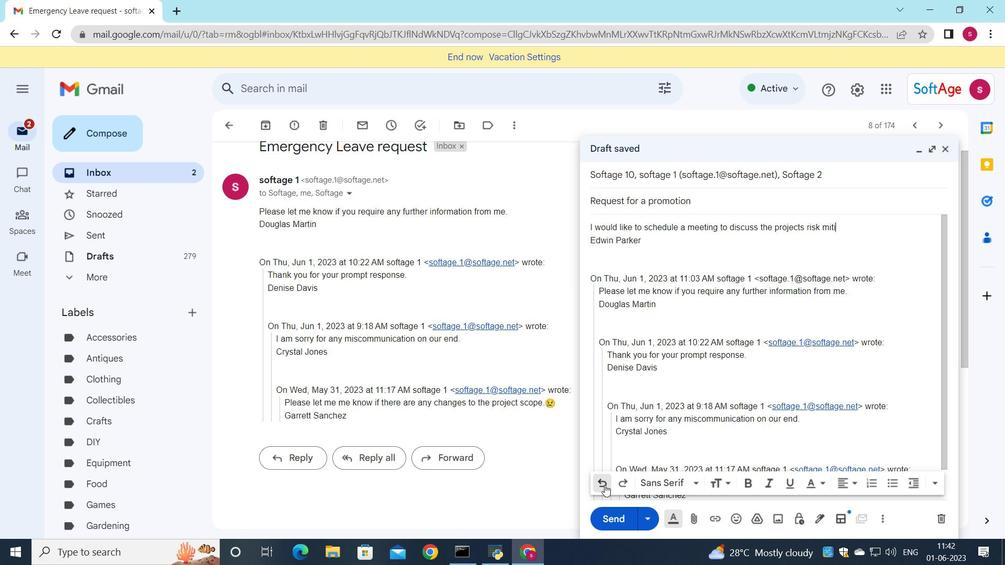 
Action: Mouse pressed left at (605, 485)
Screenshot: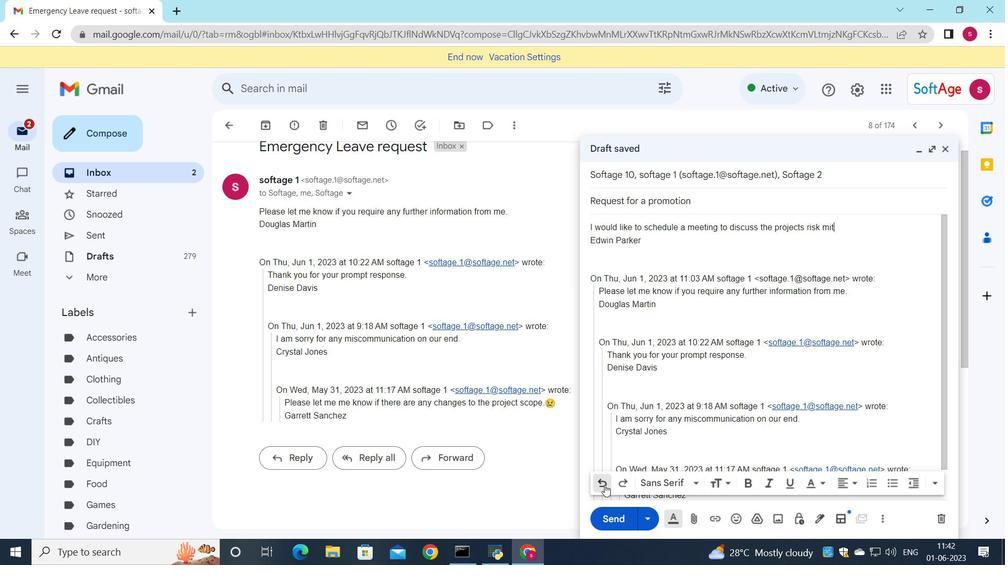 
Action: Mouse pressed left at (605, 485)
Screenshot: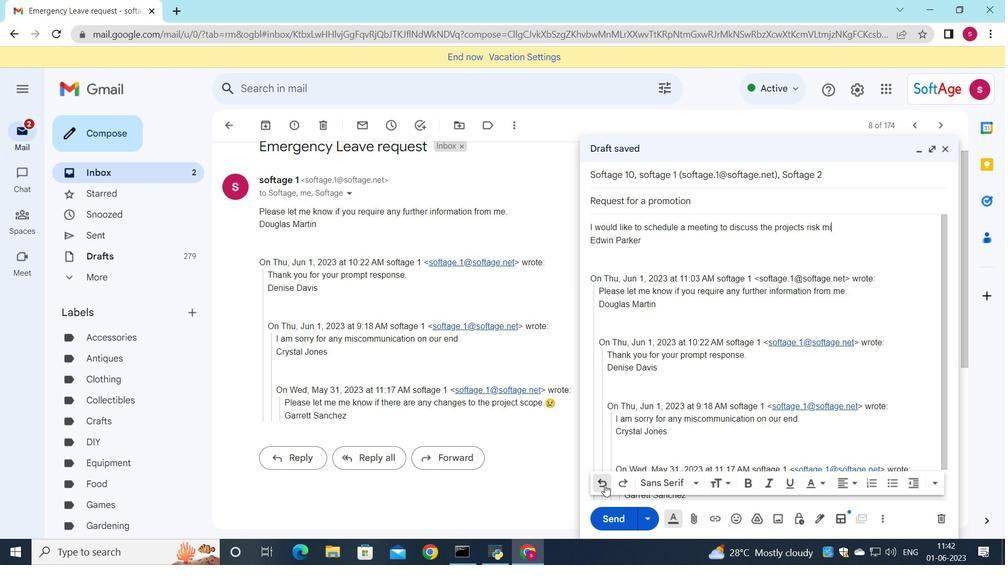 
Action: Mouse pressed left at (605, 485)
Screenshot: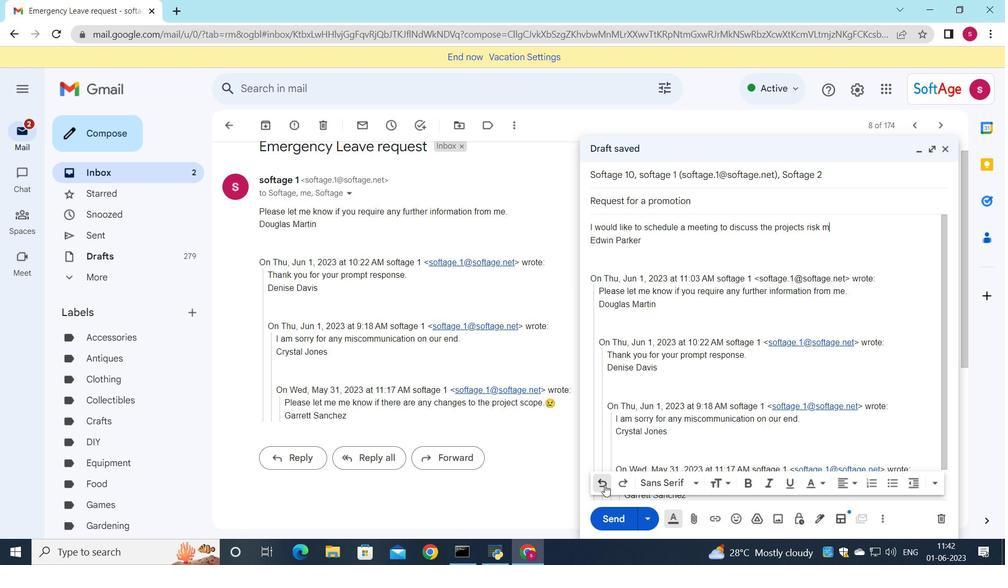 
Action: Mouse pressed left at (605, 485)
Screenshot: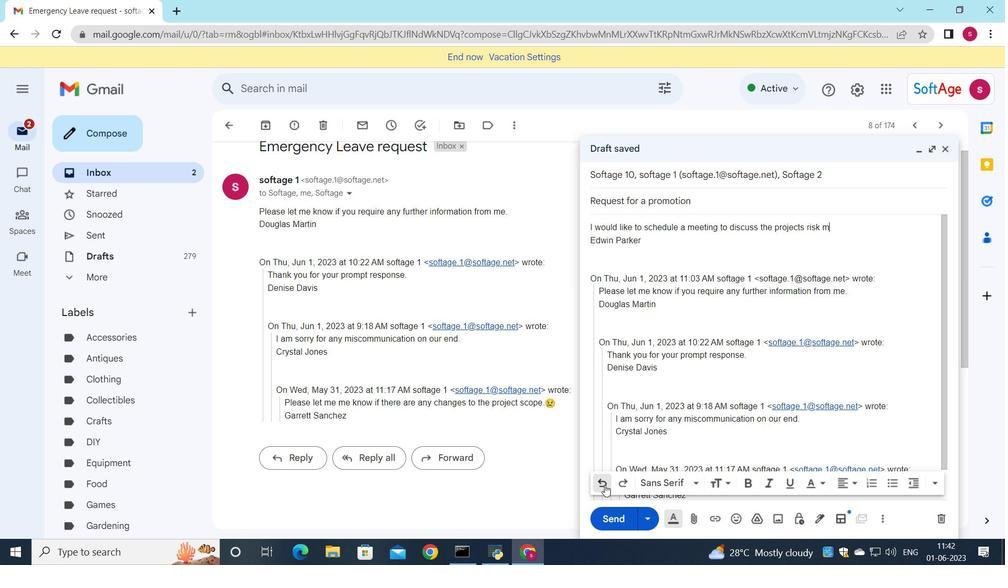 
Action: Mouse pressed left at (605, 485)
Screenshot: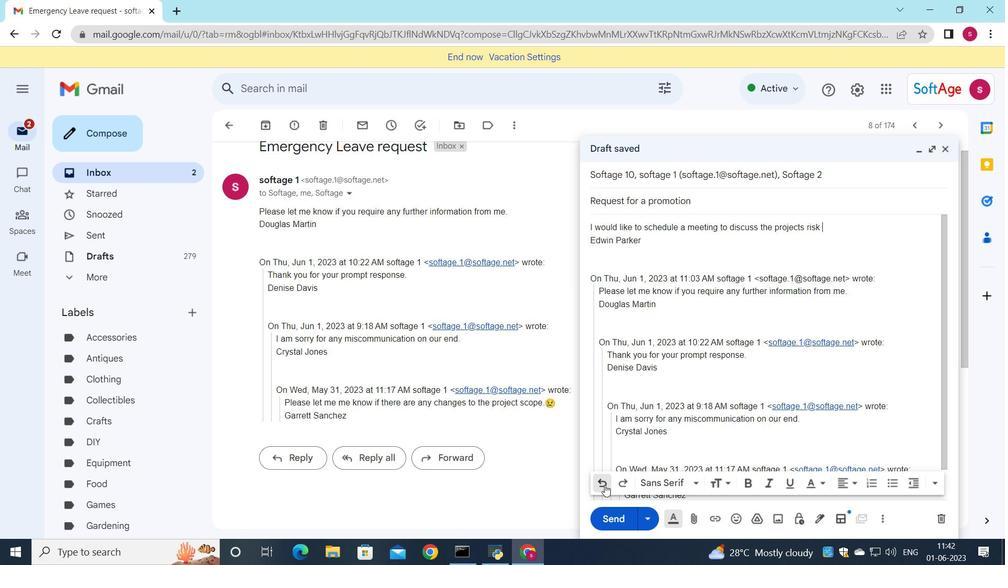 
Action: Mouse pressed left at (605, 485)
Screenshot: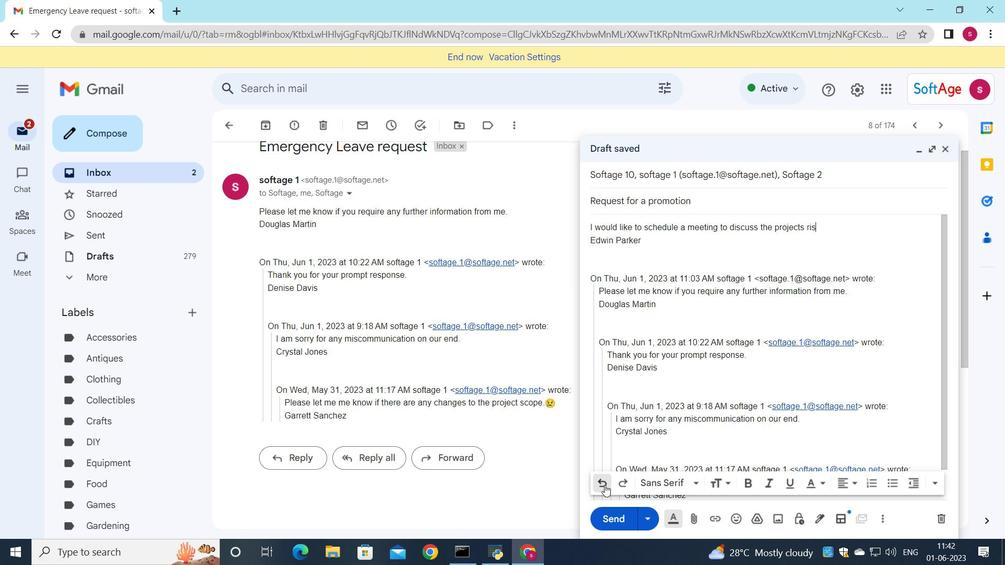 
Action: Mouse pressed left at (605, 485)
Screenshot: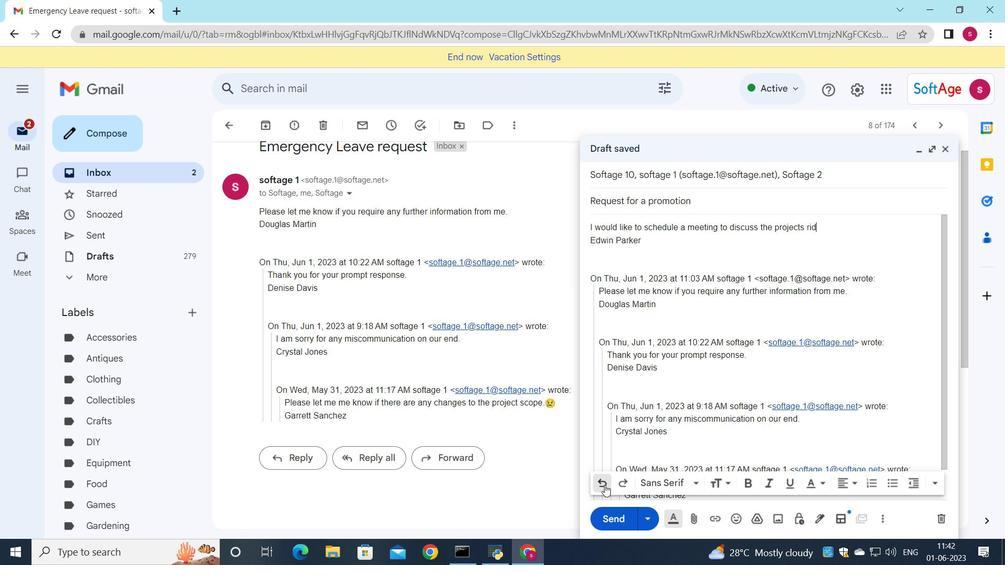
Action: Mouse pressed left at (605, 485)
Screenshot: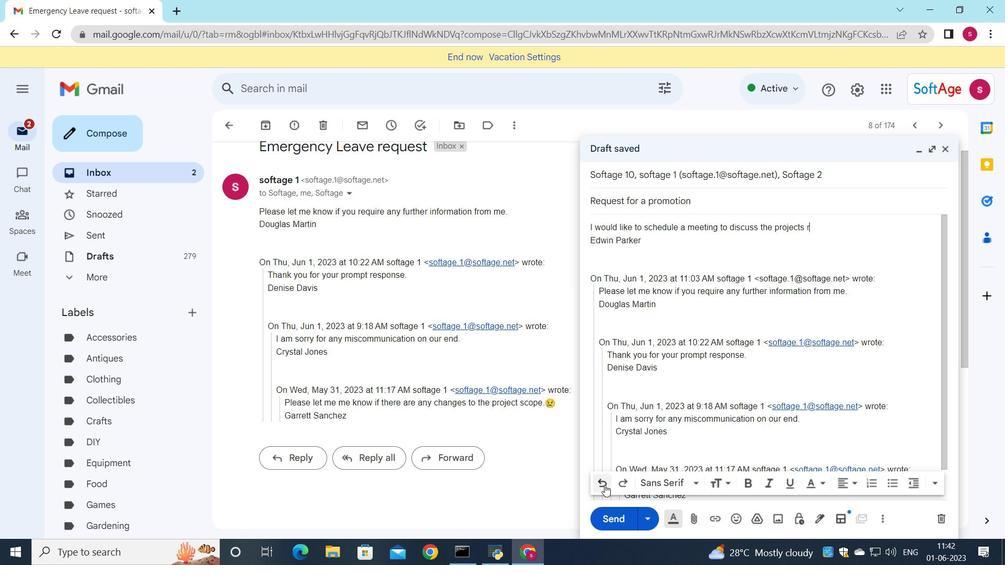 
Action: Mouse pressed left at (605, 485)
Screenshot: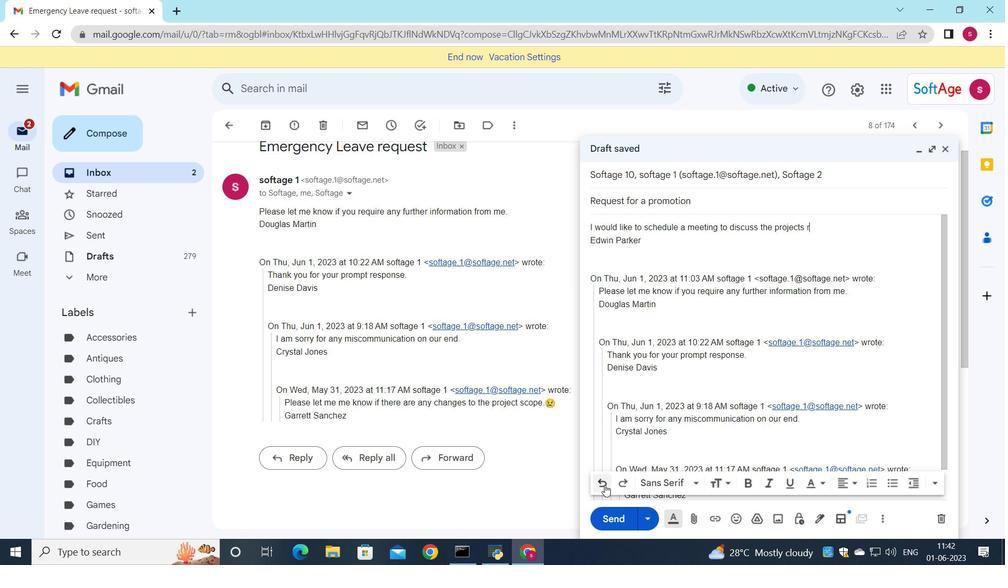
Action: Mouse pressed left at (605, 485)
Screenshot: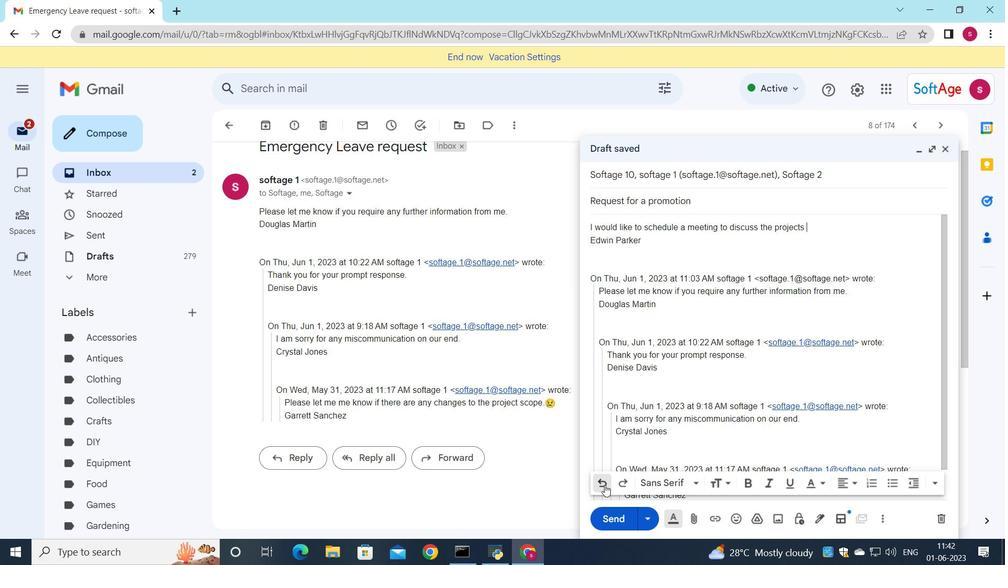 
Action: Mouse pressed left at (605, 485)
Screenshot: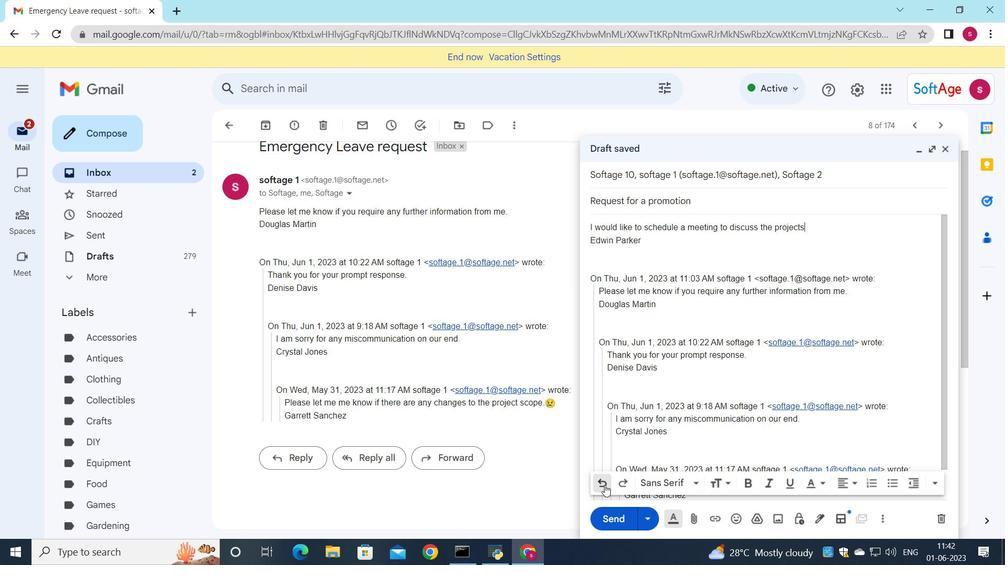 
Action: Mouse pressed left at (605, 485)
Screenshot: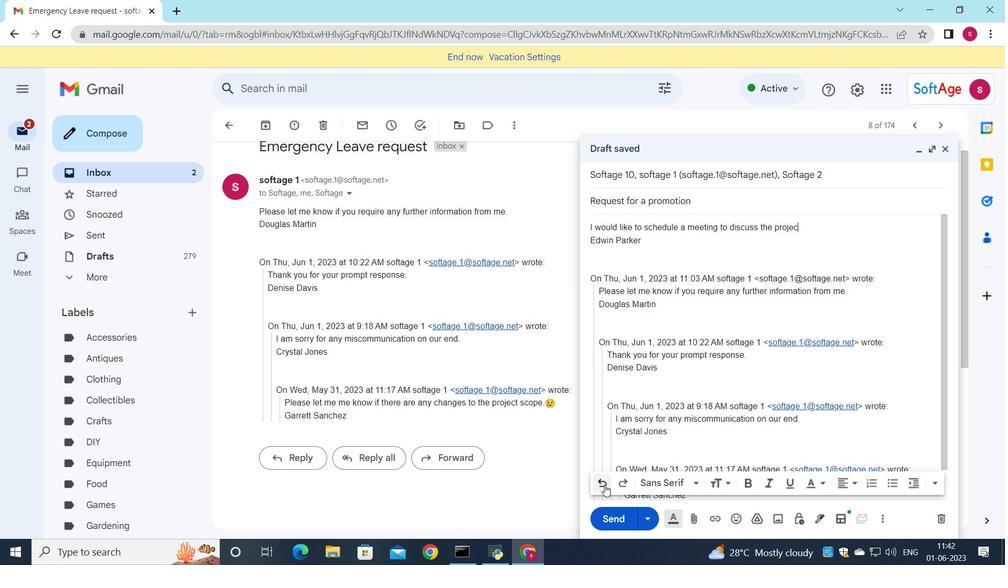 
Action: Mouse pressed left at (605, 485)
Screenshot: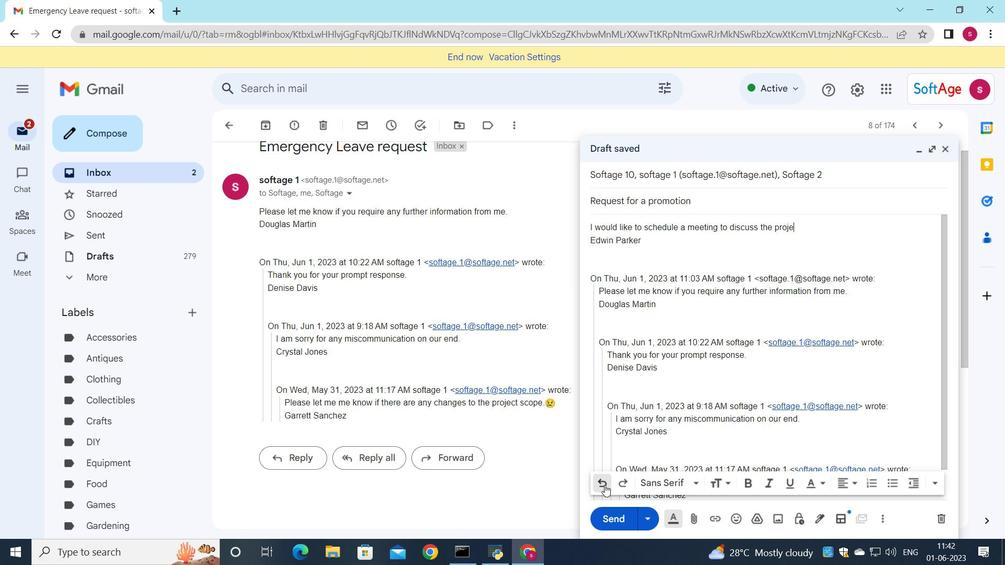 
Action: Mouse pressed left at (605, 485)
Screenshot: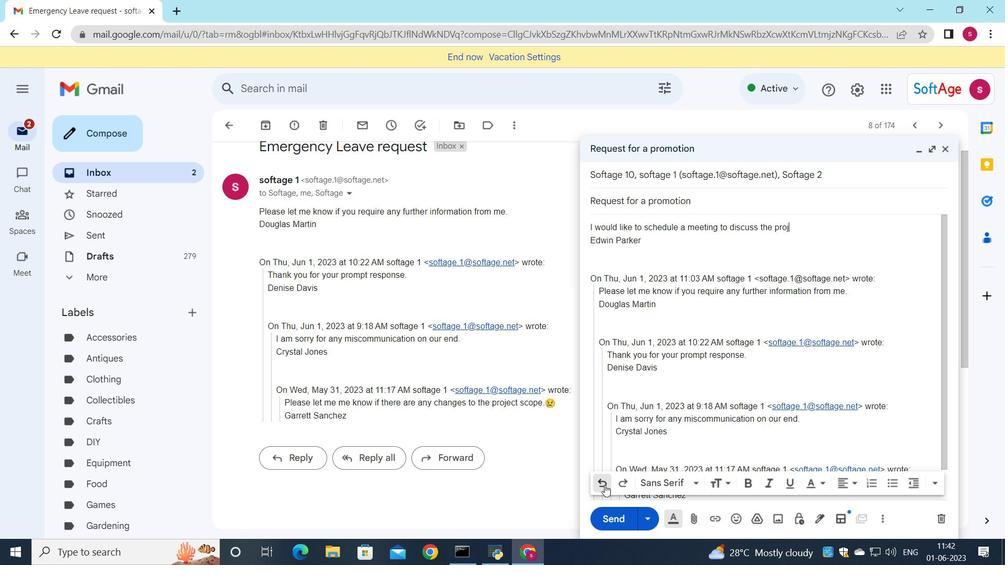 
Action: Mouse pressed left at (605, 485)
Screenshot: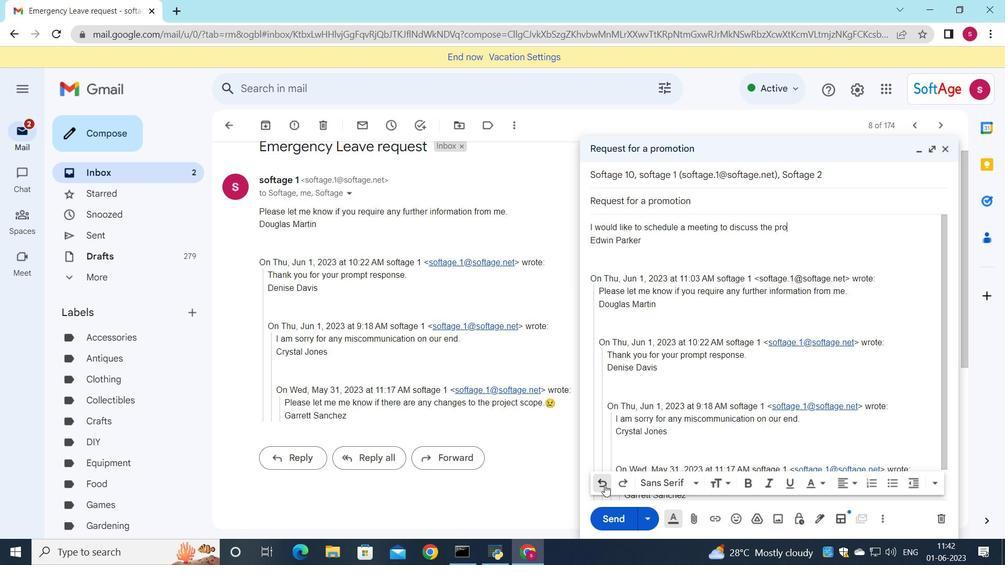 
Action: Mouse pressed left at (605, 485)
Screenshot: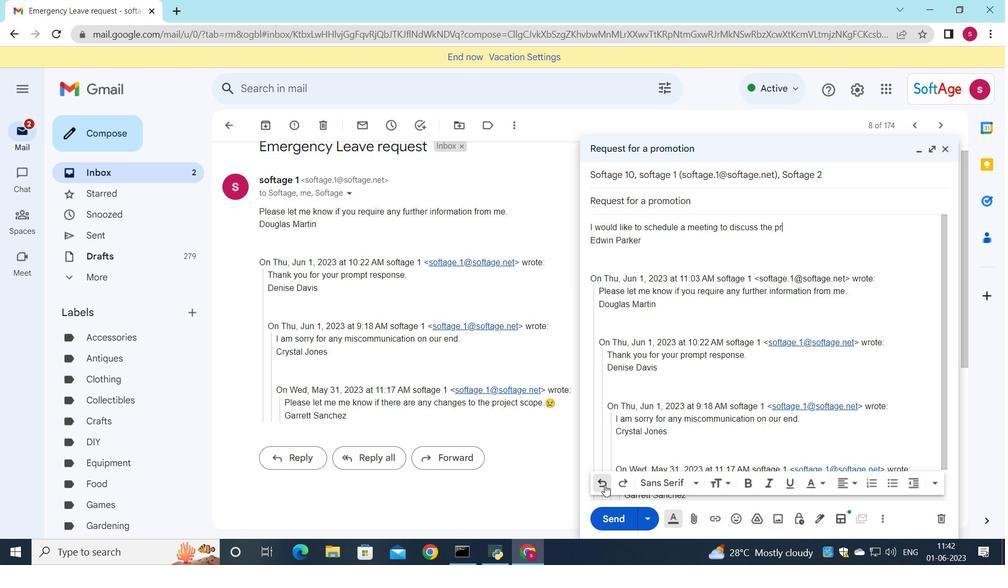 
Action: Mouse pressed left at (605, 485)
Screenshot: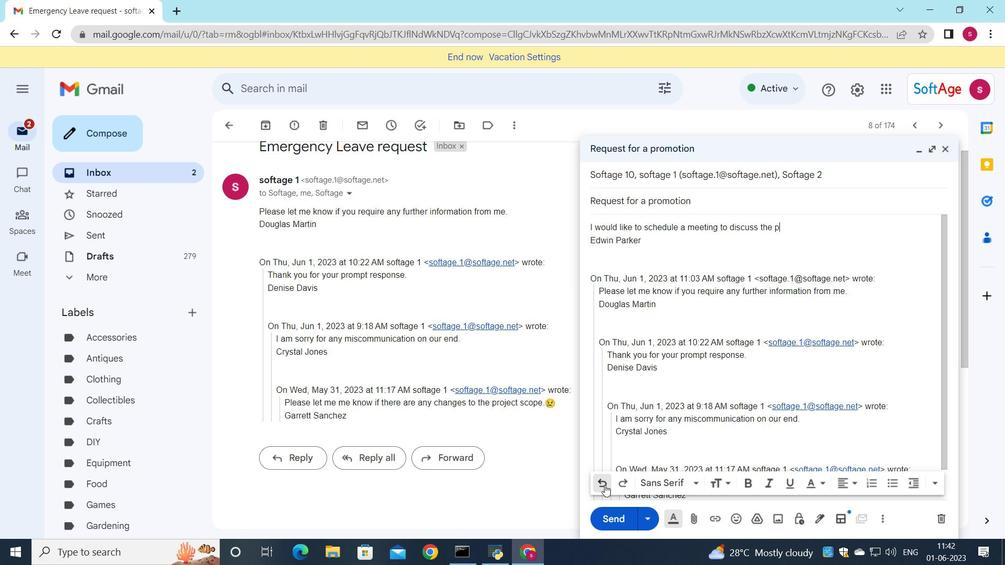 
Action: Mouse pressed left at (605, 485)
Screenshot: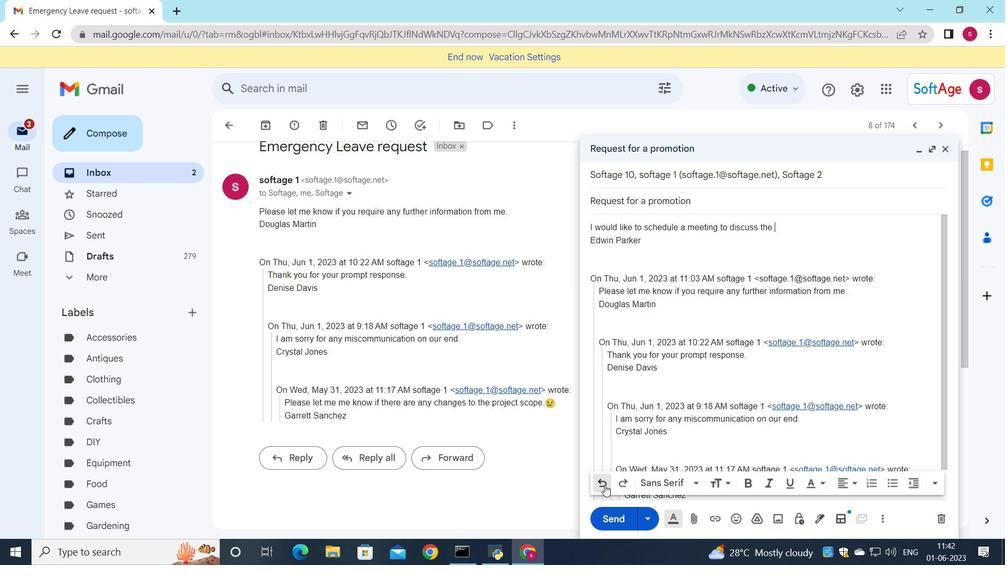 
Action: Mouse pressed left at (605, 485)
Screenshot: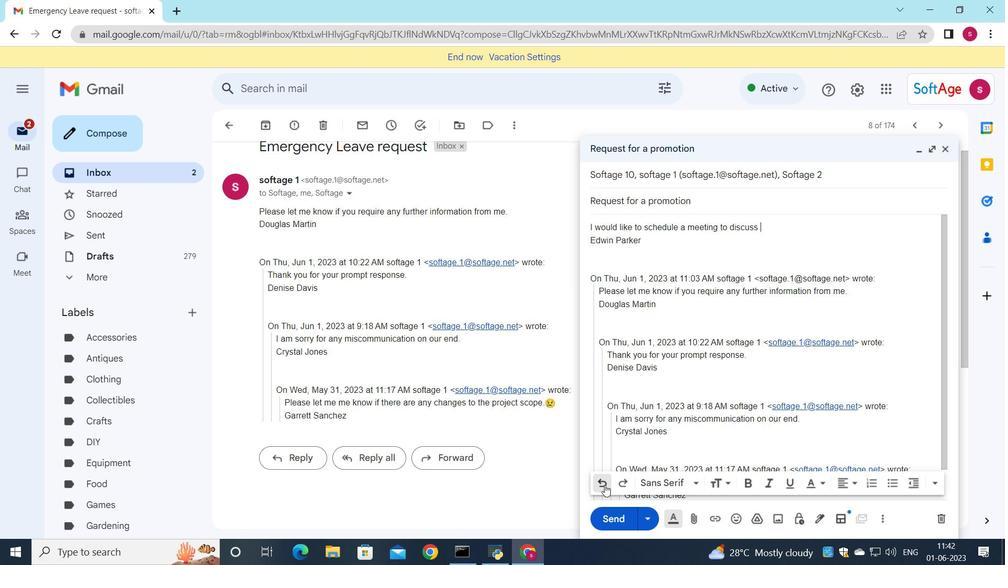 
Action: Mouse pressed left at (605, 485)
Screenshot: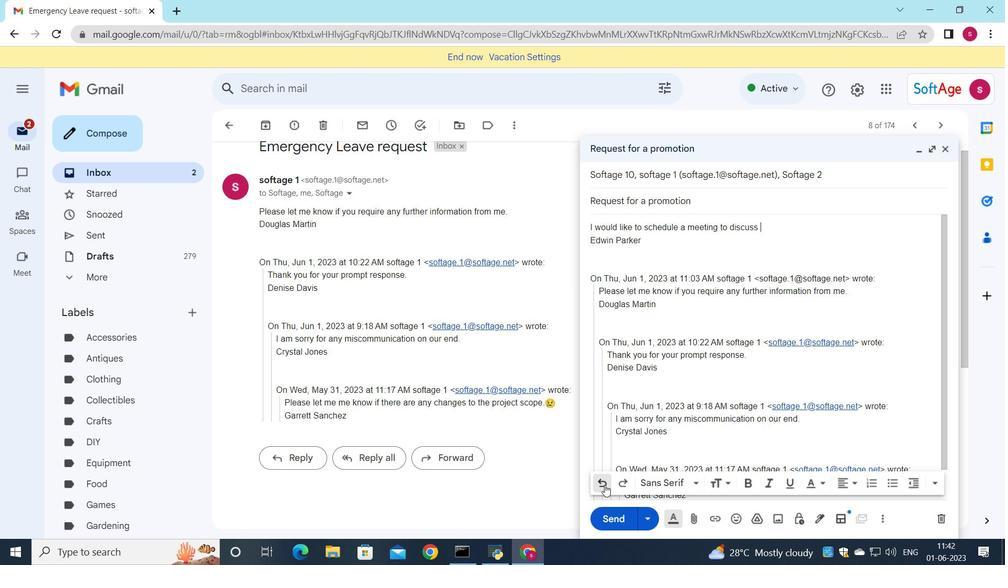 
Action: Mouse pressed left at (605, 485)
Screenshot: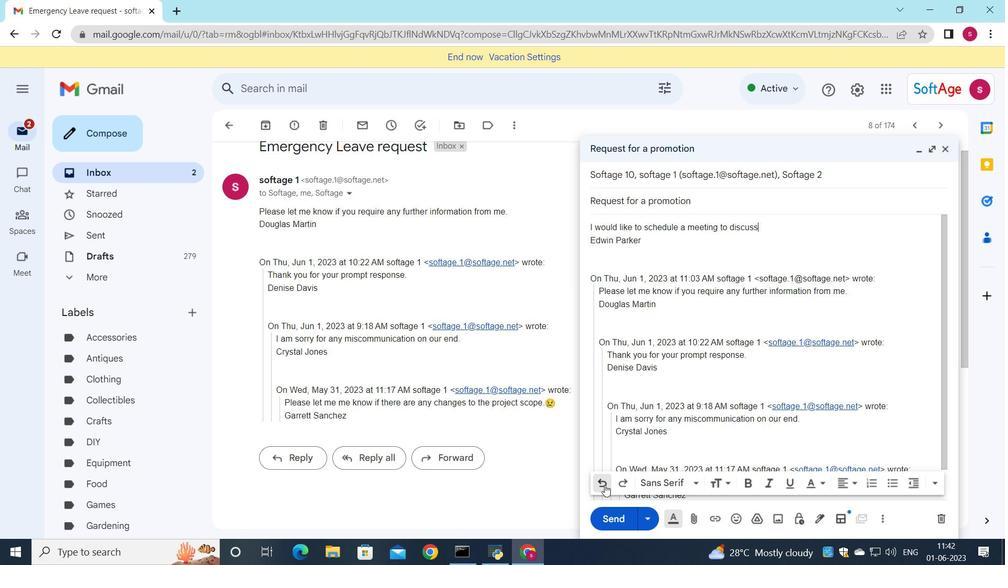 
Action: Mouse pressed left at (605, 485)
Screenshot: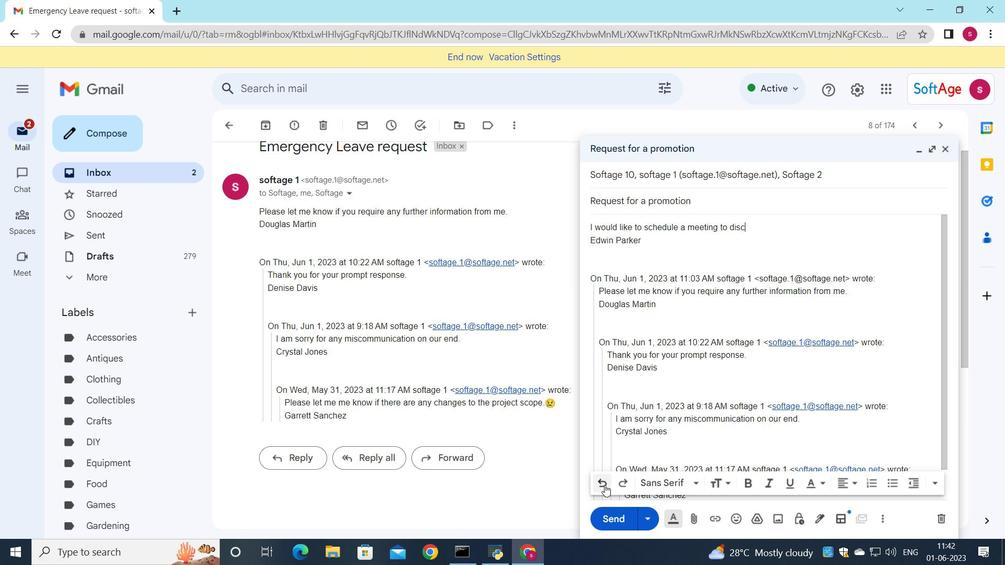 
Action: Mouse pressed left at (605, 485)
Screenshot: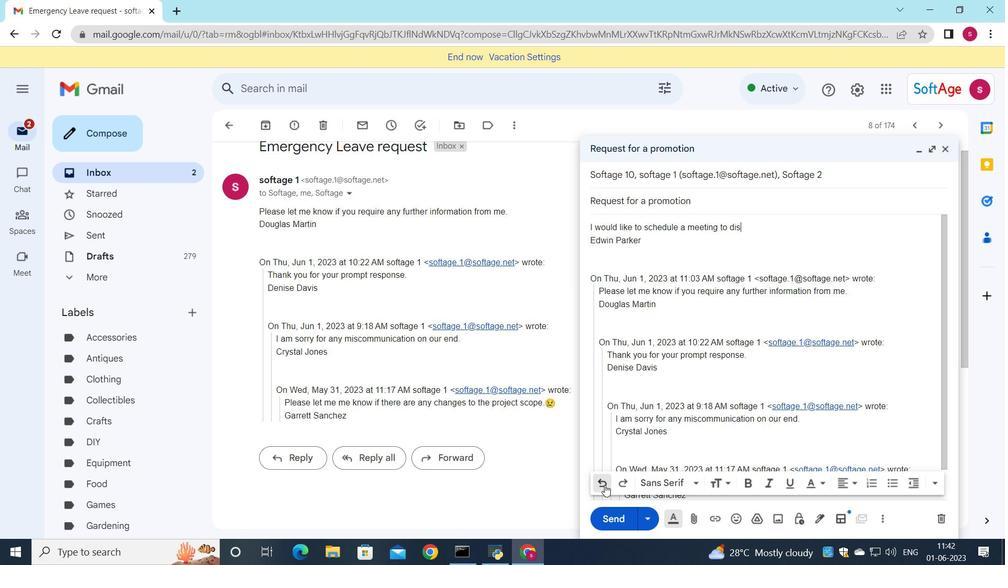 
Action: Mouse pressed left at (605, 485)
Screenshot: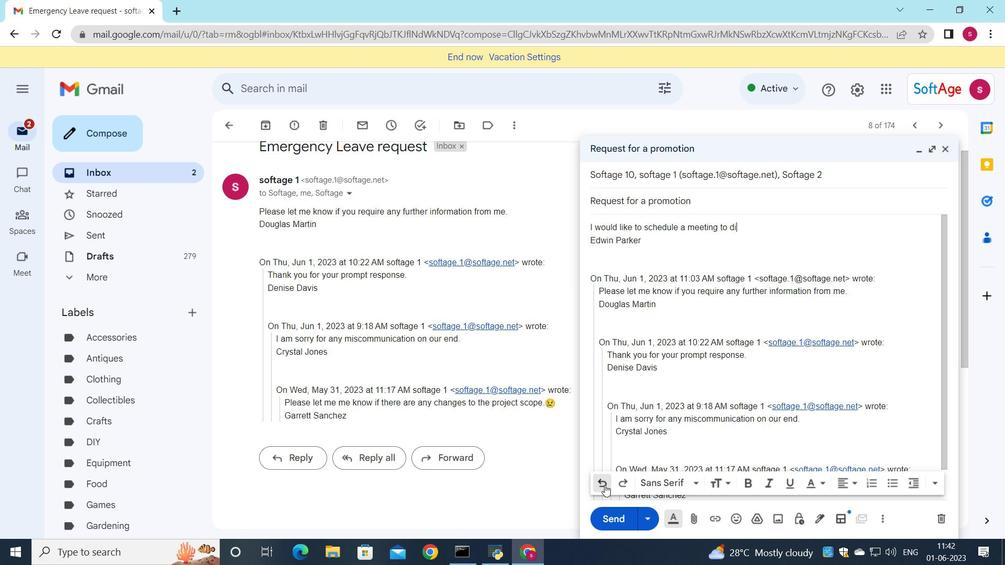 
Action: Mouse pressed left at (605, 485)
Screenshot: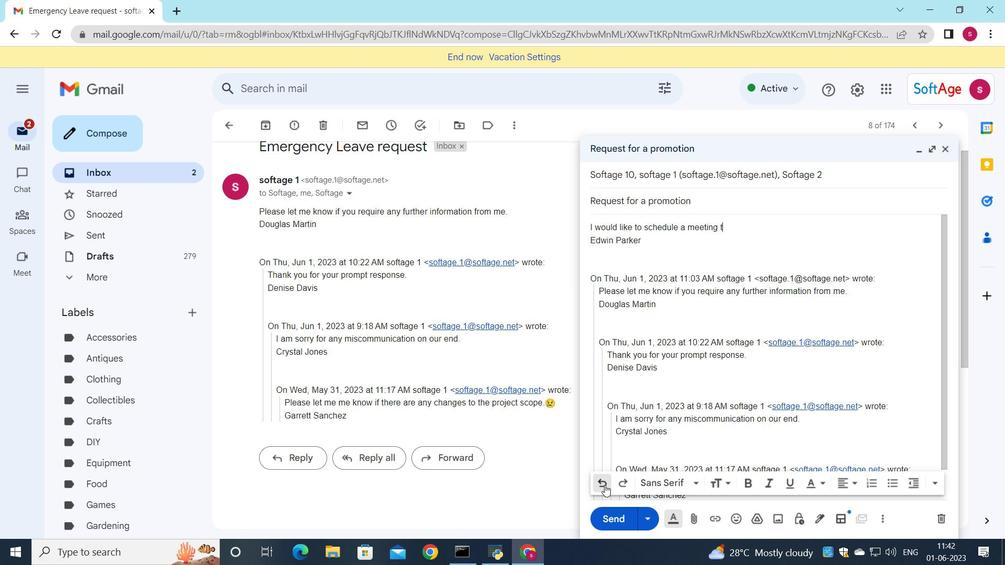 
Action: Mouse pressed left at (605, 485)
Screenshot: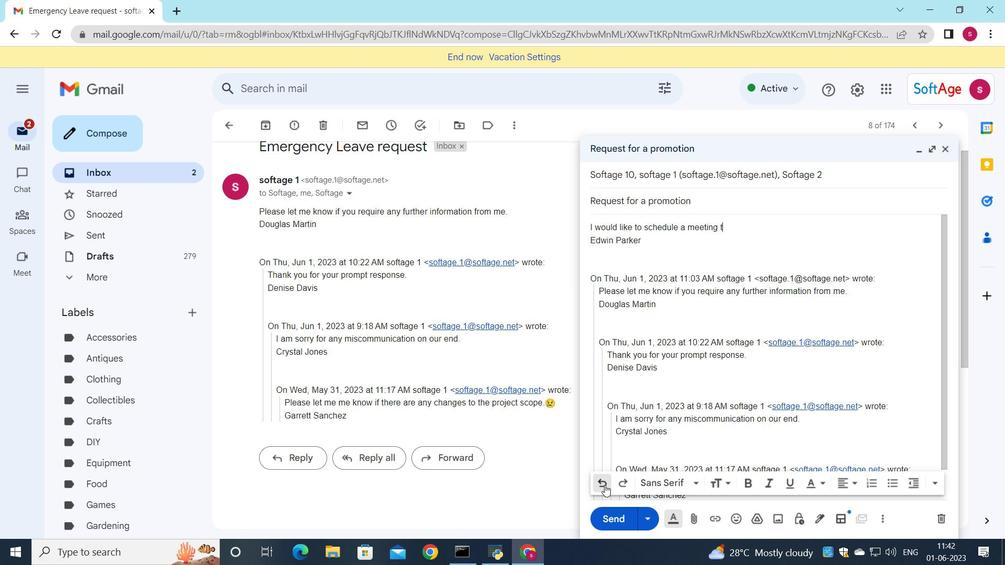
Action: Mouse pressed left at (605, 485)
Screenshot: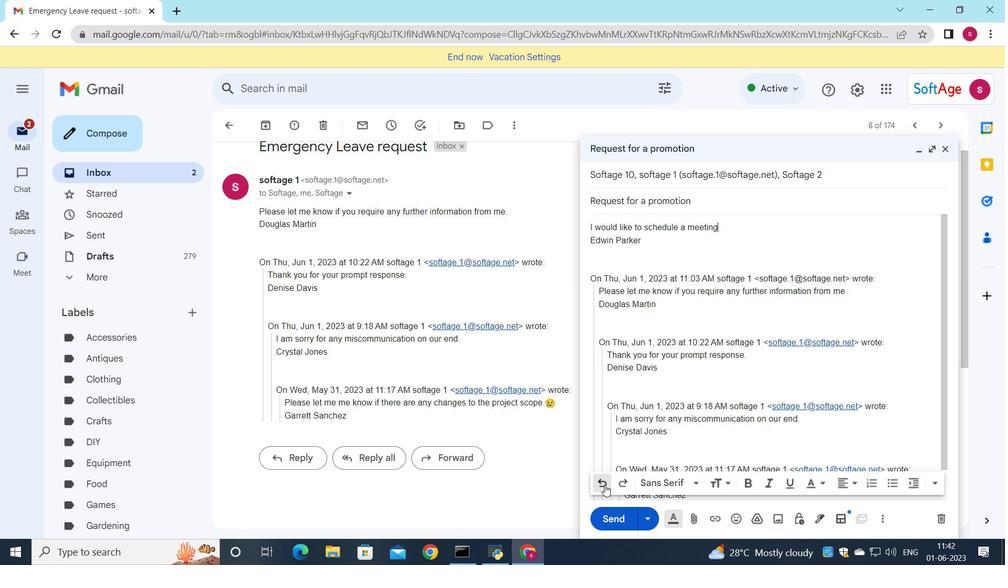 
Action: Mouse pressed left at (605, 485)
Screenshot: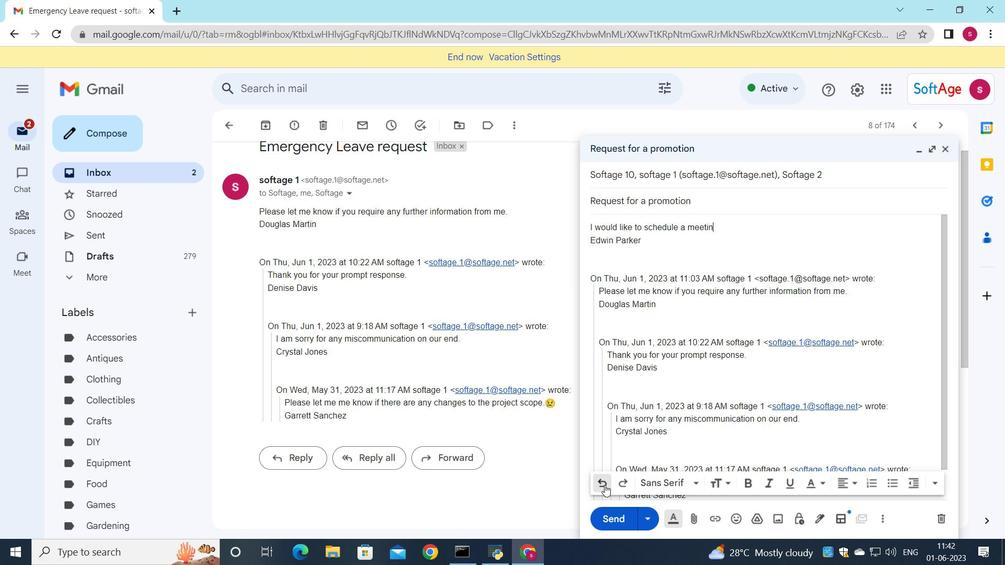 
Action: Mouse pressed left at (605, 485)
Screenshot: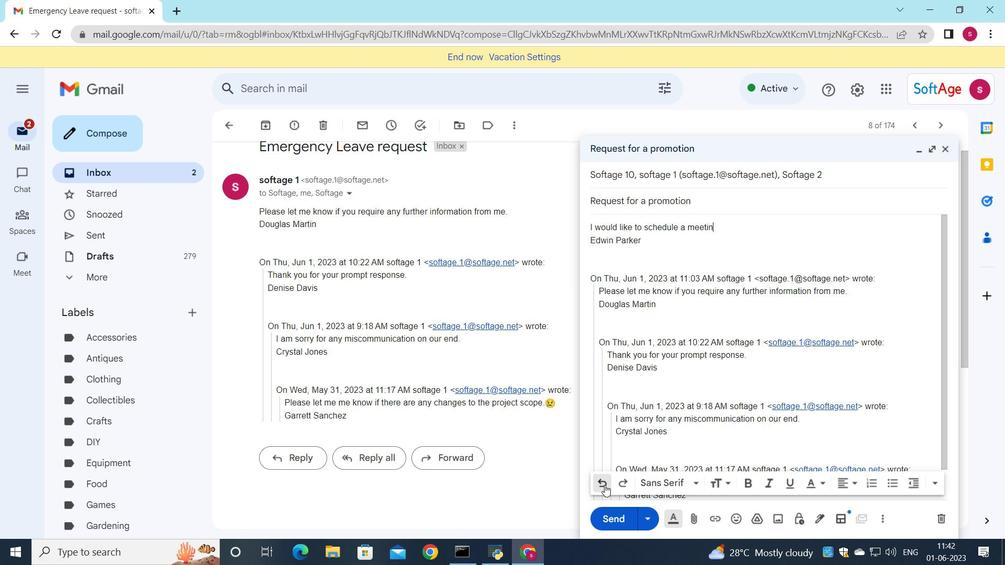 
Action: Mouse pressed left at (605, 485)
Screenshot: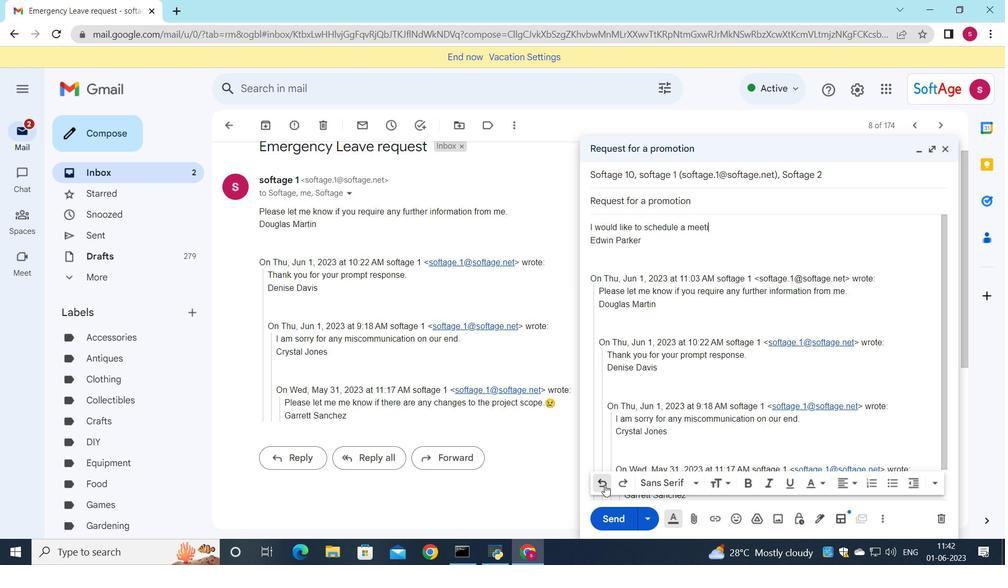 
Action: Mouse pressed left at (605, 485)
Screenshot: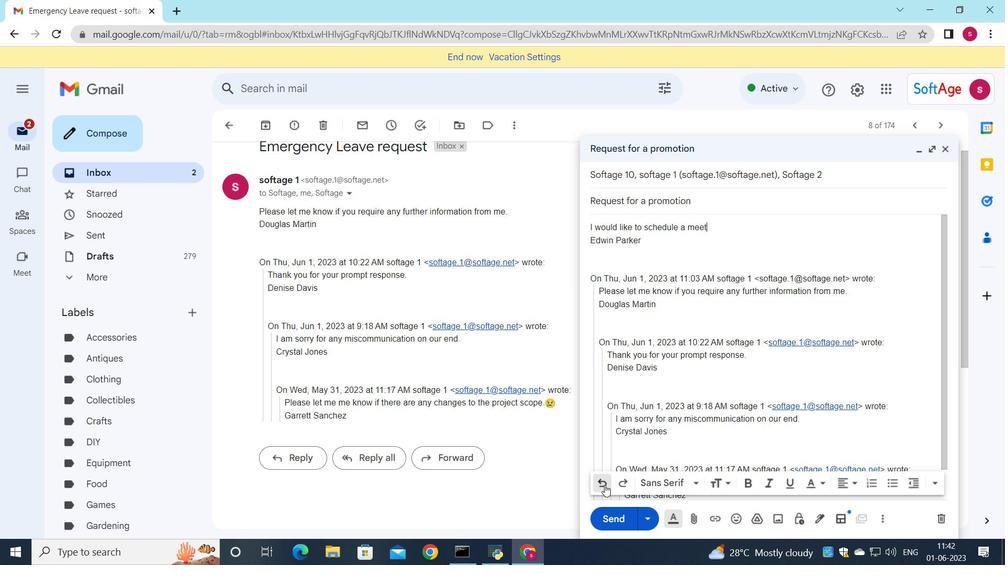 
Action: Mouse pressed left at (605, 485)
Screenshot: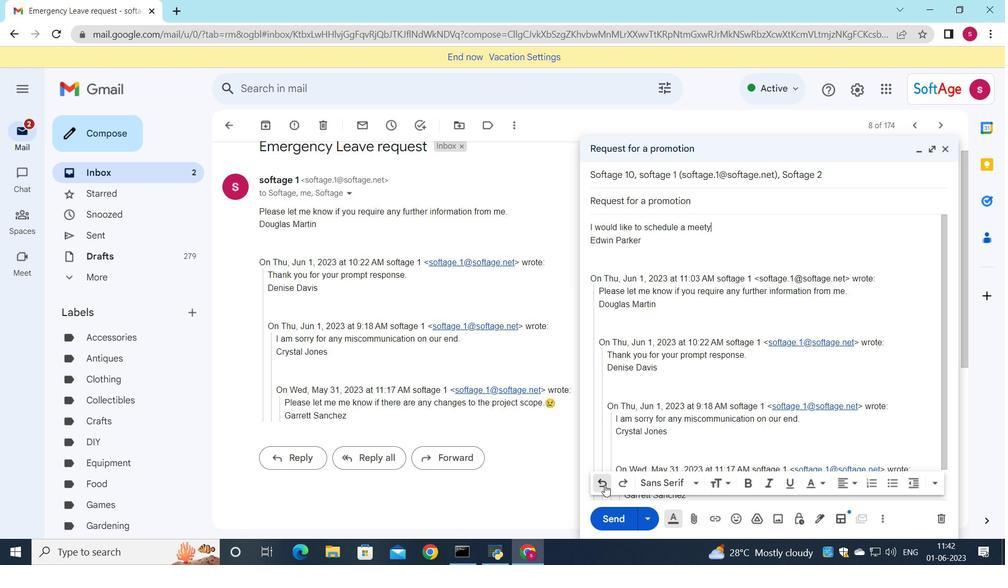 
Action: Mouse pressed left at (605, 485)
Screenshot: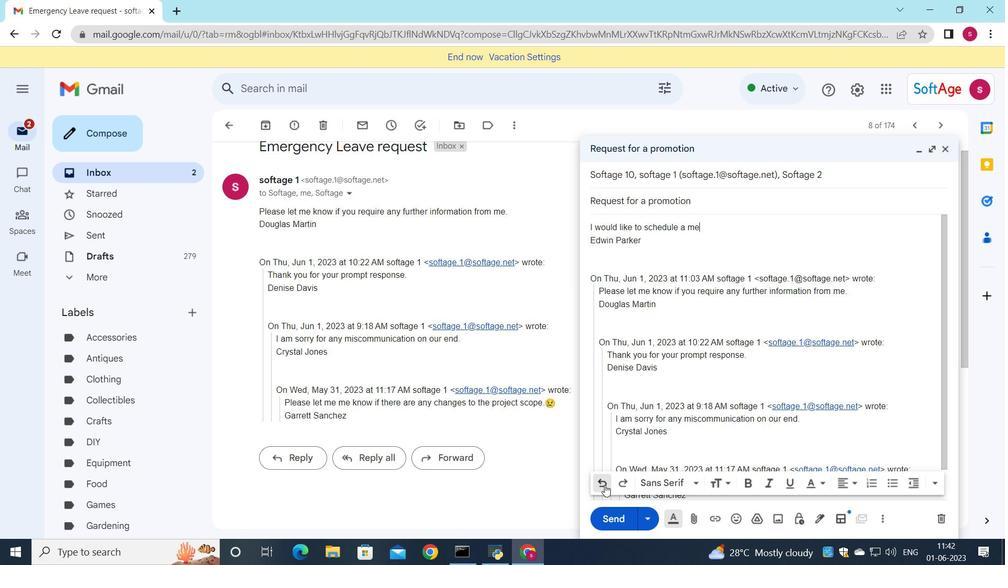 
Action: Mouse pressed left at (605, 485)
Screenshot: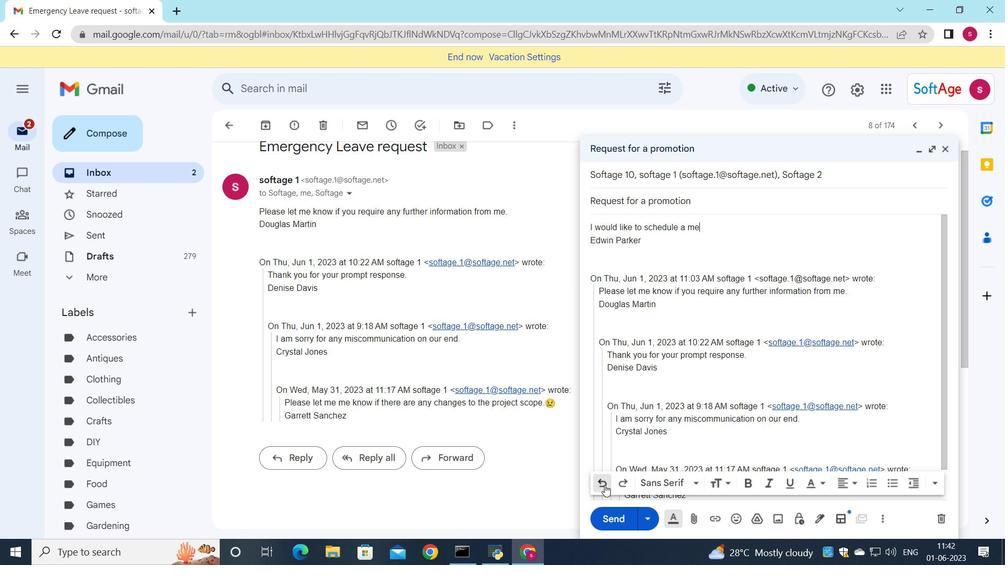 
Action: Mouse pressed left at (605, 485)
Screenshot: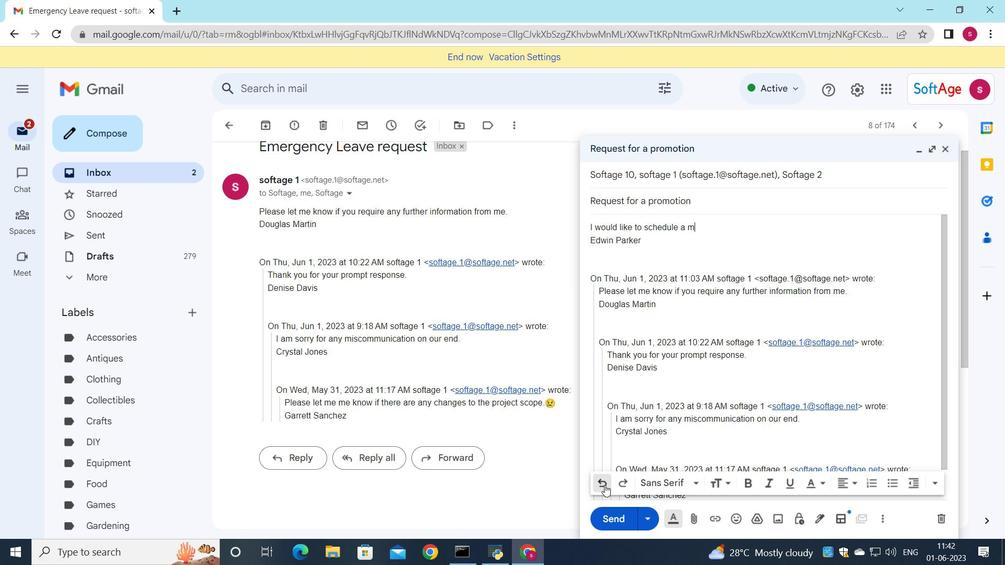 
Action: Mouse pressed left at (605, 485)
Screenshot: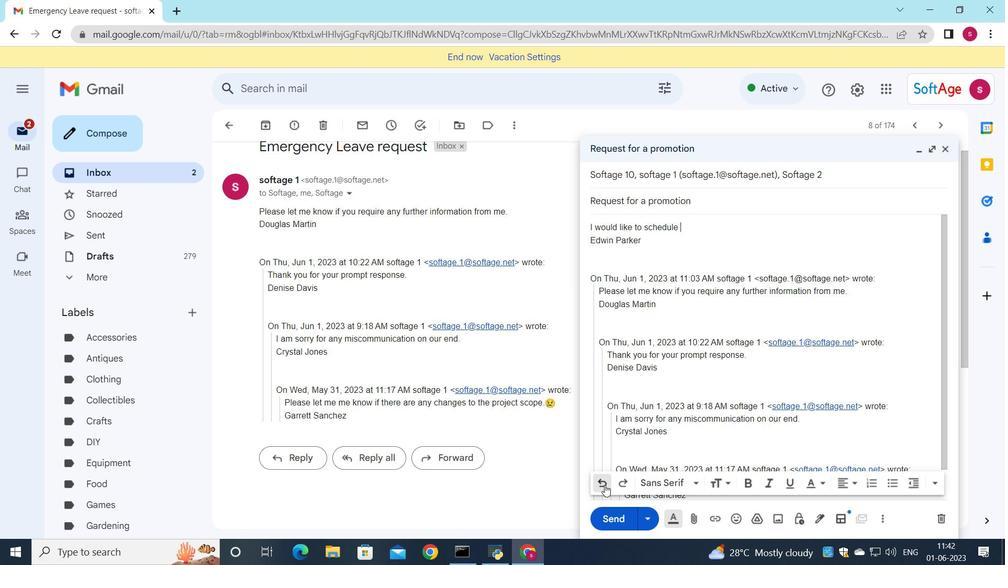 
Action: Mouse pressed left at (605, 485)
Screenshot: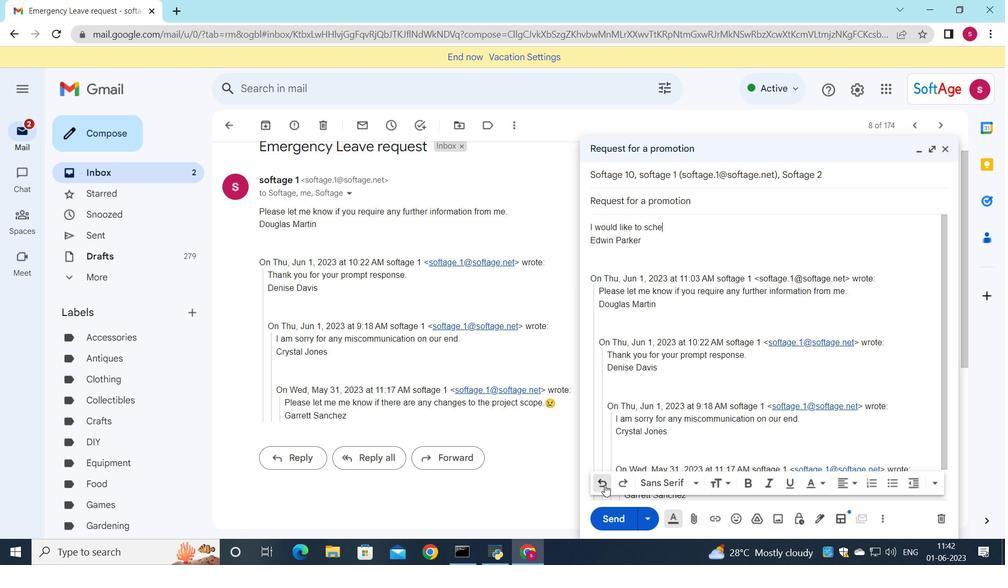 
Action: Mouse pressed left at (605, 485)
Screenshot: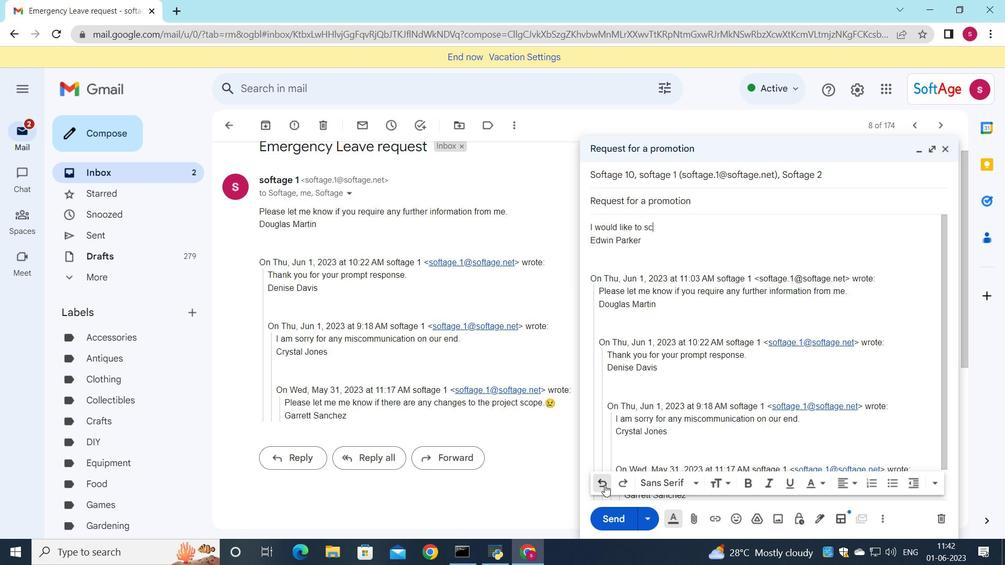 
Action: Mouse pressed left at (605, 485)
Screenshot: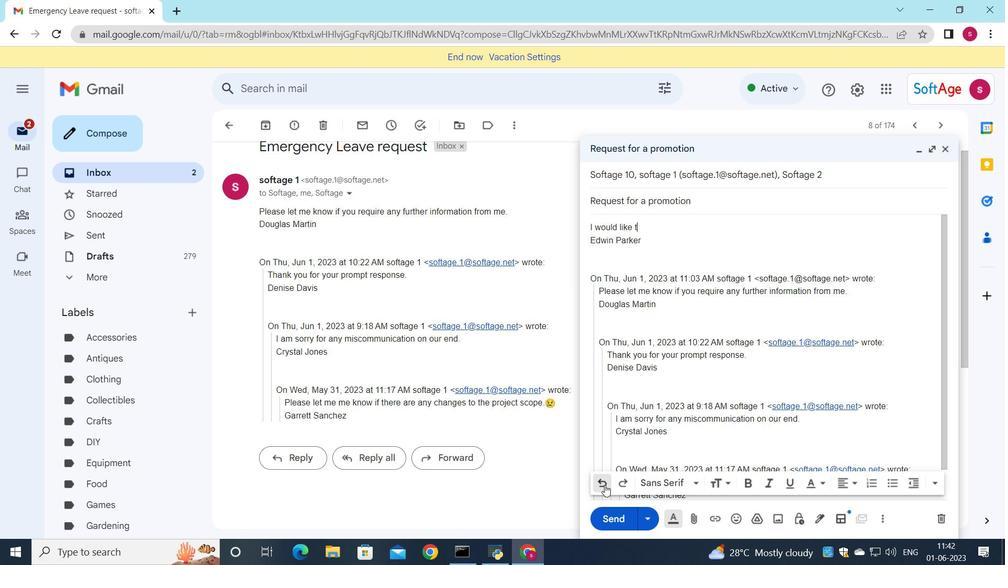 
Action: Mouse pressed left at (605, 485)
Screenshot: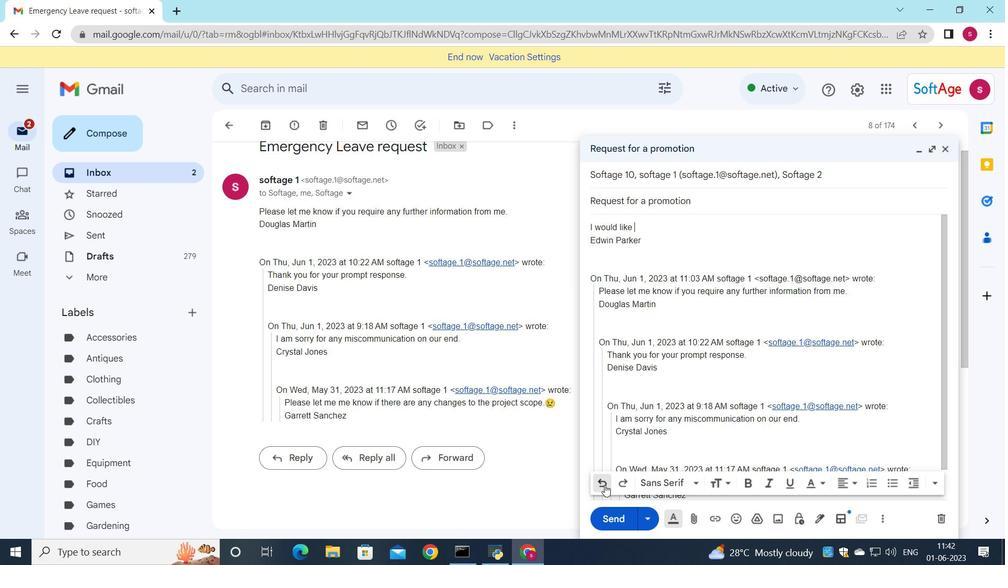 
Action: Mouse pressed left at (605, 485)
Screenshot: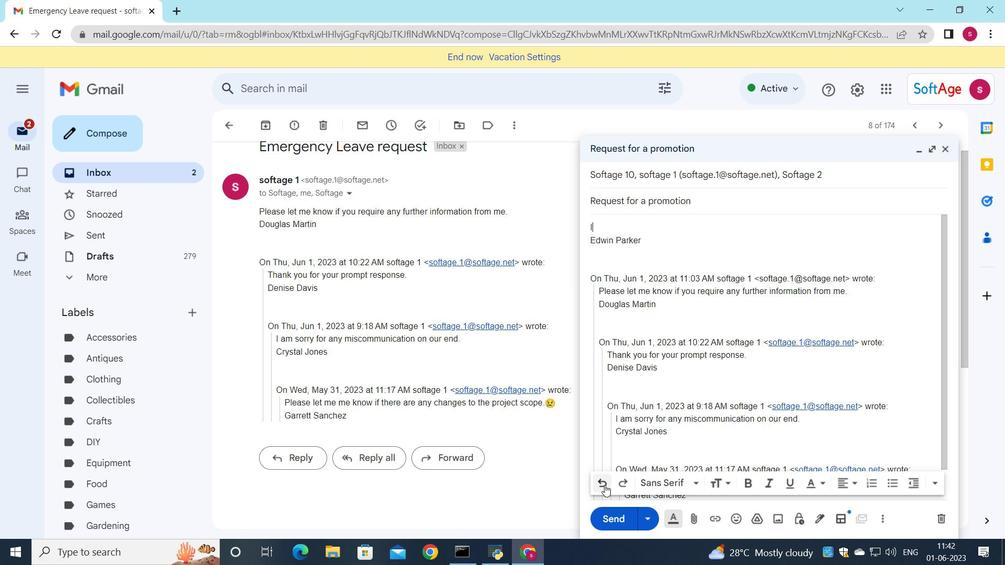 
Action: Mouse pressed left at (605, 485)
Screenshot: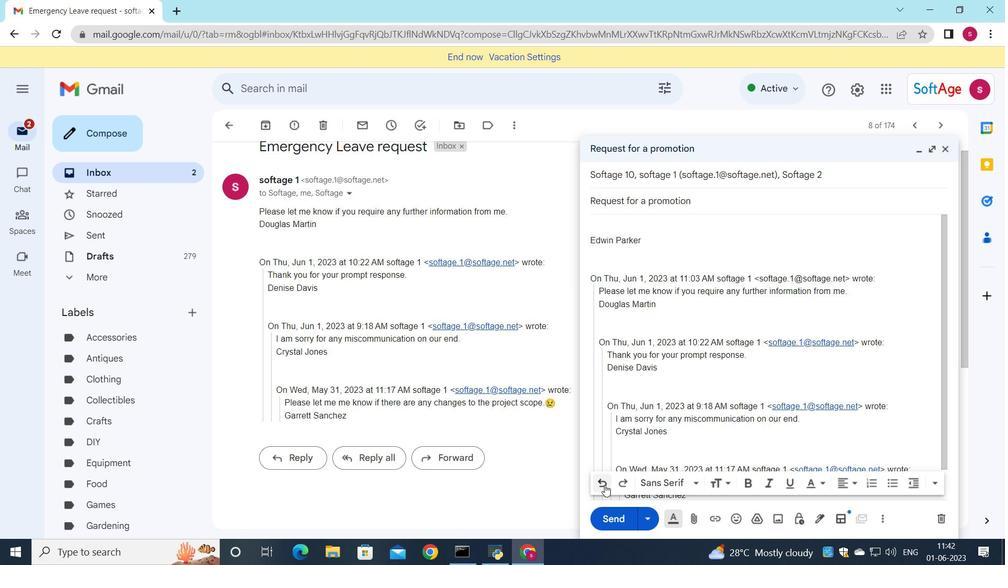 
Action: Mouse moved to (654, 226)
Screenshot: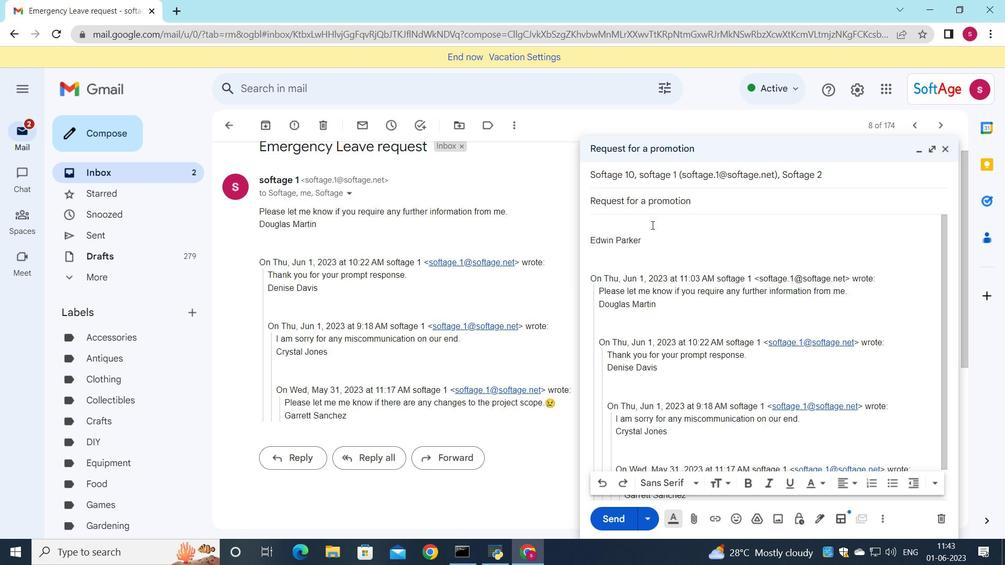 
Action: Key pressed <Key.shift>Could<Key.space>you<Key.space>please<Key.space>provide<Key.space>an<Key.space>estimate<Key.space>for<Key.space>the<Key.space>project<Key.shift_r>?
Screenshot: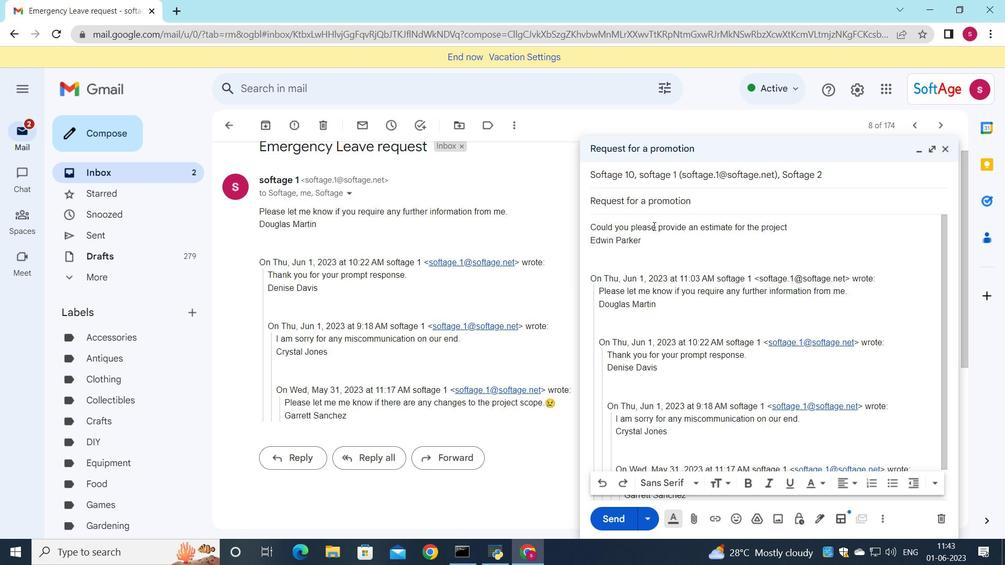 
Action: Mouse moved to (605, 514)
Screenshot: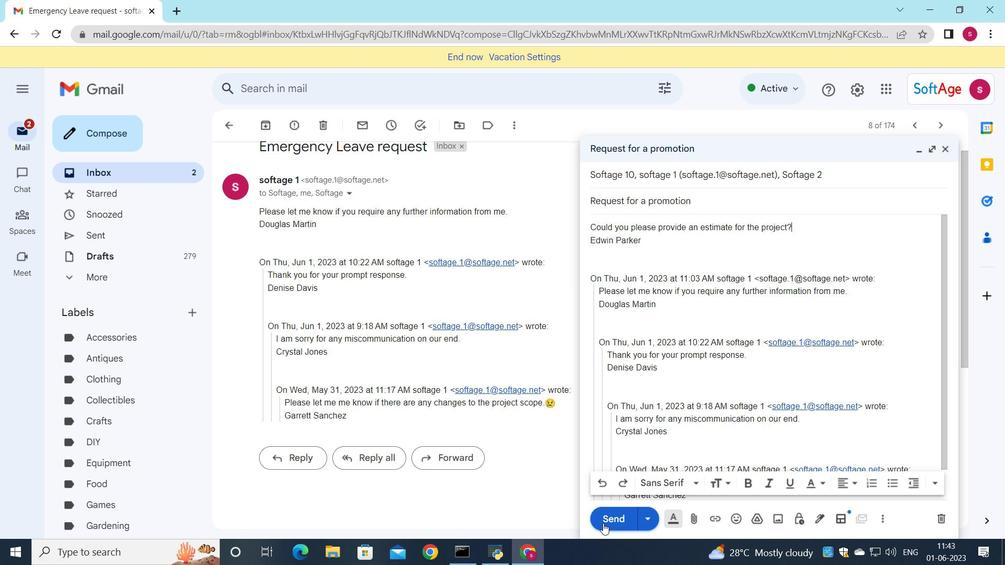
Action: Mouse pressed left at (605, 514)
Screenshot: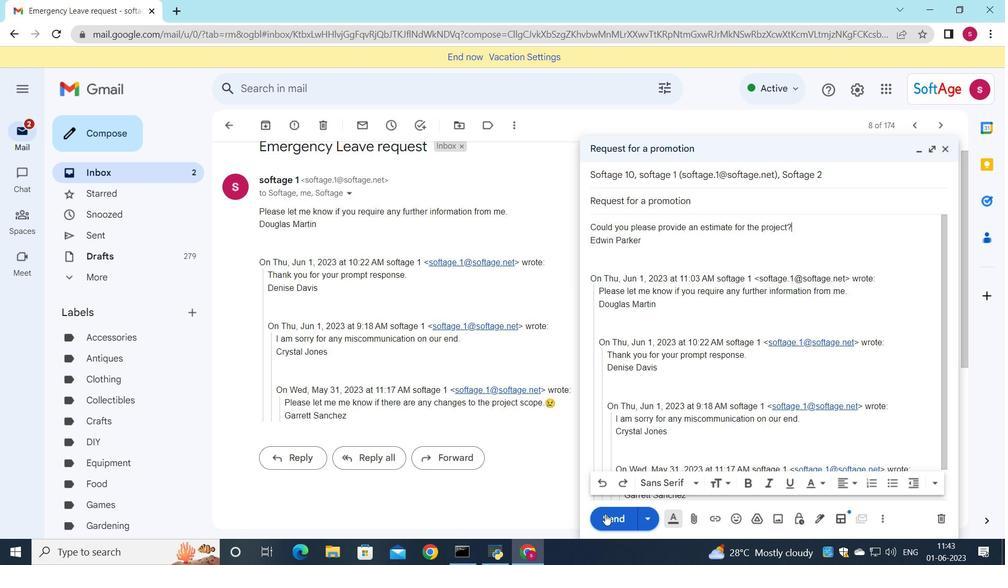 
Action: Mouse moved to (188, 176)
Screenshot: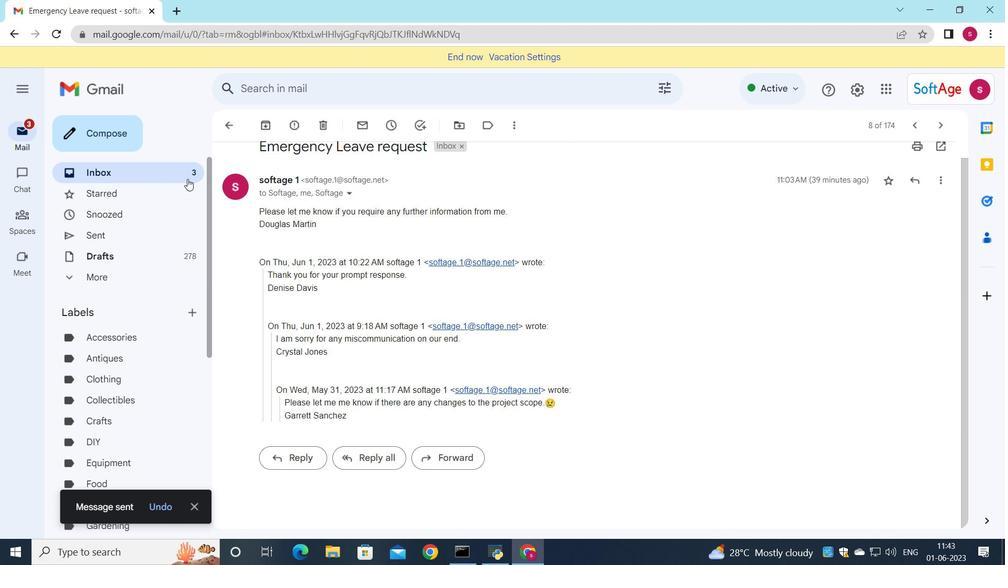 
Action: Mouse pressed left at (188, 176)
Screenshot: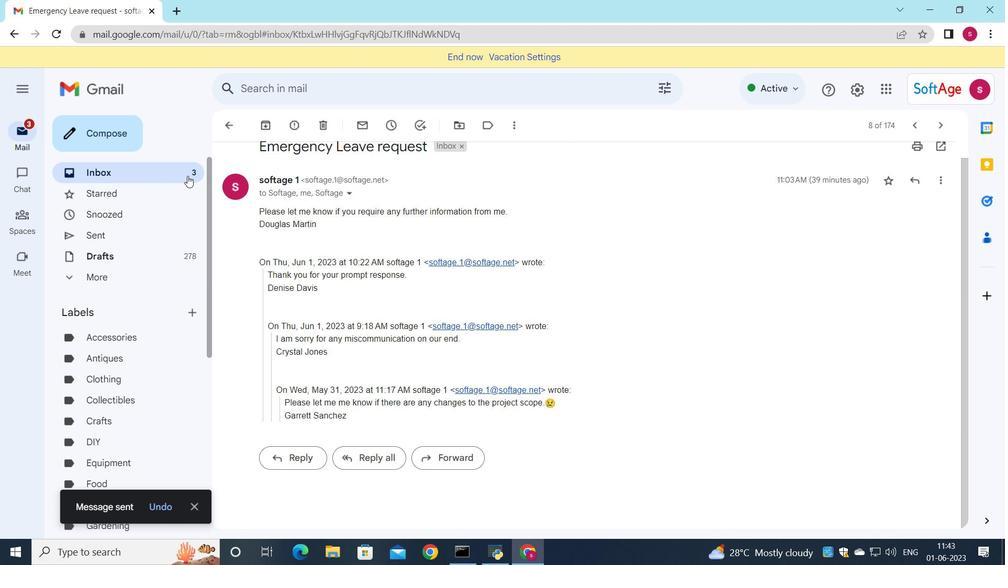 
Action: Mouse moved to (467, 156)
Screenshot: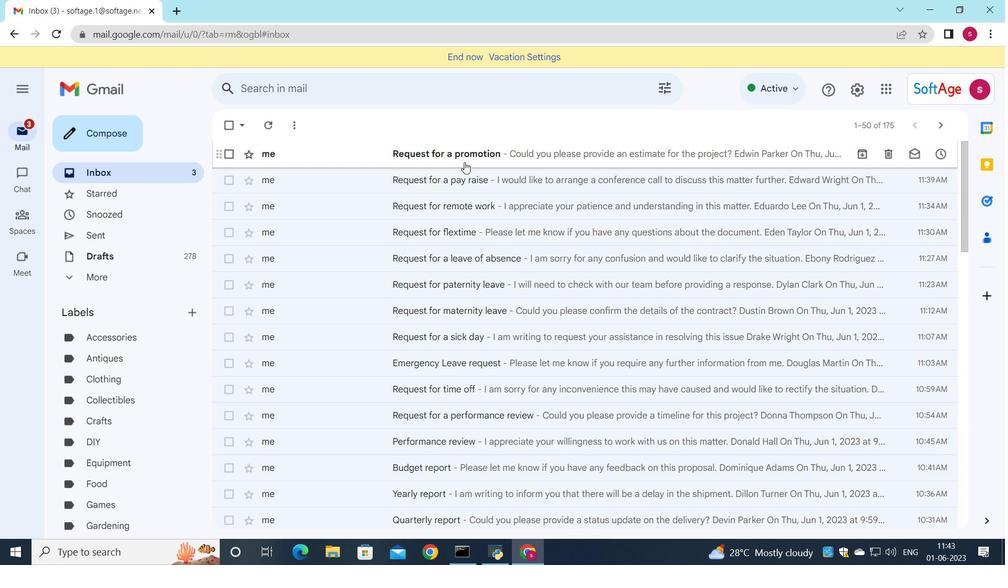 
Action: Mouse pressed left at (467, 156)
Screenshot: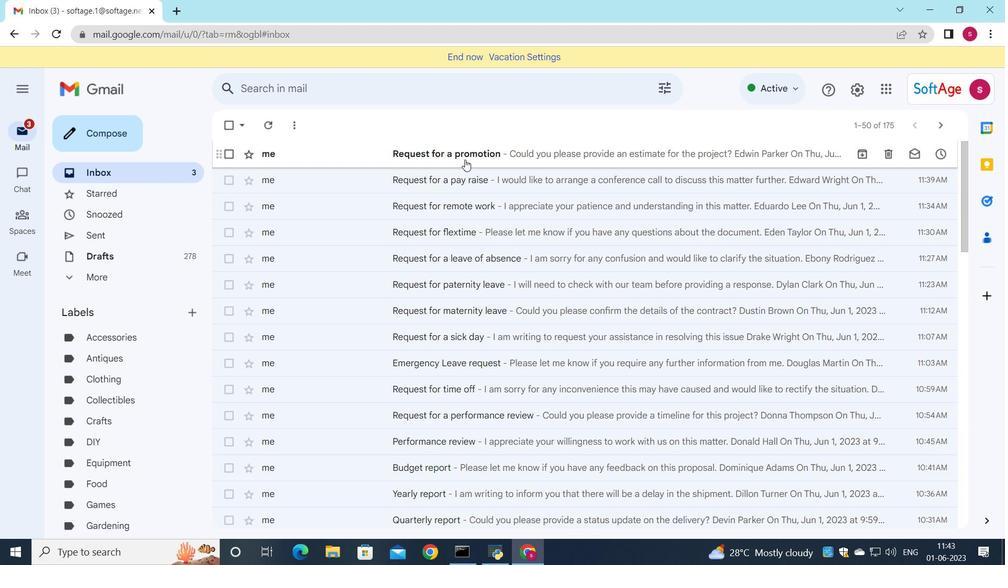 
